 Task: Select Smart Home Devices from Echo & Alexa. Add to cart Ring Video Doorbell-2, Rachio Smart Sprinkler Controller-3. Select Fire Tablet. Add to cart Amazon Fire HD 10-2. Select Fire TV from Amazon Fire TV. Add to cart Amazon Fire TV Stick Lite-1. Select Audible Books & Originals. Add to cart The Silent Patient by Alex Michaelides-2. Place order for _x000D_
65 Levine Rd_x000D_
Odenville, Alabama(AL), 35120, Cell Number (205) 629-1135
Action: Mouse moved to (107, 48)
Screenshot: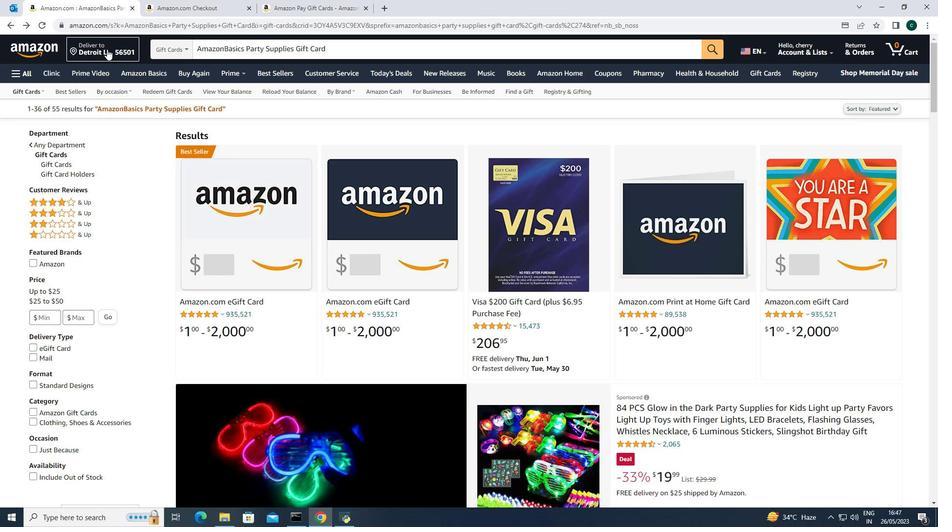 
Action: Mouse pressed left at (107, 48)
Screenshot: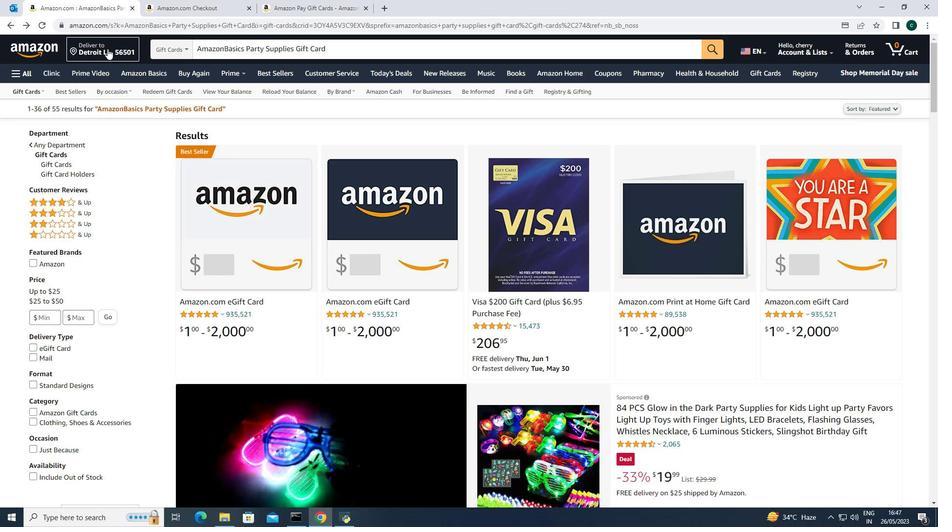 
Action: Mouse moved to (459, 339)
Screenshot: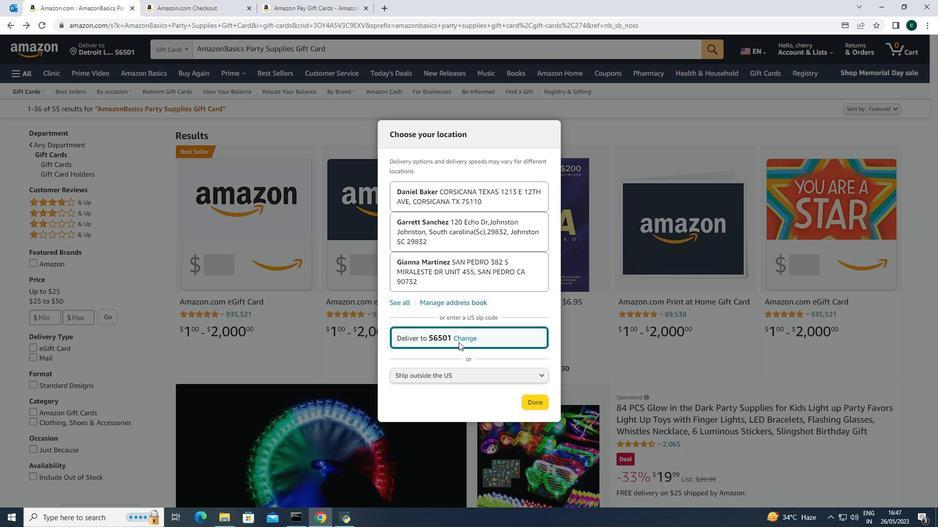 
Action: Mouse pressed left at (459, 339)
Screenshot: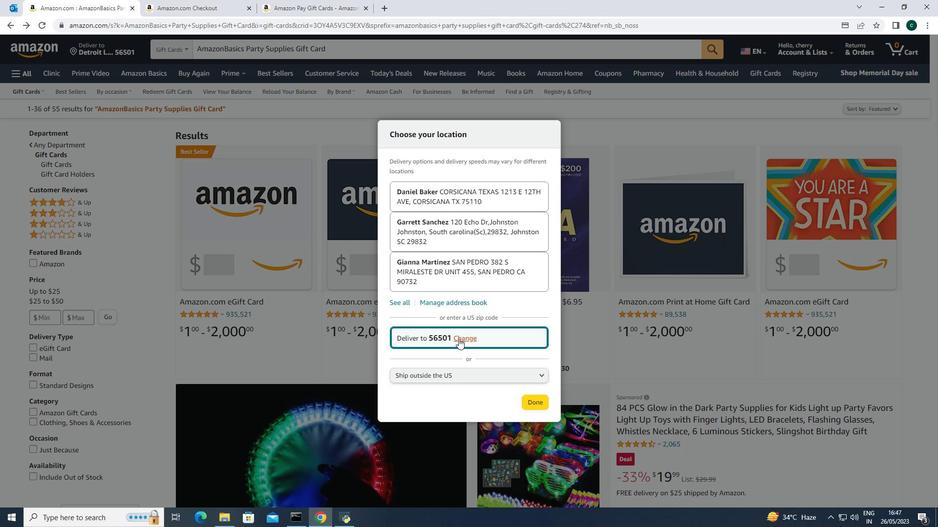 
Action: Mouse moved to (459, 338)
Screenshot: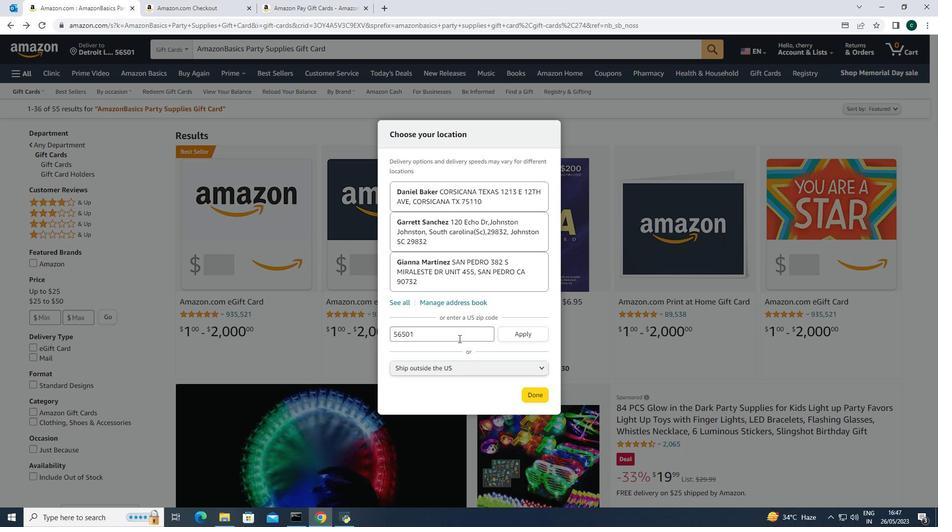 
Action: Mouse pressed left at (459, 338)
Screenshot: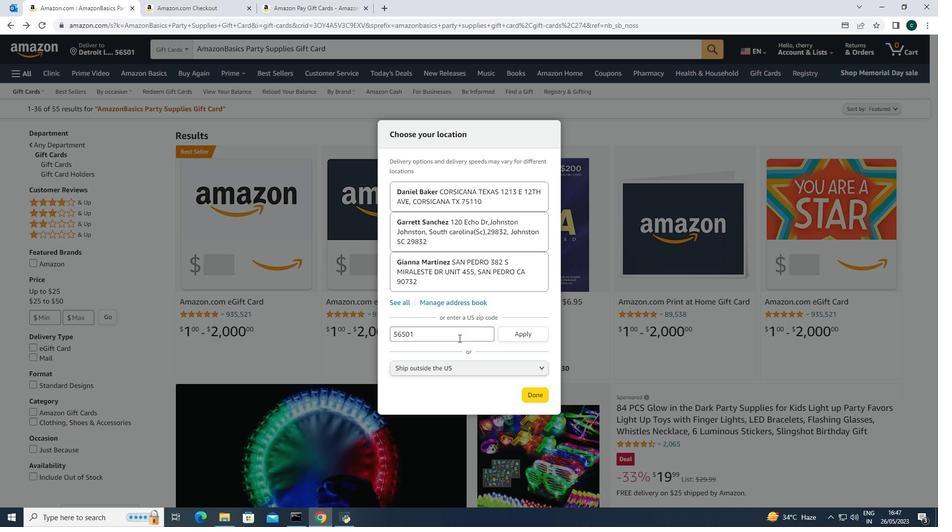 
Action: Mouse moved to (459, 336)
Screenshot: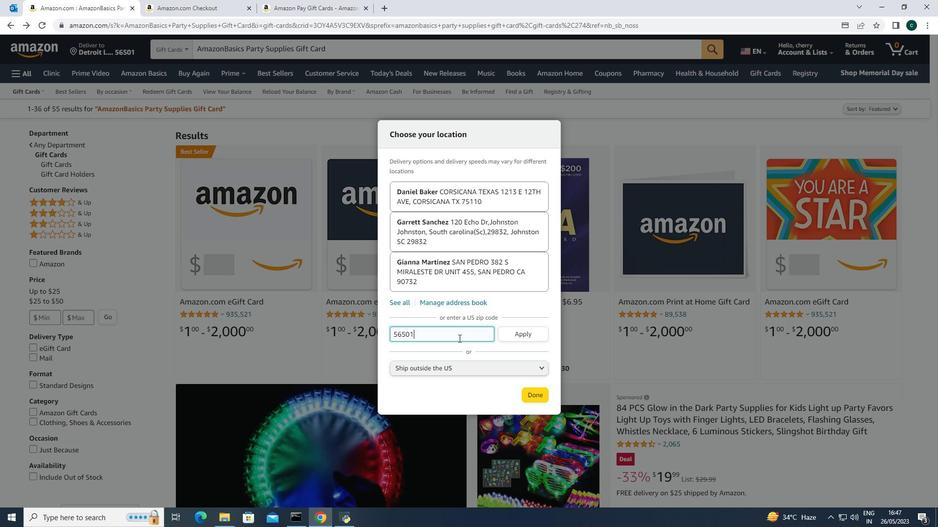 
Action: Key pressed <Key.backspace><Key.backspace><Key.backspace><Key.backspace><Key.backspace><Key.backspace><Key.backspace><Key.backspace><Key.backspace><Key.backspace><Key.backspace><Key.backspace><Key.backspace><Key.backspace><Key.backspace><Key.backspace><Key.backspace><Key.backspace><Key.backspace><Key.backspace>35120
Screenshot: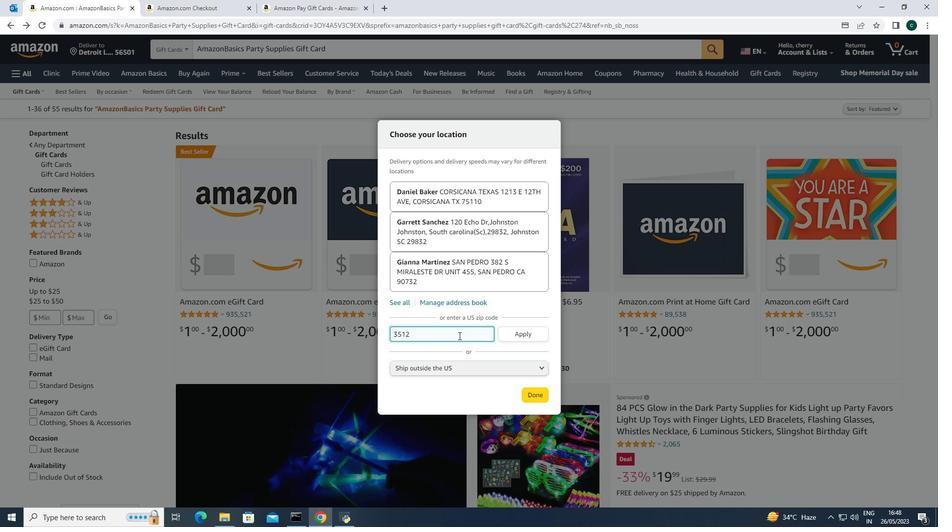 
Action: Mouse moved to (533, 332)
Screenshot: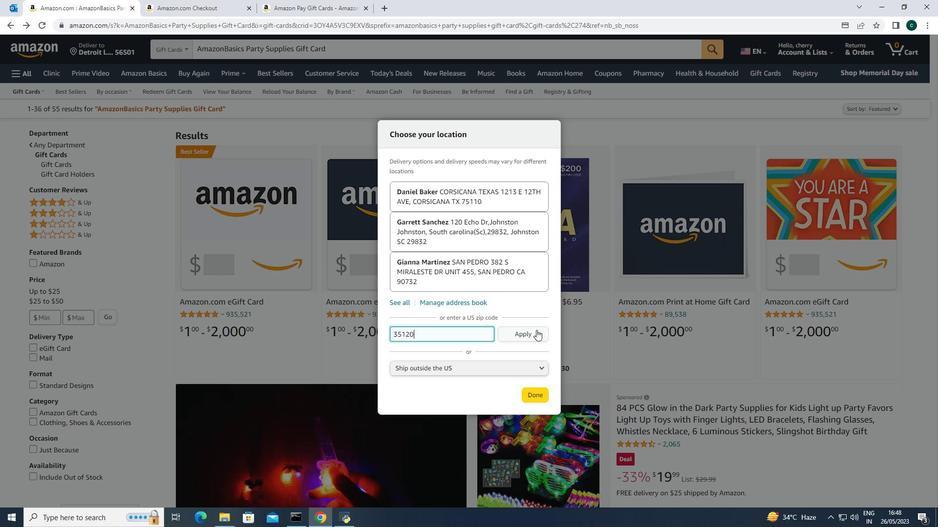 
Action: Mouse pressed left at (533, 332)
Screenshot: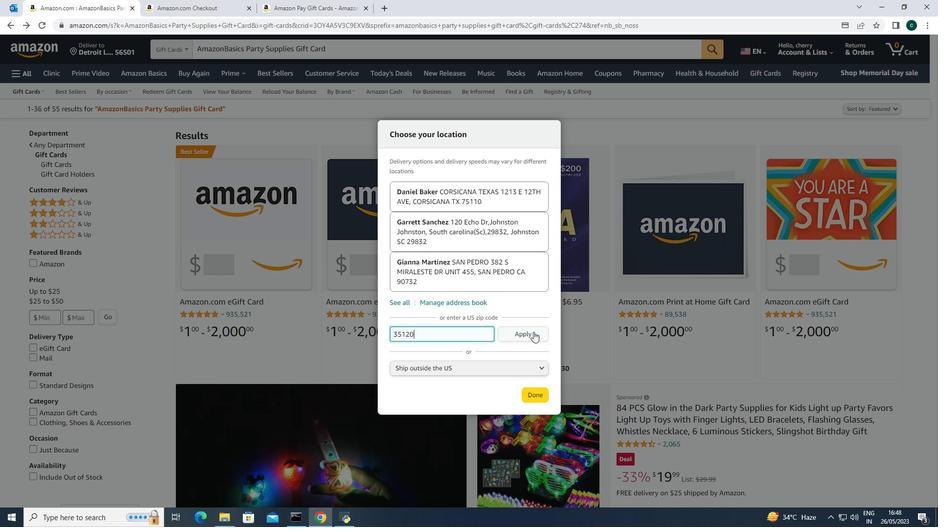 
Action: Mouse moved to (539, 406)
Screenshot: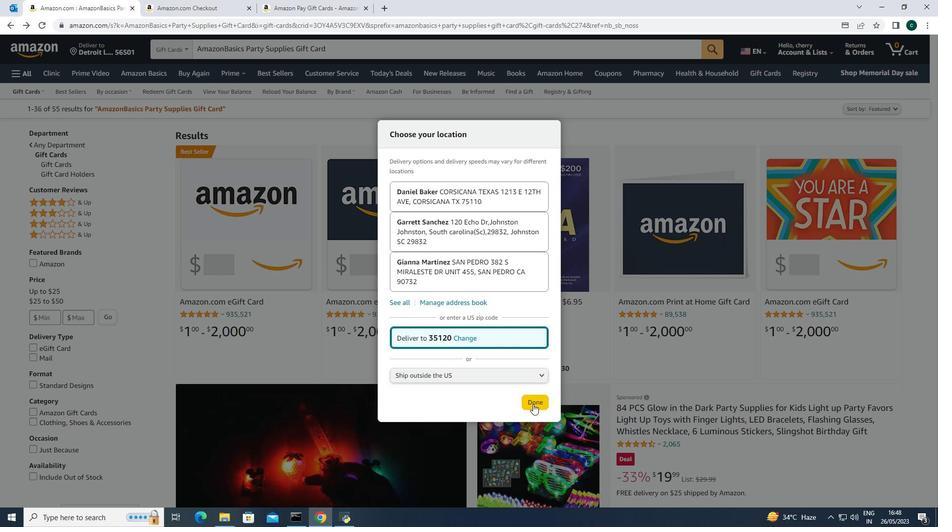 
Action: Mouse pressed left at (539, 406)
Screenshot: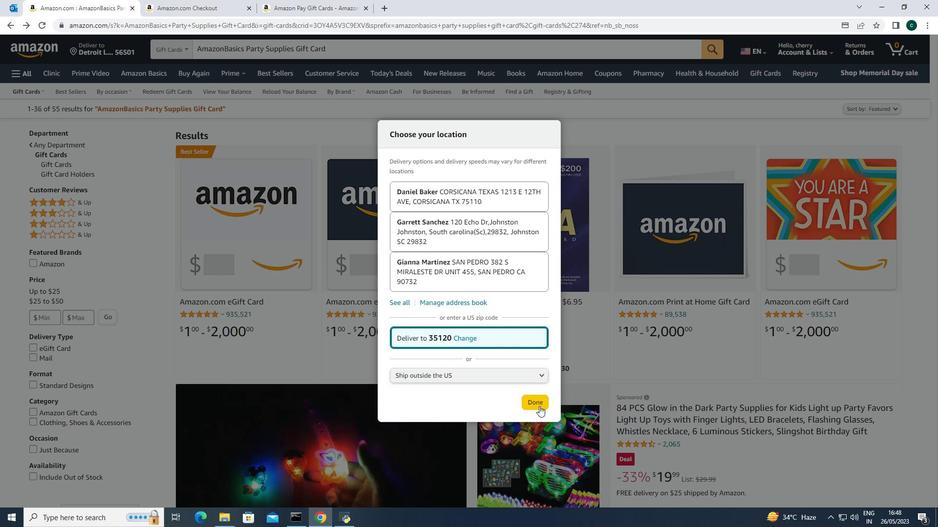 
Action: Mouse moved to (15, 73)
Screenshot: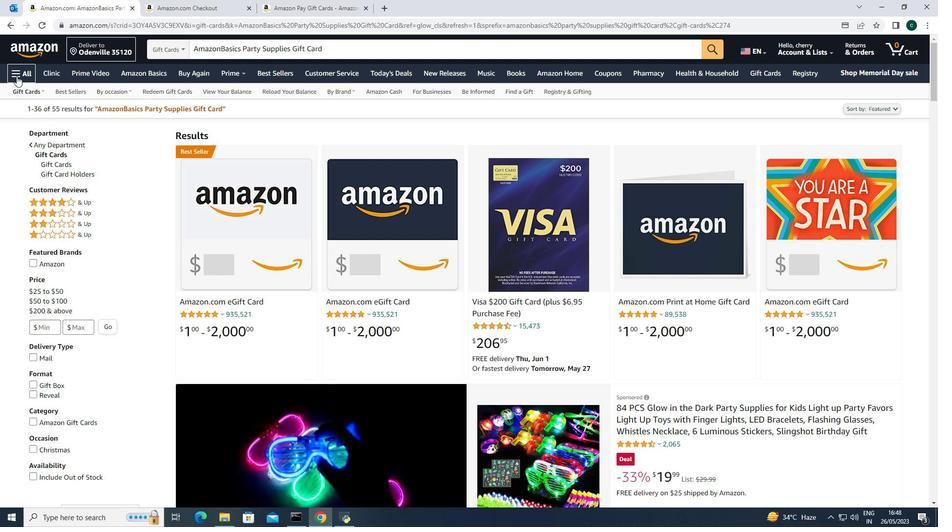 
Action: Mouse pressed left at (15, 73)
Screenshot: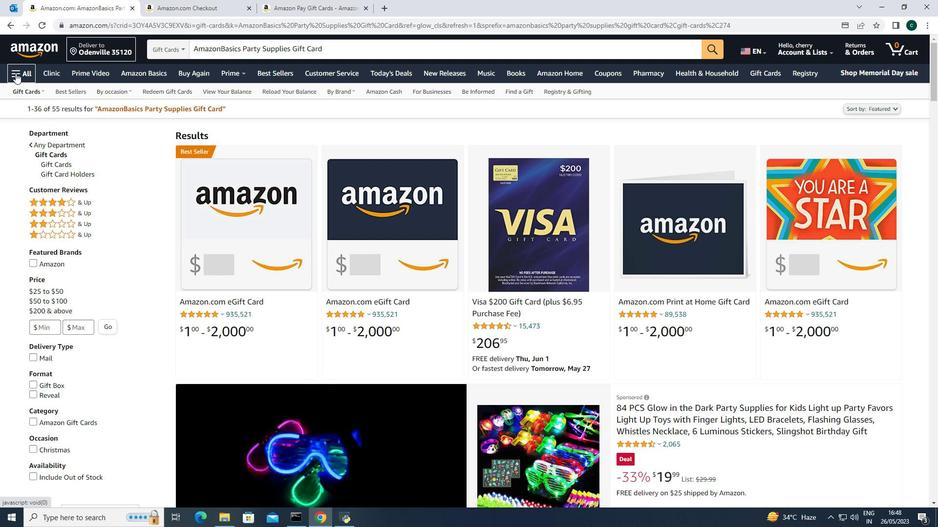 
Action: Mouse moved to (67, 229)
Screenshot: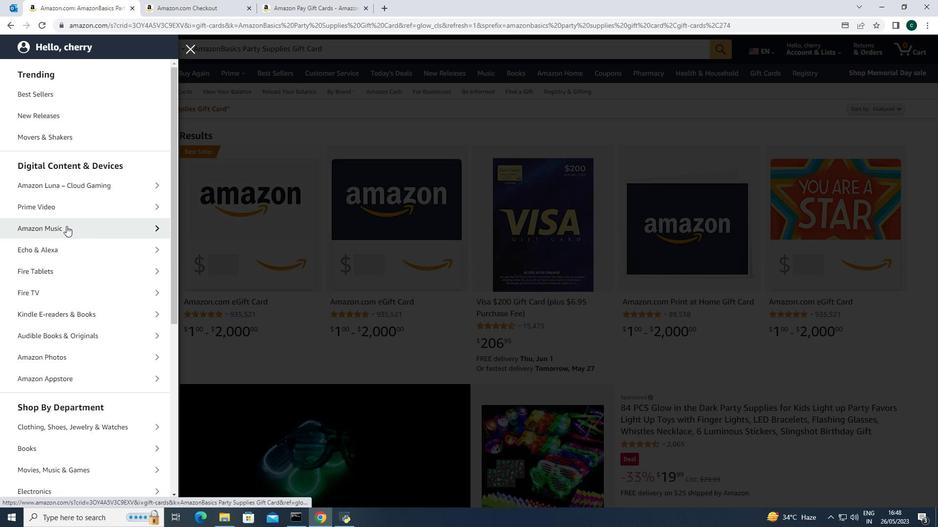 
Action: Mouse scrolled (67, 229) with delta (0, 0)
Screenshot: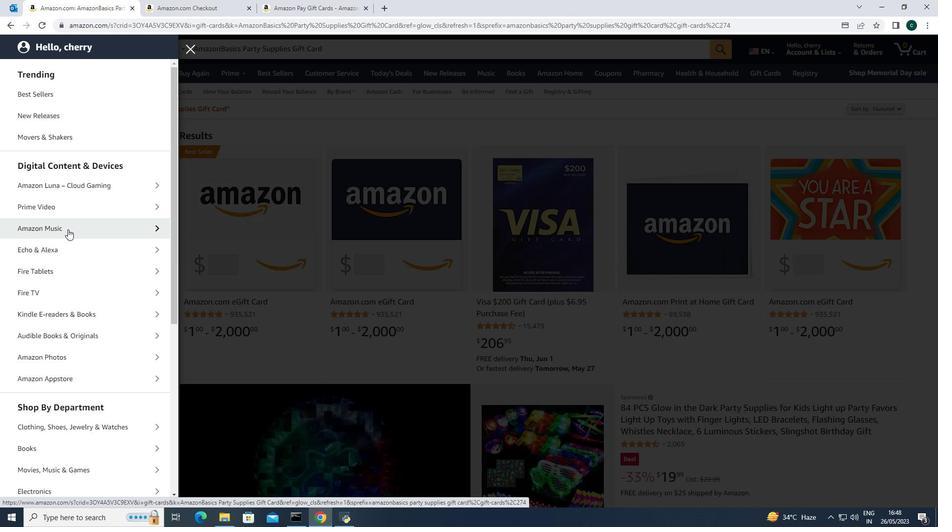 
Action: Mouse scrolled (67, 229) with delta (0, 0)
Screenshot: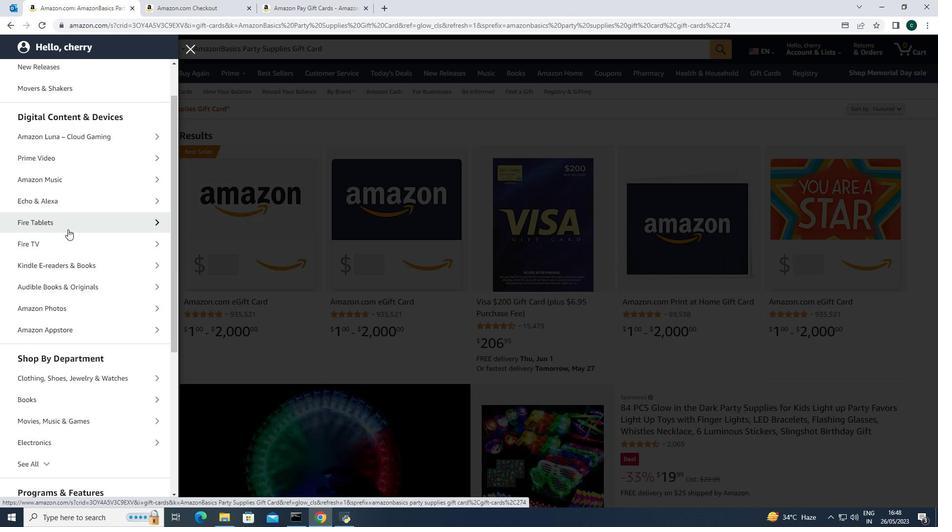 
Action: Mouse moved to (83, 150)
Screenshot: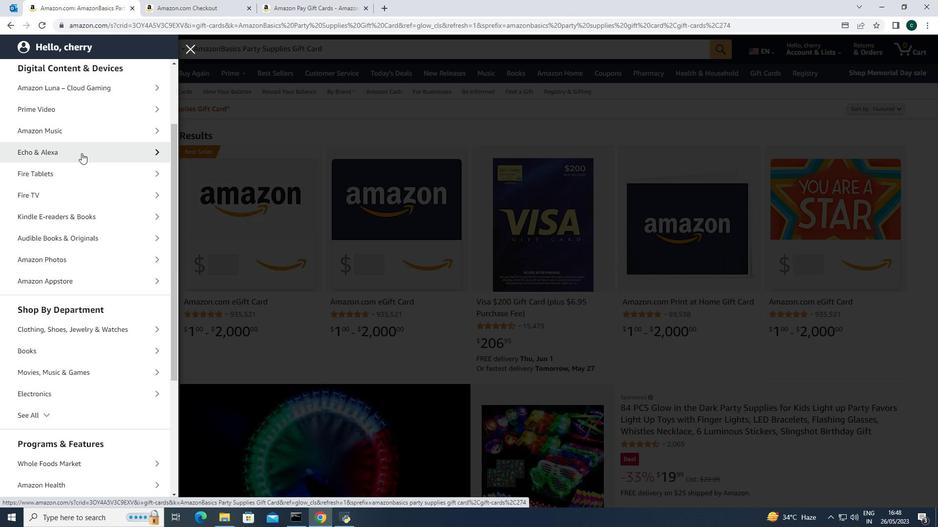 
Action: Mouse pressed left at (83, 150)
Screenshot: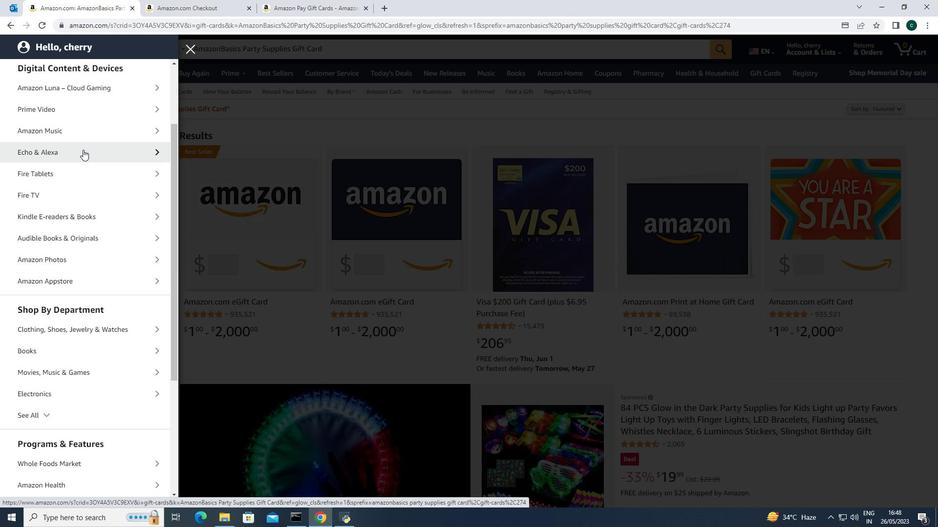 
Action: Mouse moved to (86, 238)
Screenshot: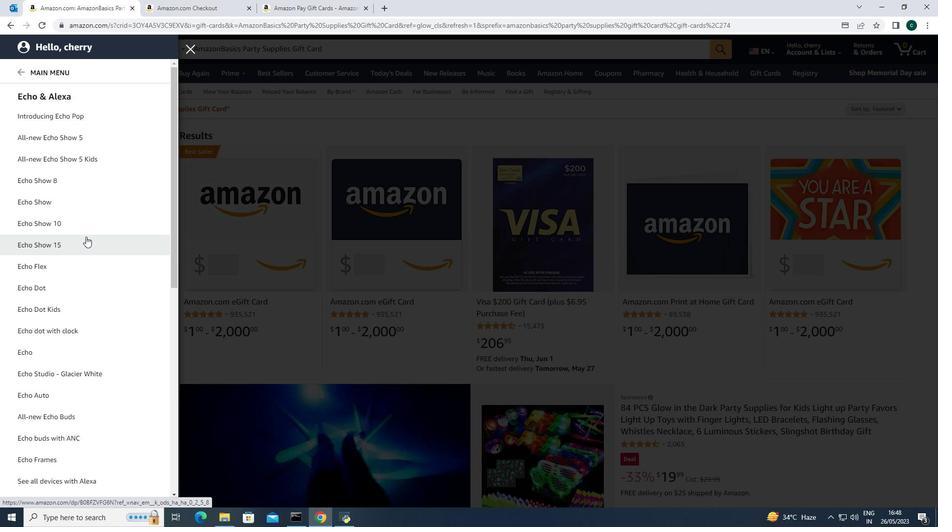 
Action: Mouse scrolled (86, 238) with delta (0, 0)
Screenshot: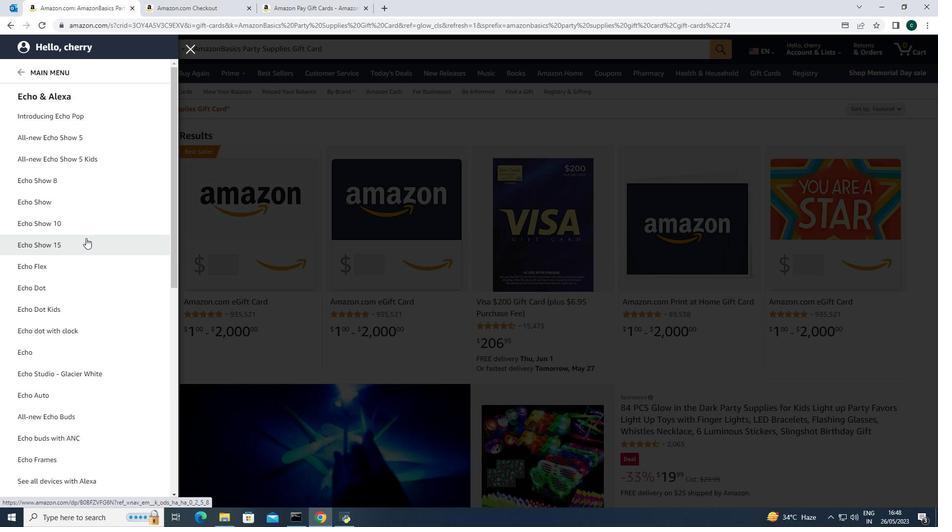 
Action: Mouse scrolled (86, 238) with delta (0, 0)
Screenshot: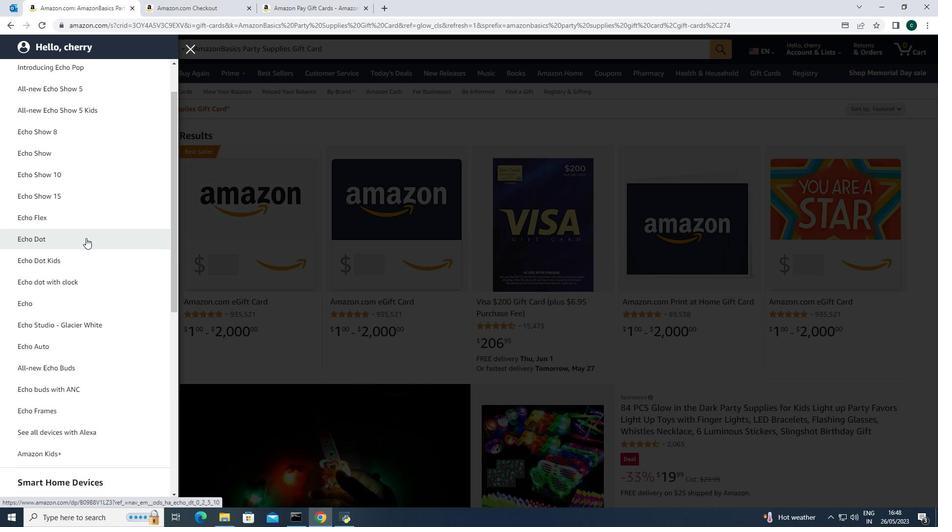 
Action: Mouse scrolled (86, 238) with delta (0, 0)
Screenshot: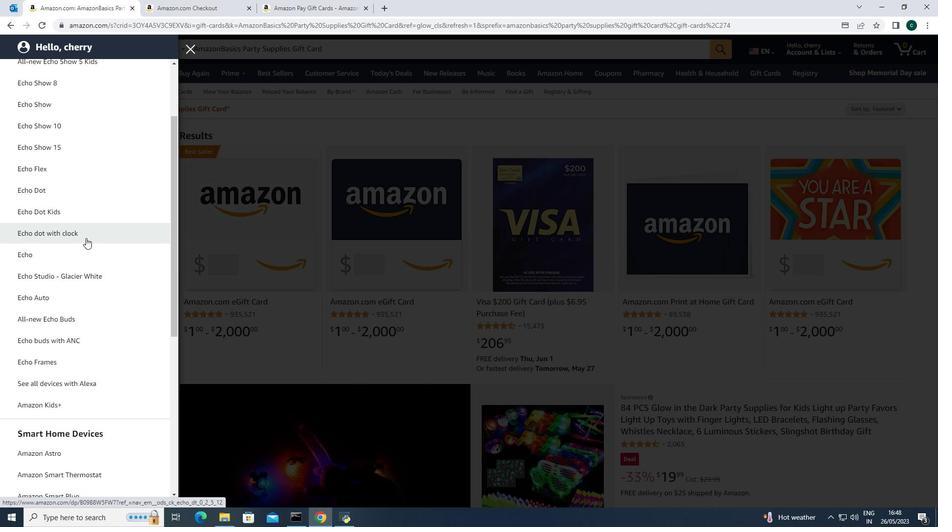 
Action: Mouse scrolled (86, 238) with delta (0, 0)
Screenshot: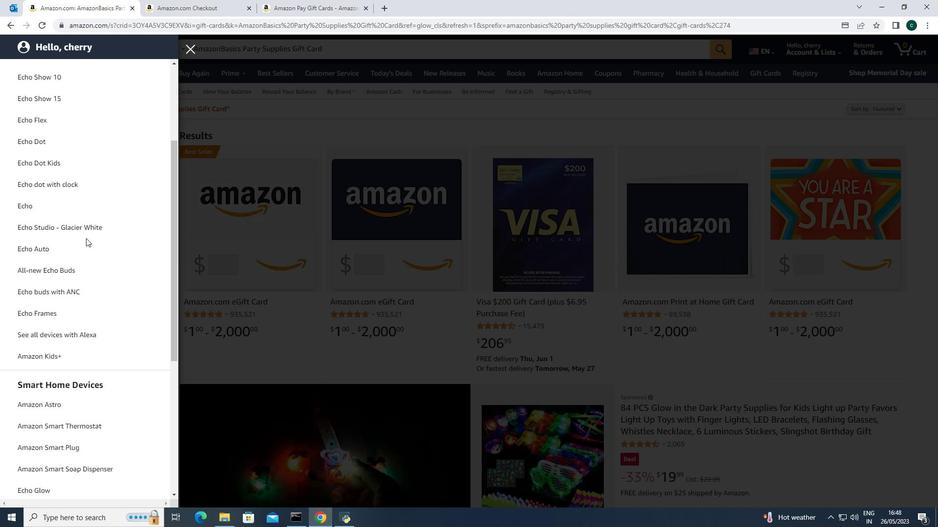 
Action: Mouse scrolled (86, 238) with delta (0, 0)
Screenshot: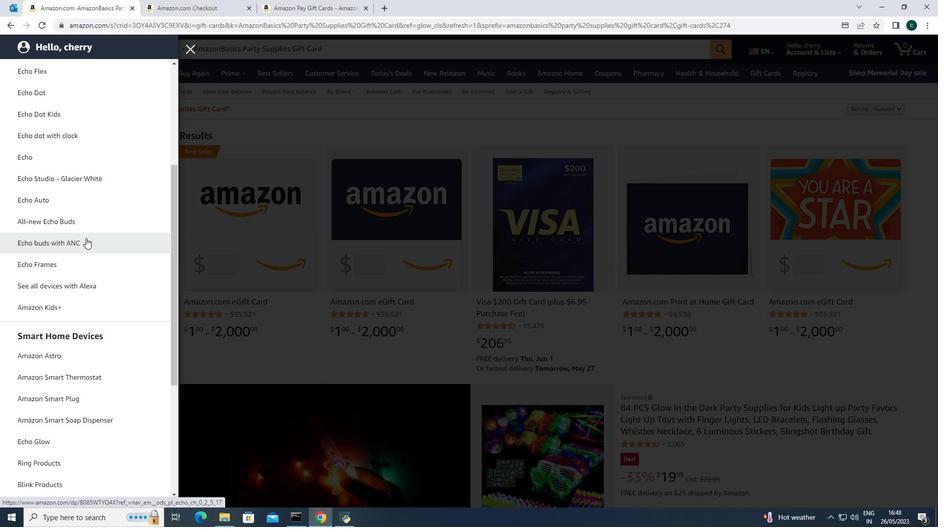 
Action: Mouse scrolled (86, 238) with delta (0, 0)
Screenshot: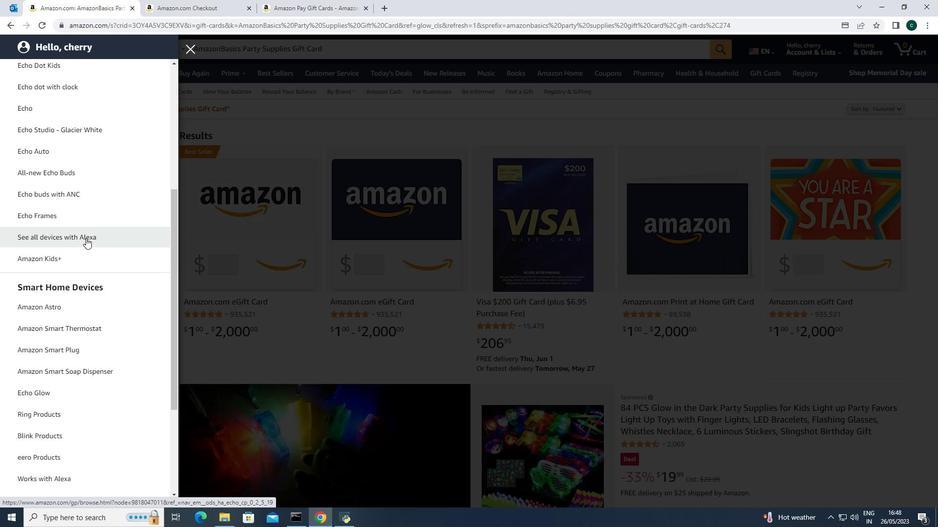 
Action: Mouse moved to (82, 259)
Screenshot: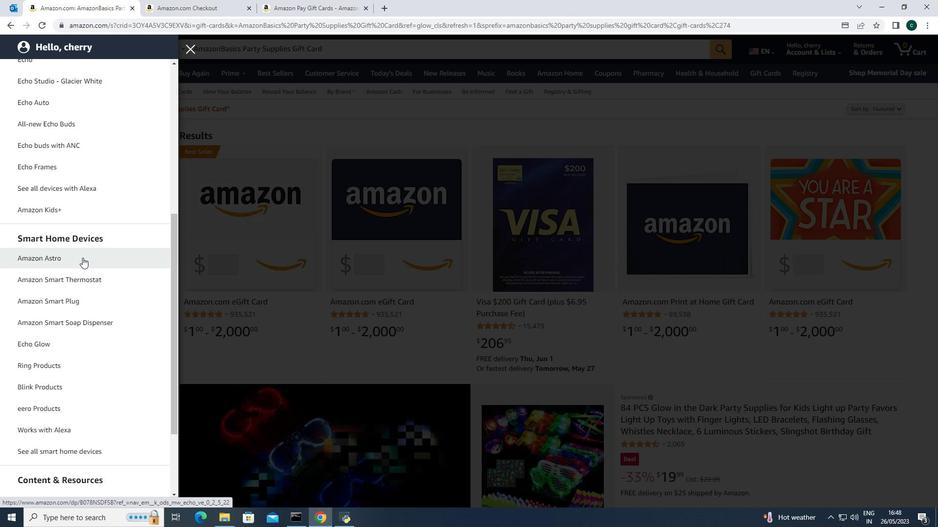
Action: Mouse scrolled (82, 259) with delta (0, 0)
Screenshot: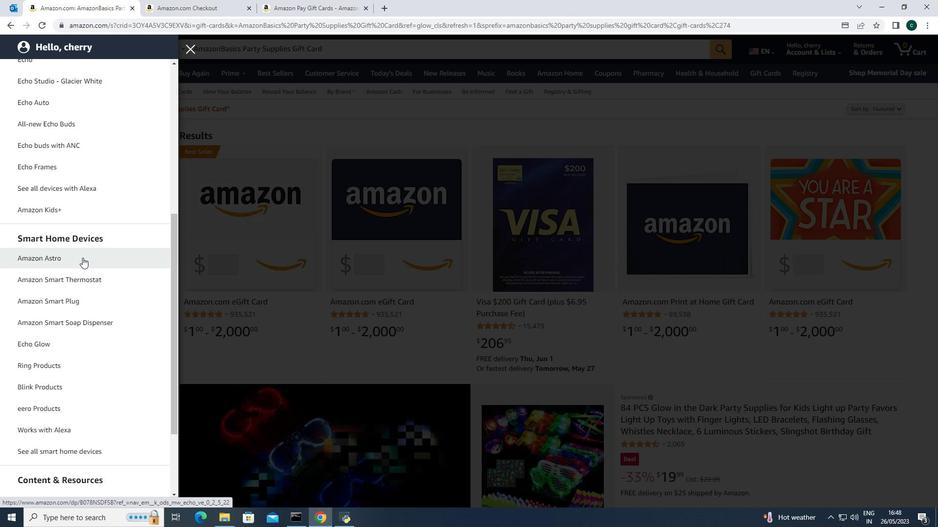 
Action: Mouse moved to (83, 401)
Screenshot: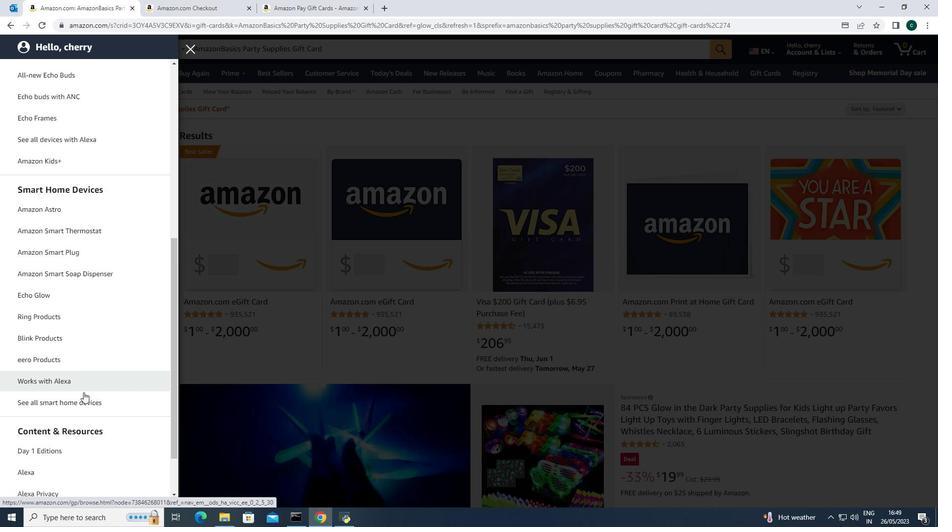 
Action: Mouse pressed left at (83, 401)
Screenshot: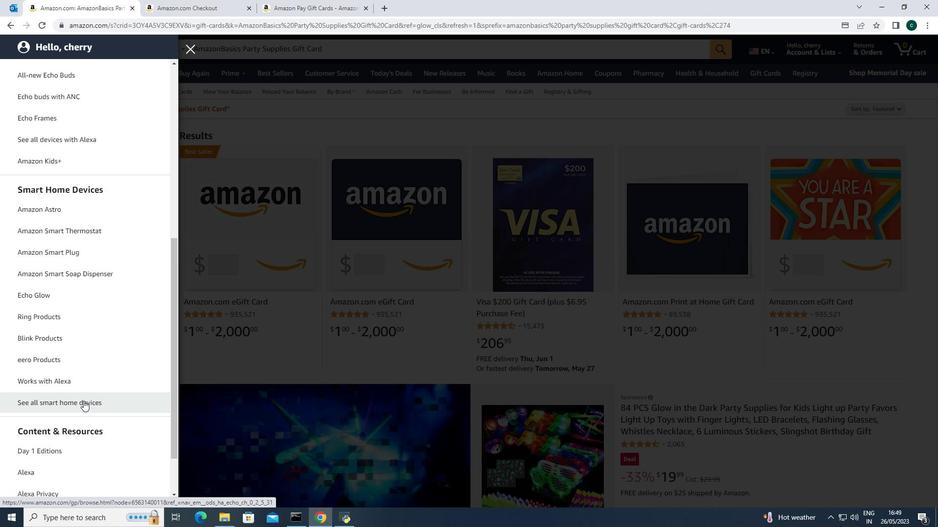 
Action: Mouse moved to (304, 281)
Screenshot: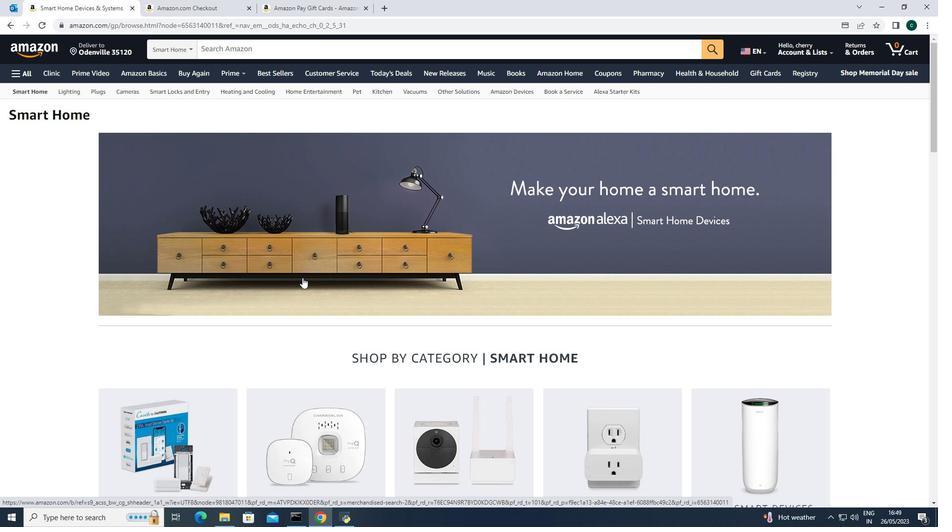 
Action: Mouse scrolled (304, 281) with delta (0, 0)
Screenshot: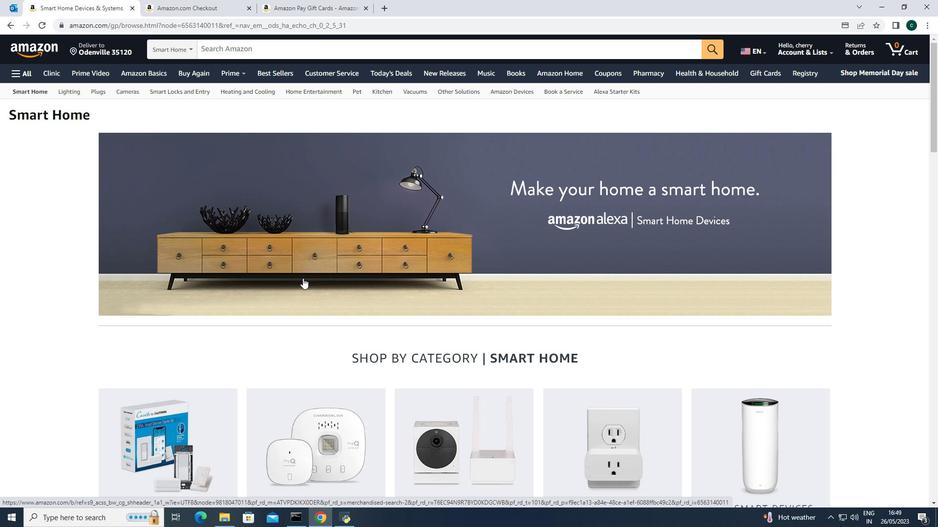 
Action: Mouse moved to (304, 283)
Screenshot: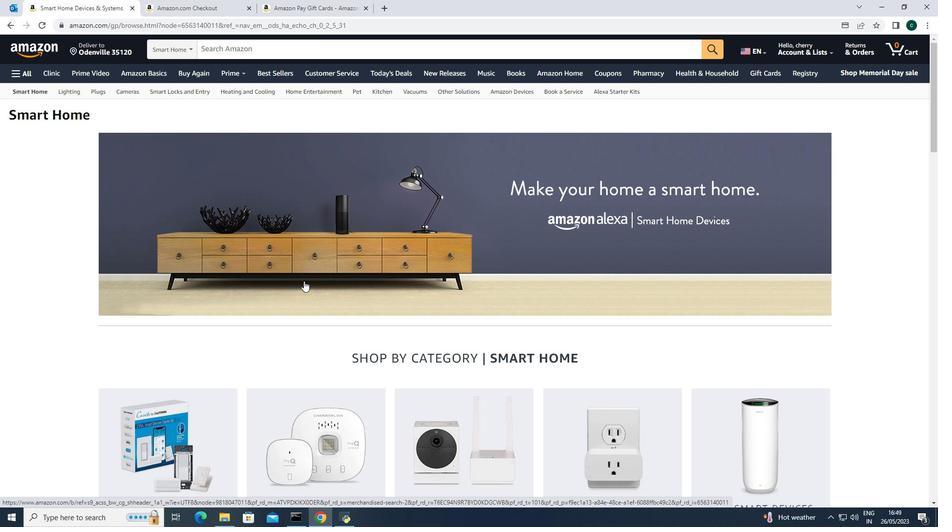 
Action: Mouse scrolled (304, 282) with delta (0, 0)
Screenshot: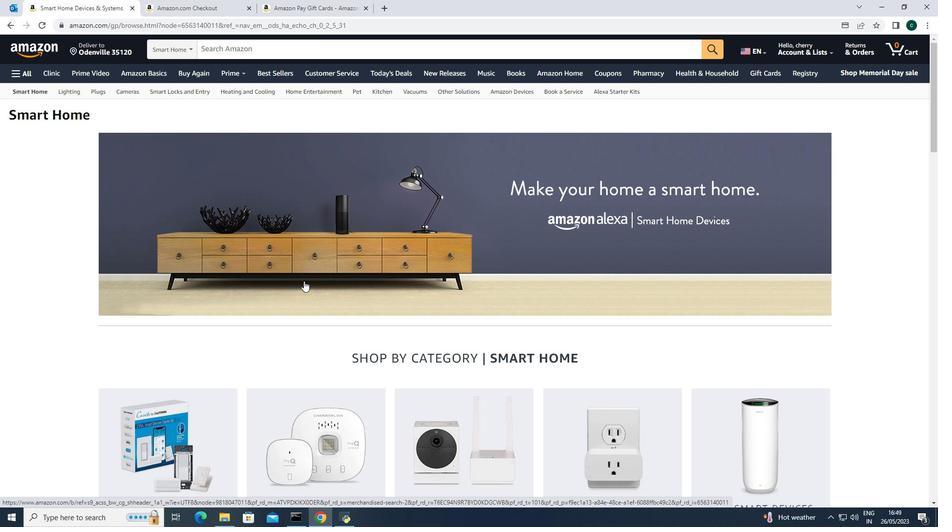 
Action: Mouse moved to (304, 283)
Screenshot: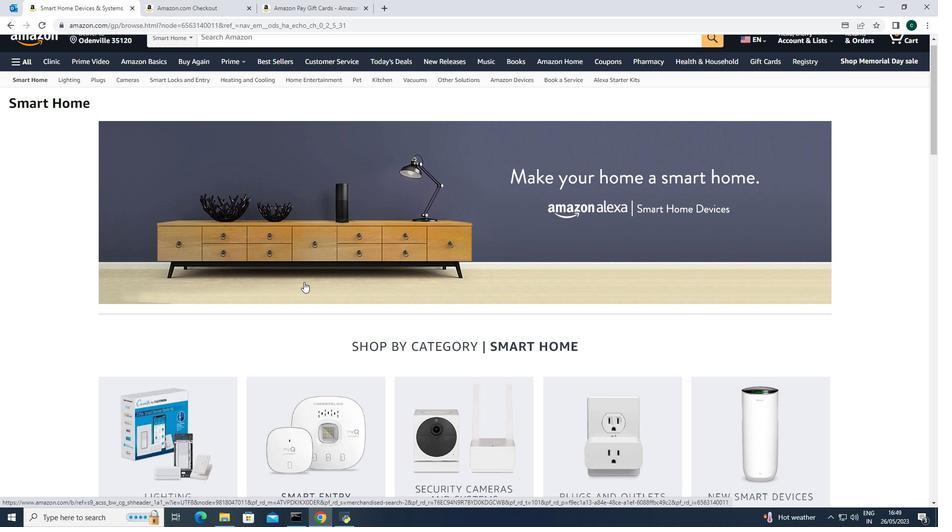 
Action: Mouse scrolled (304, 282) with delta (0, 0)
Screenshot: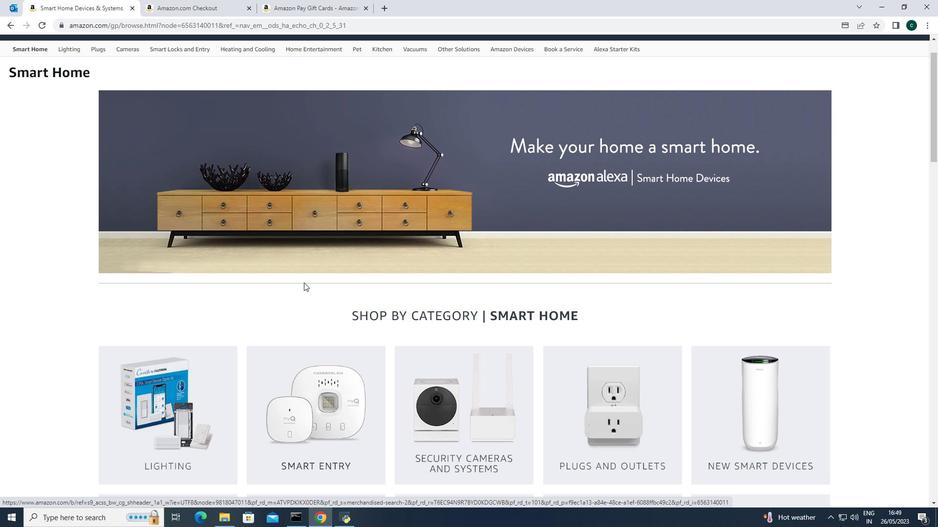 
Action: Mouse moved to (304, 285)
Screenshot: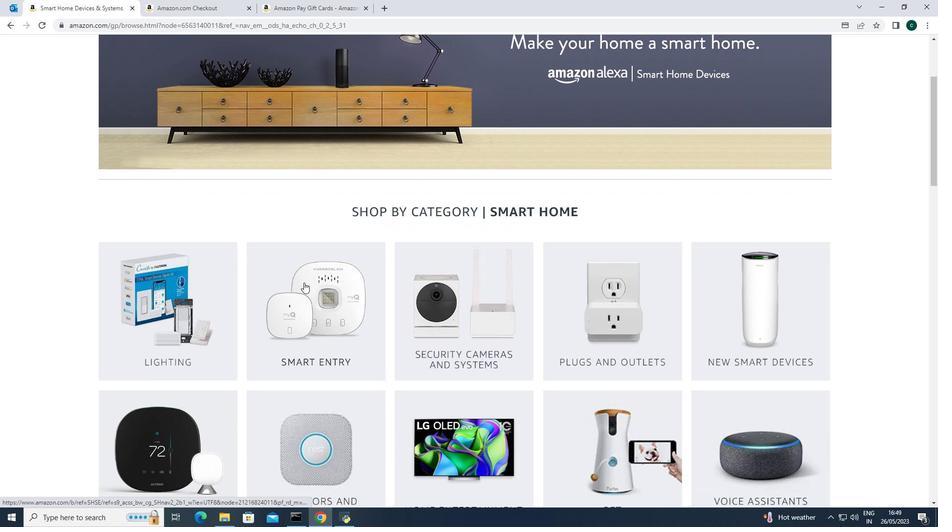 
Action: Mouse scrolled (304, 284) with delta (0, 0)
Screenshot: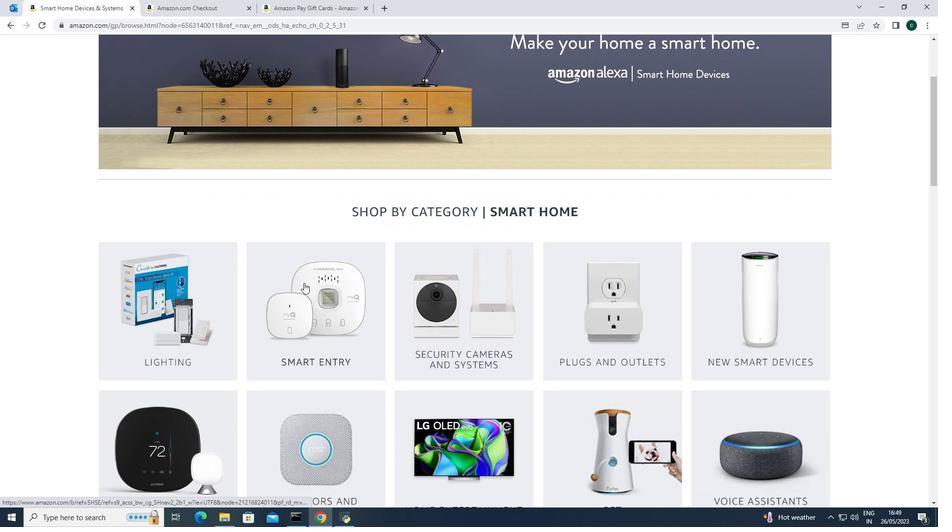 
Action: Mouse moved to (304, 285)
Screenshot: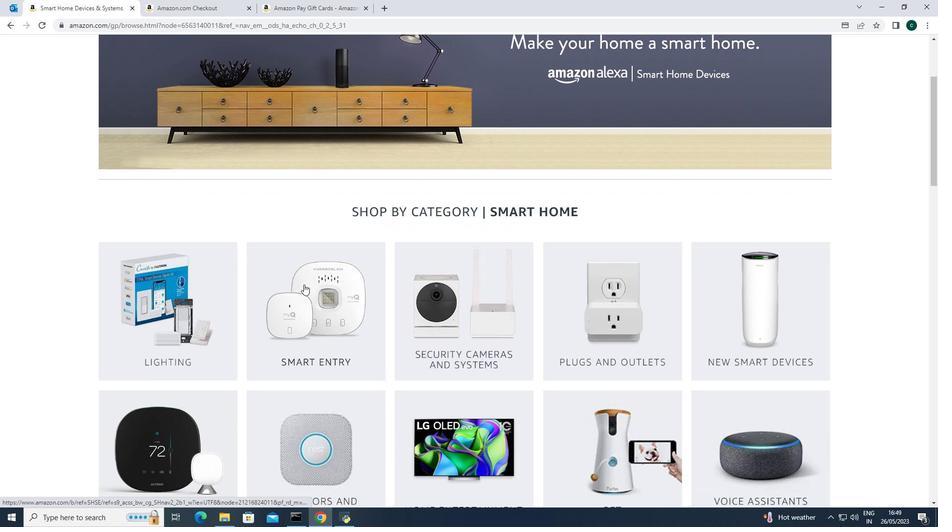 
Action: Mouse scrolled (304, 285) with delta (0, 0)
Screenshot: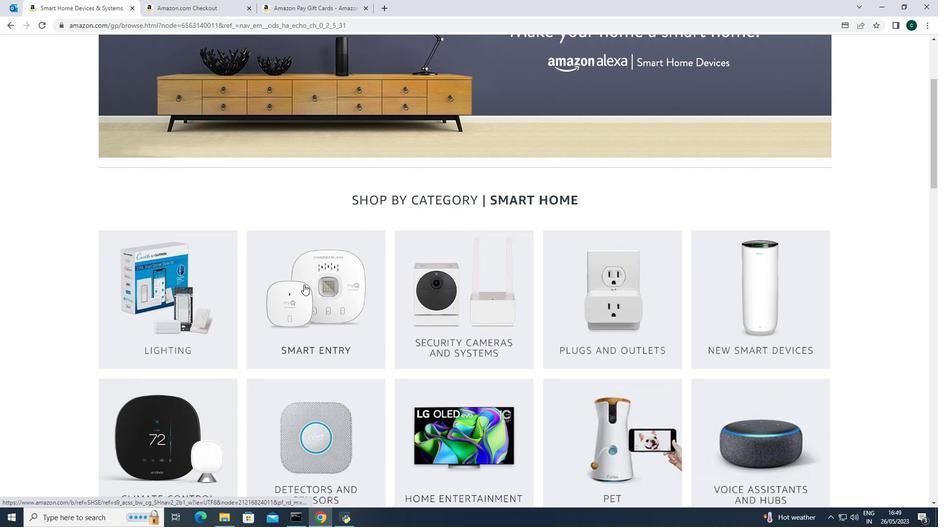 
Action: Mouse scrolled (304, 285) with delta (0, 0)
Screenshot: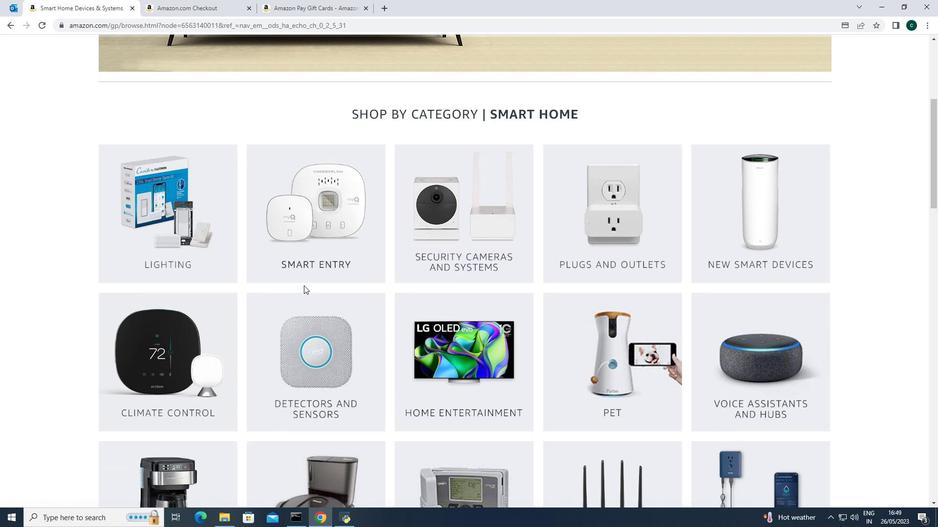 
Action: Mouse scrolled (304, 285) with delta (0, 0)
Screenshot: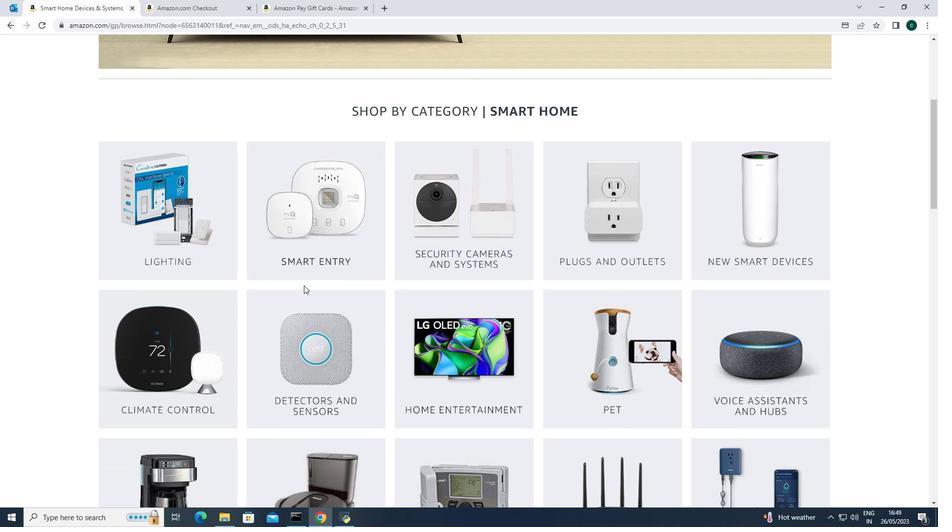 
Action: Mouse moved to (302, 286)
Screenshot: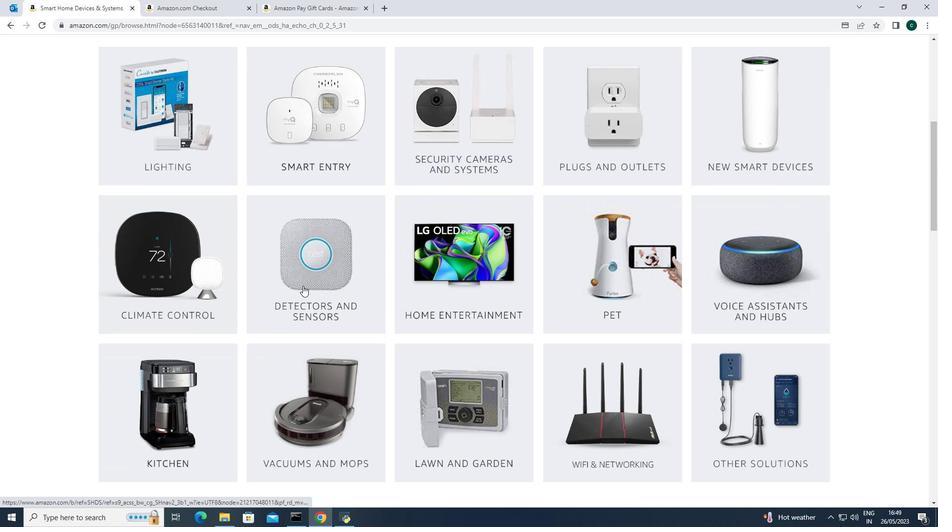 
Action: Mouse scrolled (302, 285) with delta (0, 0)
Screenshot: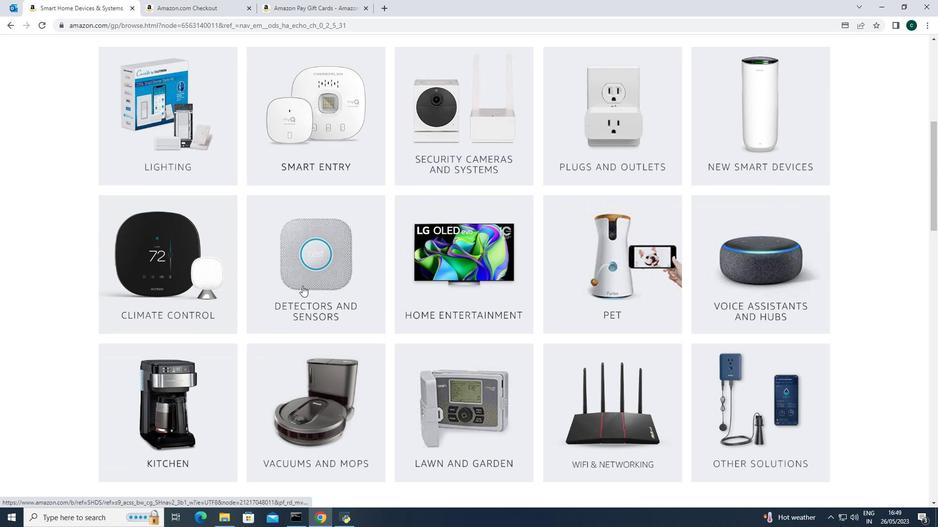 
Action: Mouse scrolled (302, 285) with delta (0, 0)
Screenshot: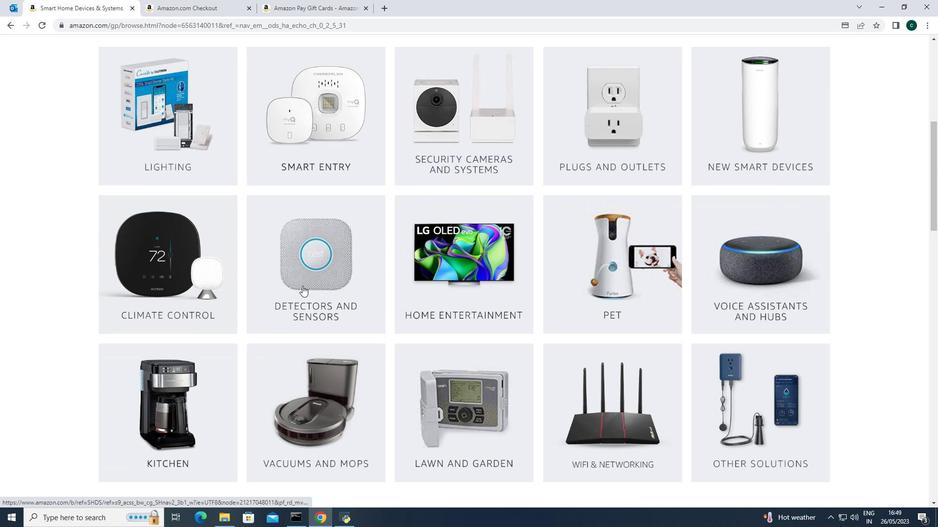 
Action: Mouse moved to (301, 287)
Screenshot: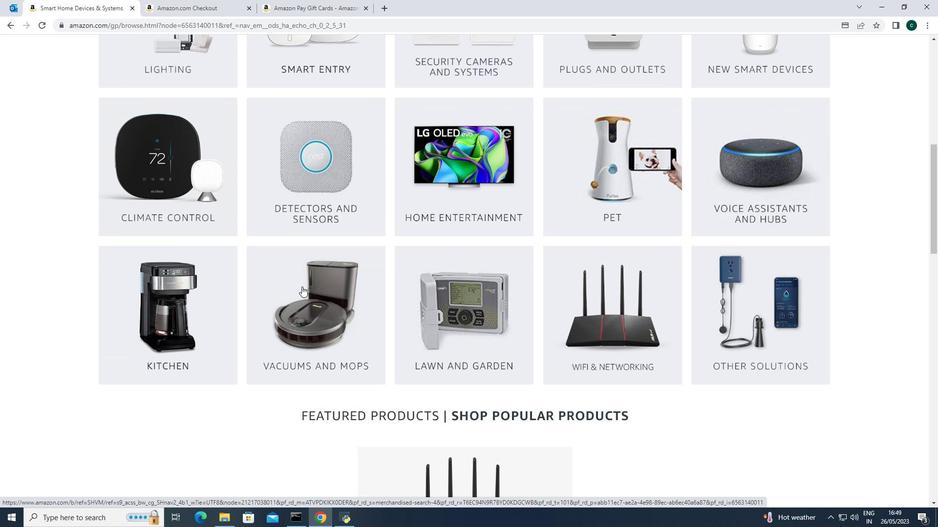 
Action: Mouse scrolled (301, 287) with delta (0, 0)
Screenshot: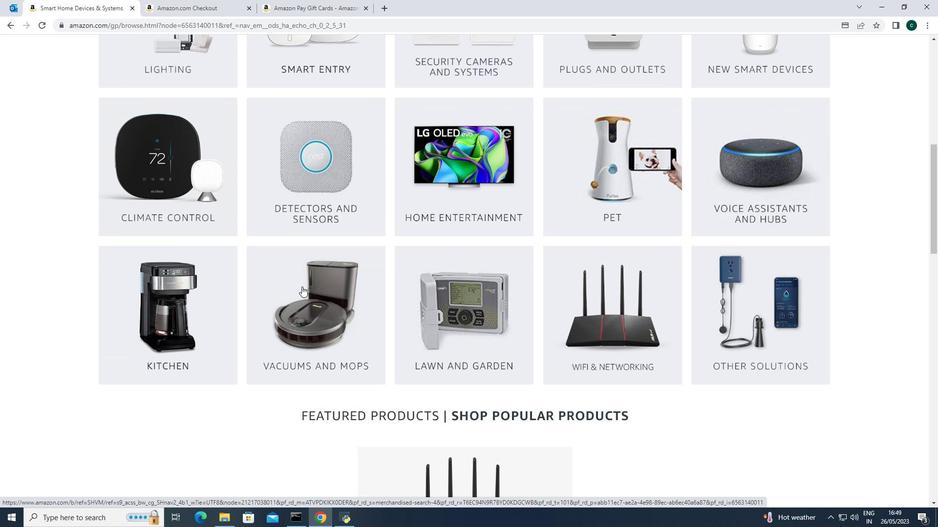 
Action: Mouse scrolled (301, 287) with delta (0, 0)
Screenshot: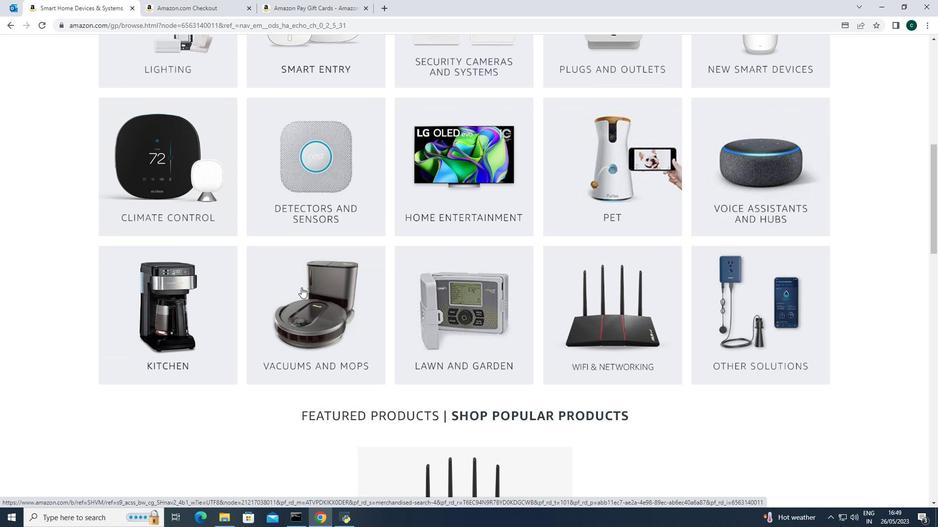 
Action: Mouse moved to (301, 287)
Screenshot: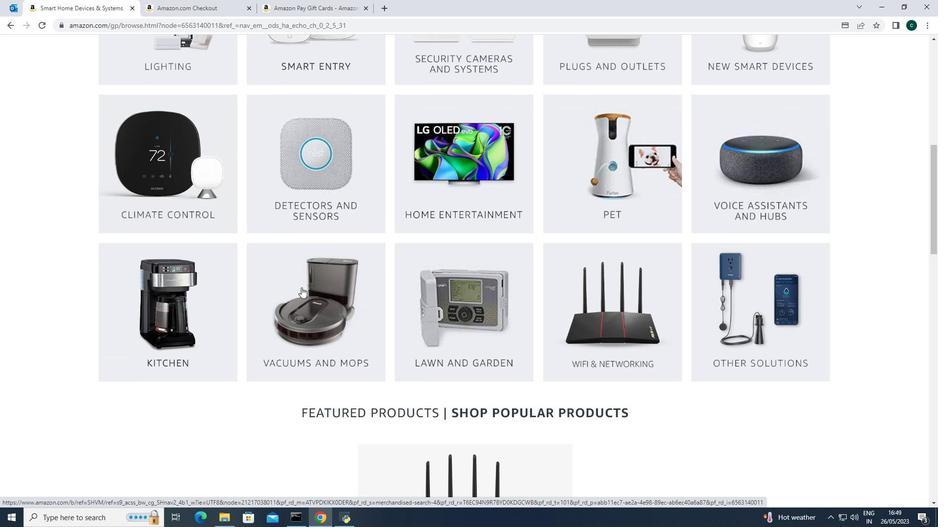 
Action: Mouse scrolled (301, 287) with delta (0, 0)
Screenshot: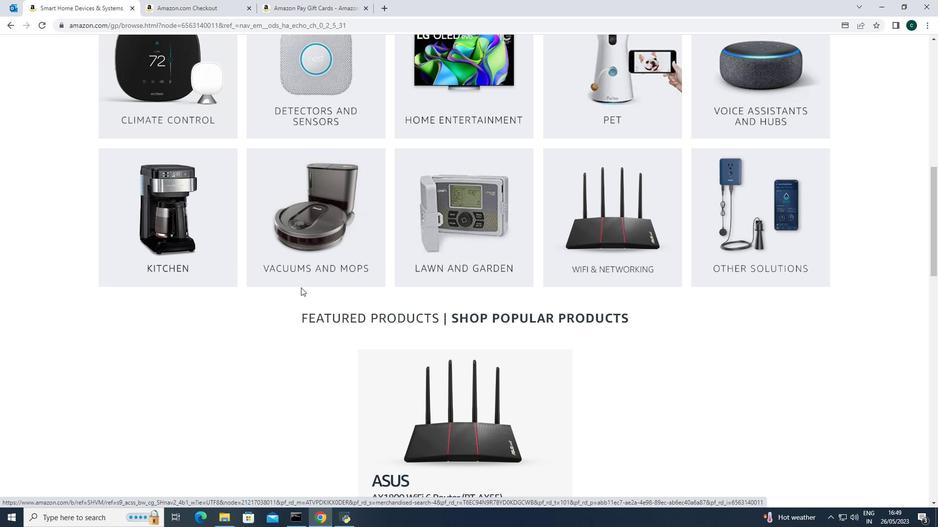 
Action: Mouse scrolled (301, 287) with delta (0, 0)
Screenshot: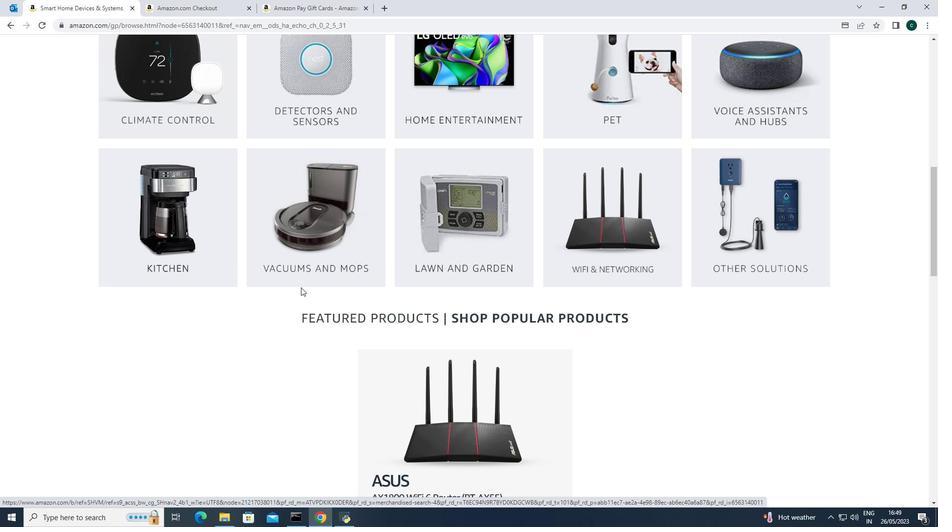 
Action: Mouse scrolled (301, 287) with delta (0, 0)
Screenshot: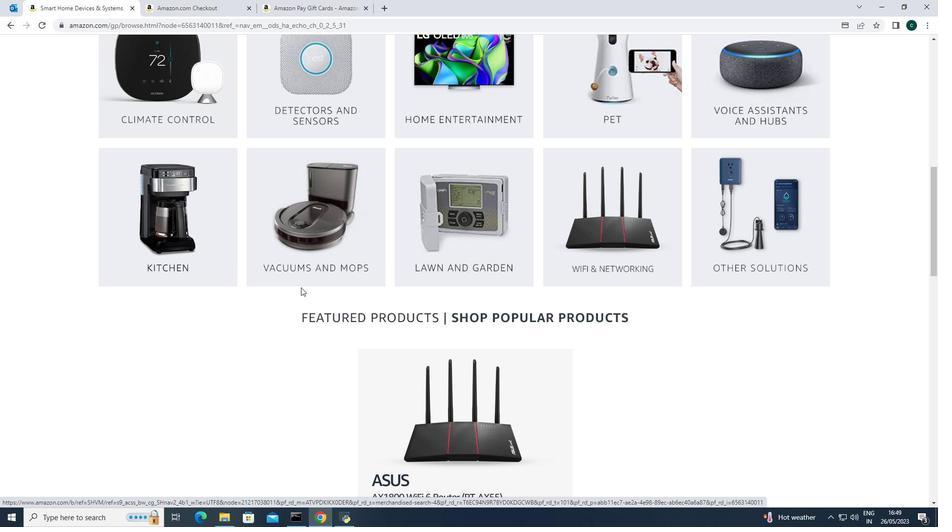 
Action: Mouse scrolled (301, 287) with delta (0, 0)
Screenshot: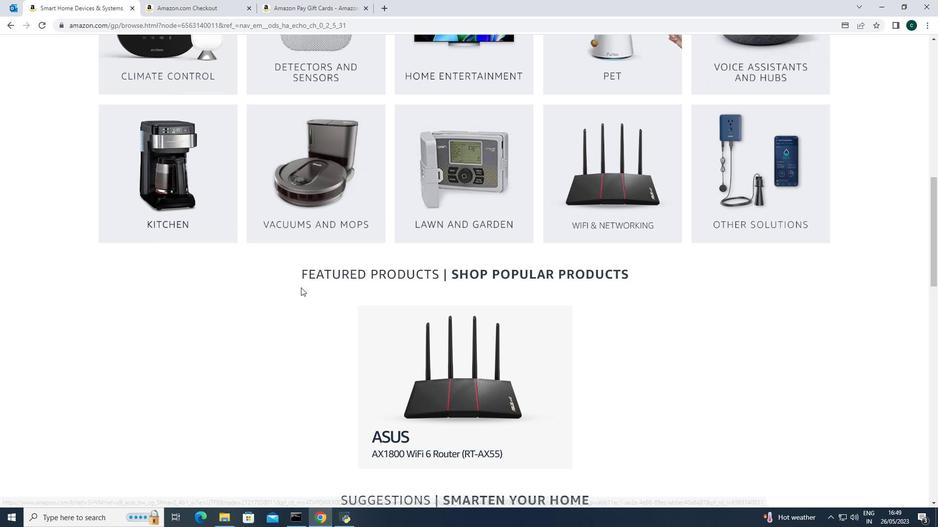 
Action: Mouse scrolled (301, 287) with delta (0, 0)
Screenshot: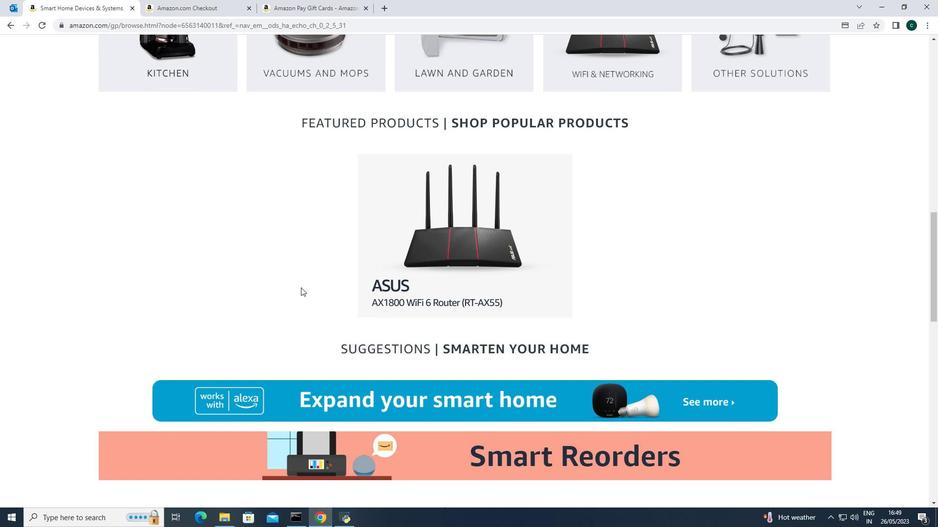 
Action: Mouse scrolled (301, 287) with delta (0, 0)
Screenshot: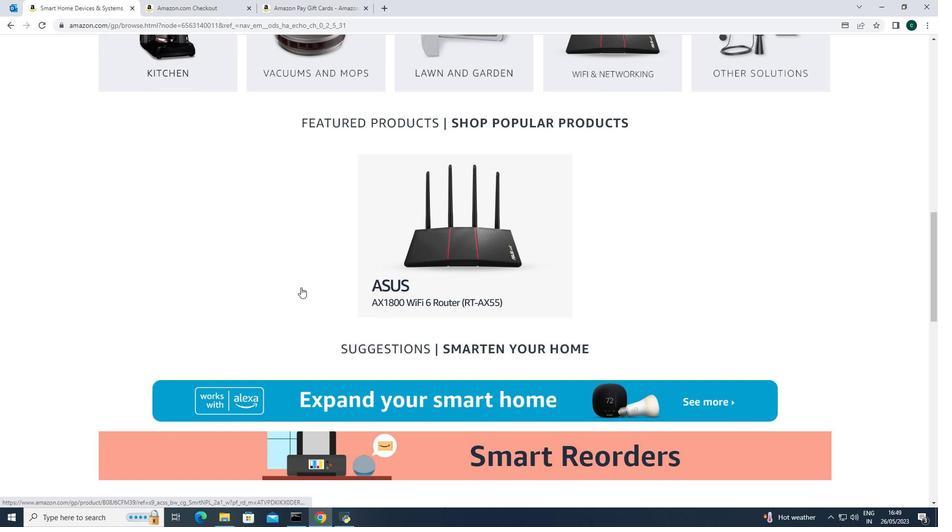 
Action: Mouse scrolled (301, 287) with delta (0, 0)
Screenshot: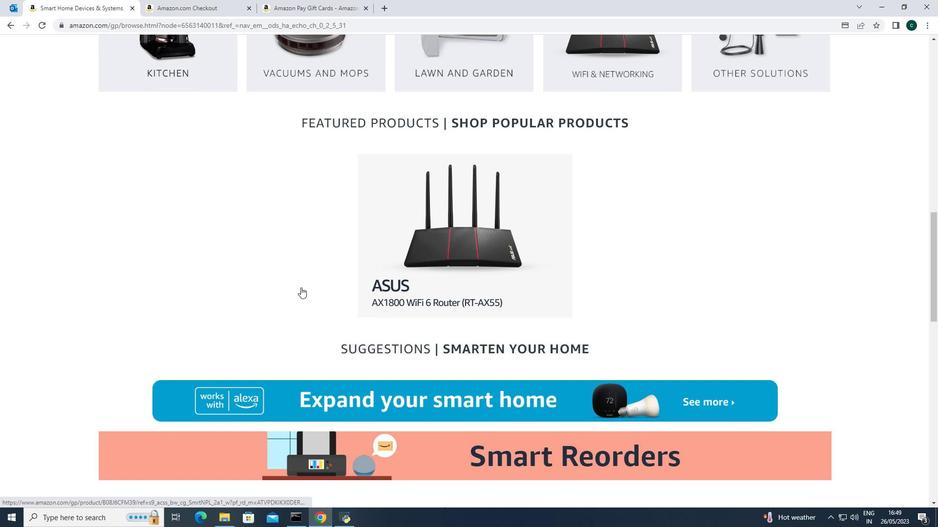 
Action: Mouse scrolled (301, 287) with delta (0, 0)
Screenshot: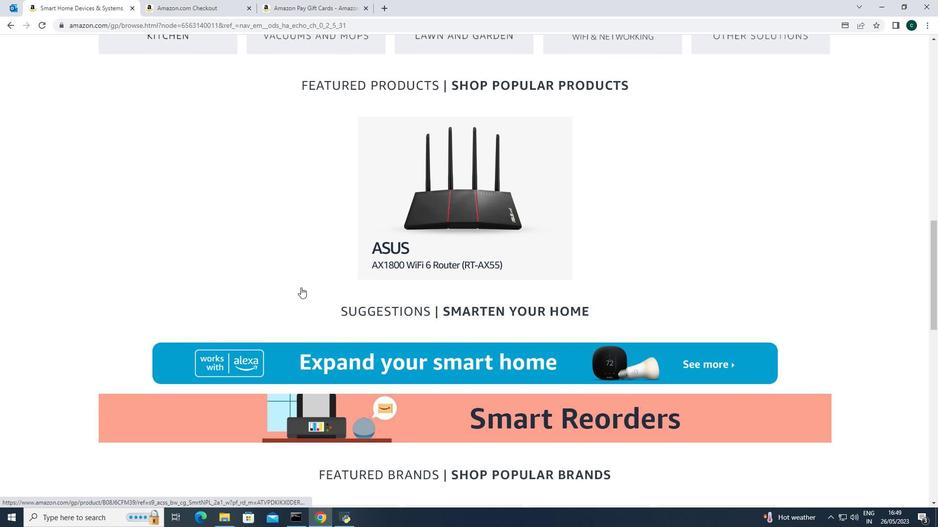 
Action: Mouse scrolled (301, 287) with delta (0, 0)
Screenshot: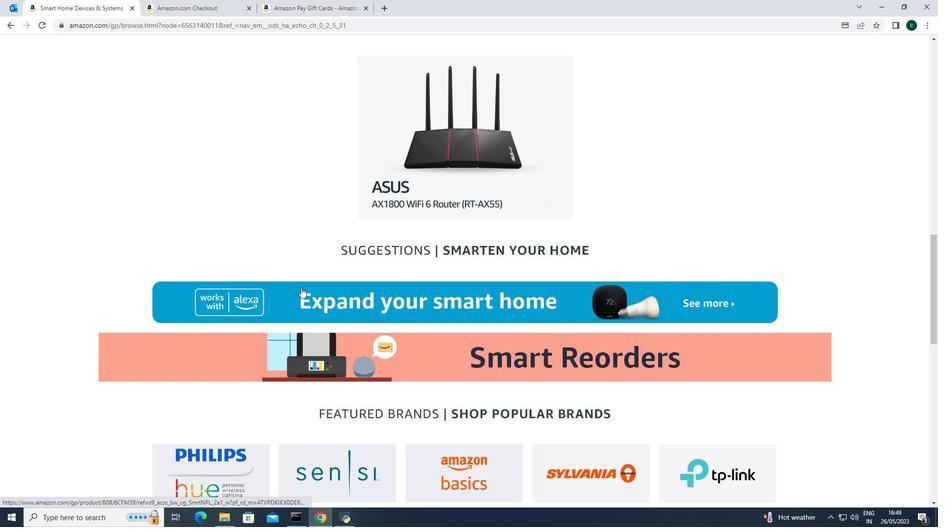 
Action: Mouse scrolled (301, 287) with delta (0, 0)
Screenshot: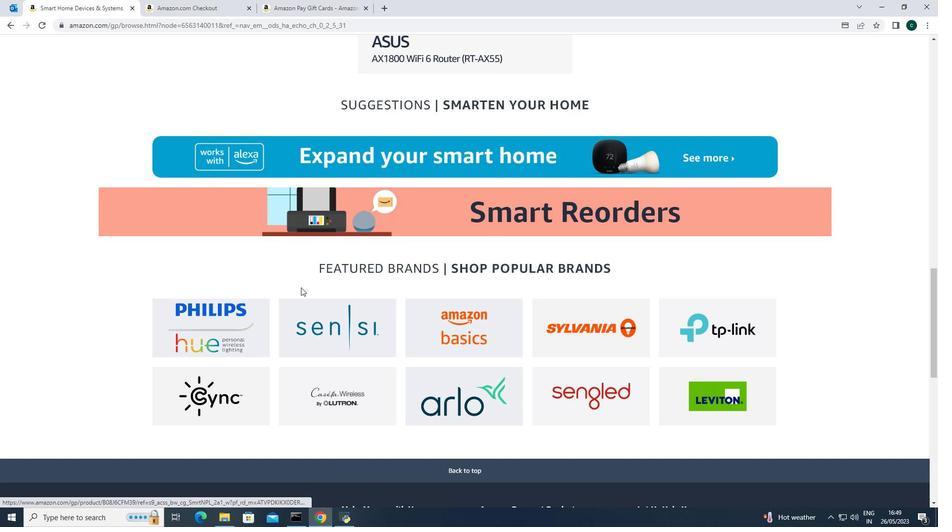 
Action: Mouse scrolled (301, 287) with delta (0, 0)
Screenshot: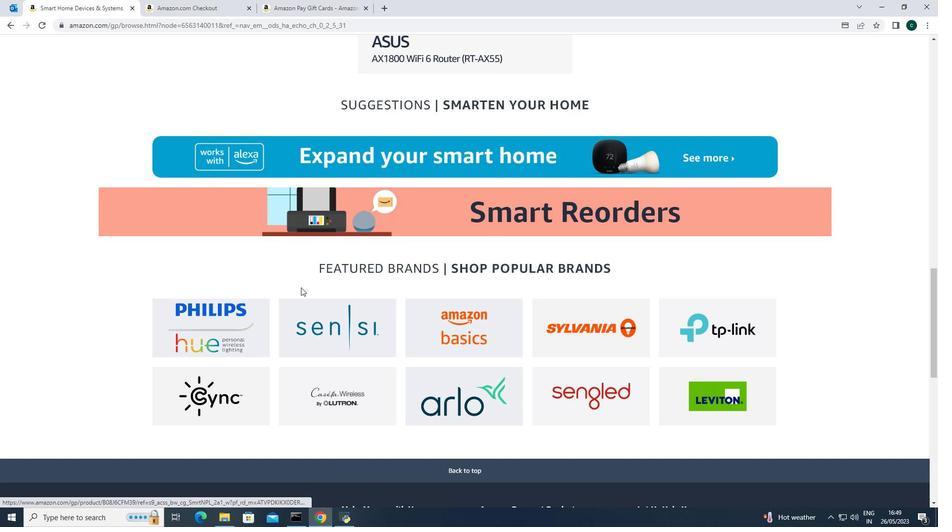 
Action: Mouse scrolled (301, 287) with delta (0, 0)
Screenshot: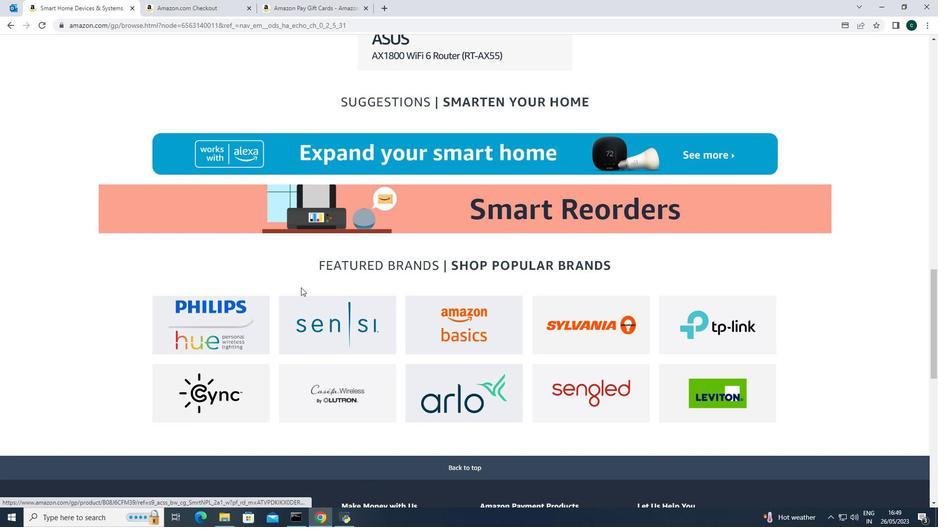 
Action: Mouse scrolled (301, 287) with delta (0, 0)
Screenshot: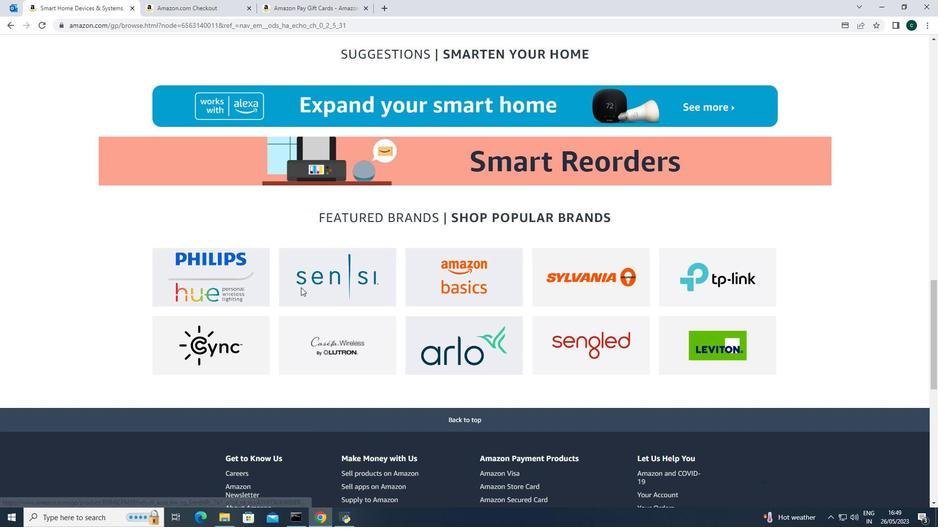 
Action: Mouse scrolled (301, 288) with delta (0, 0)
Screenshot: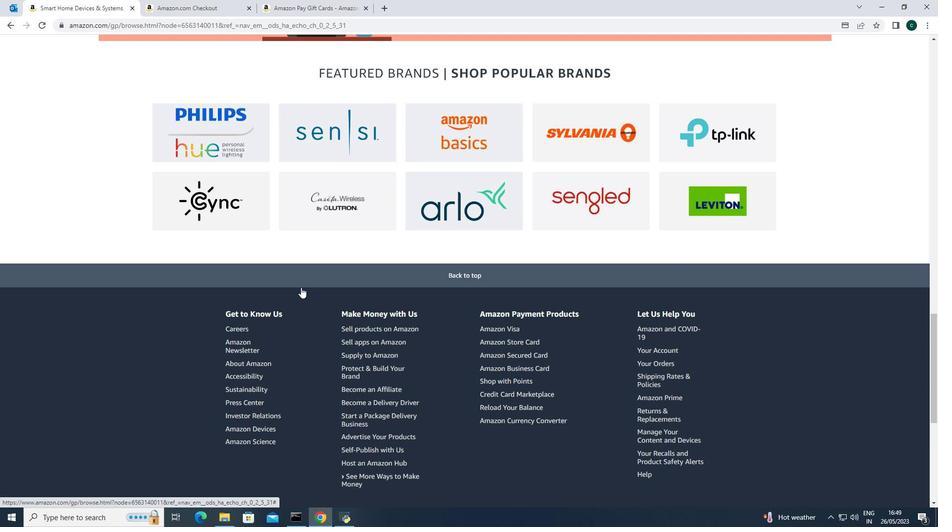 
Action: Mouse scrolled (301, 288) with delta (0, 0)
Screenshot: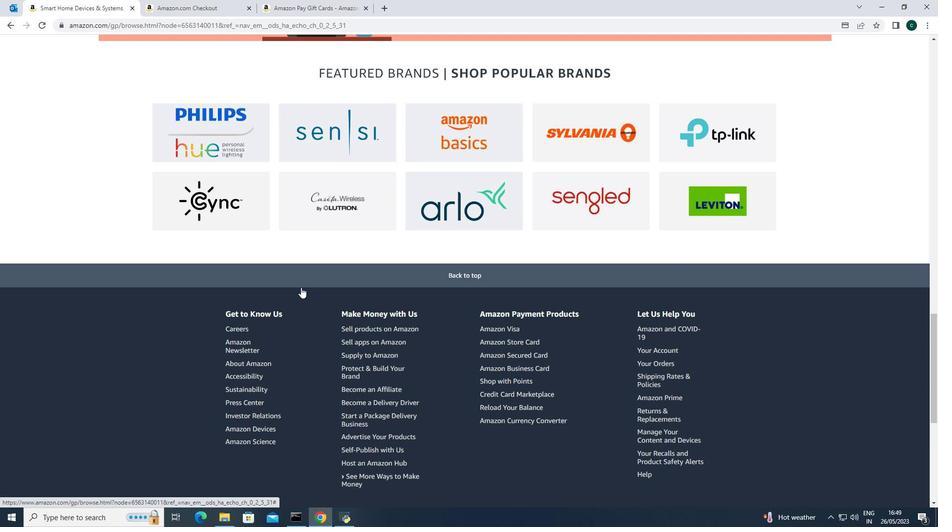
Action: Mouse scrolled (301, 288) with delta (0, 0)
Screenshot: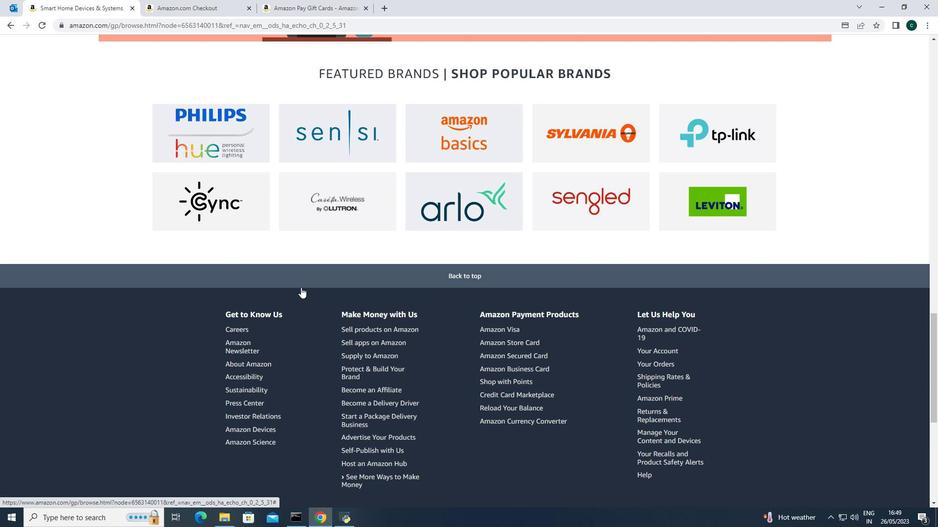 
Action: Mouse scrolled (301, 288) with delta (0, 0)
Screenshot: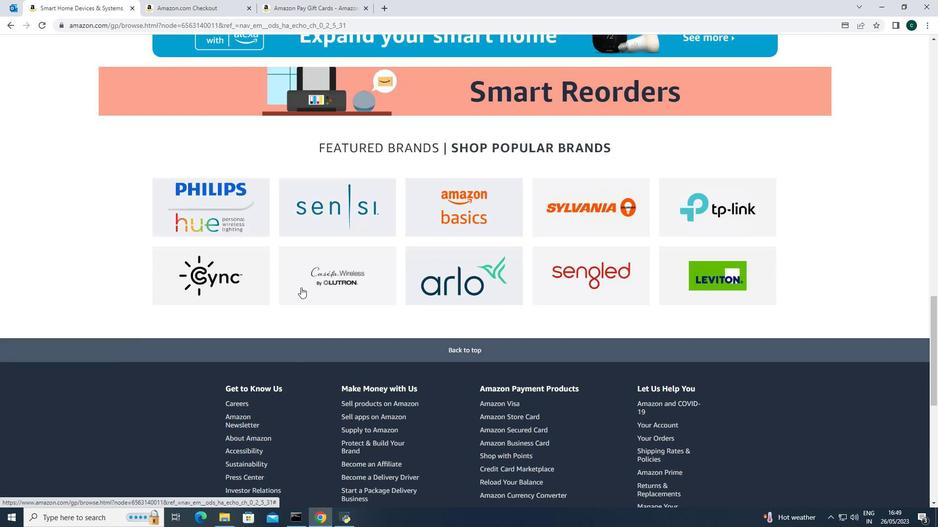
Action: Mouse scrolled (301, 288) with delta (0, 0)
Screenshot: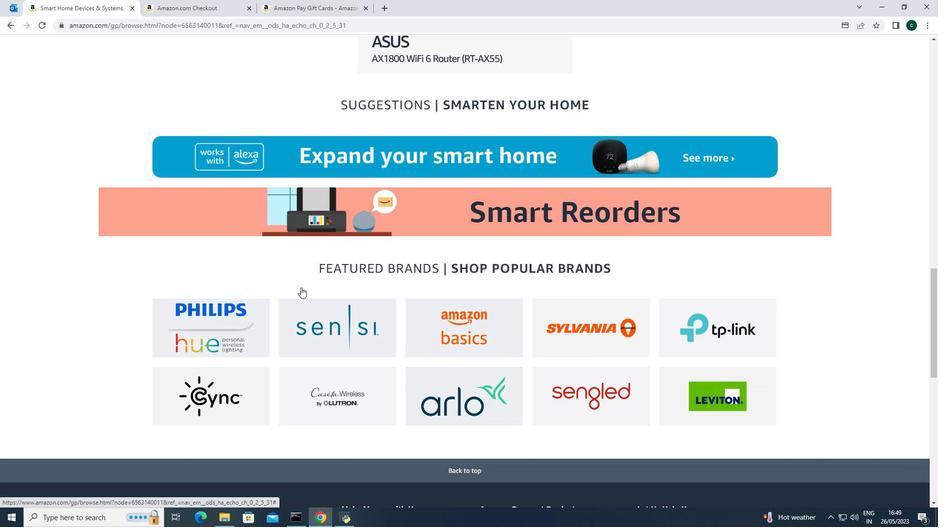 
Action: Mouse scrolled (301, 288) with delta (0, 0)
Screenshot: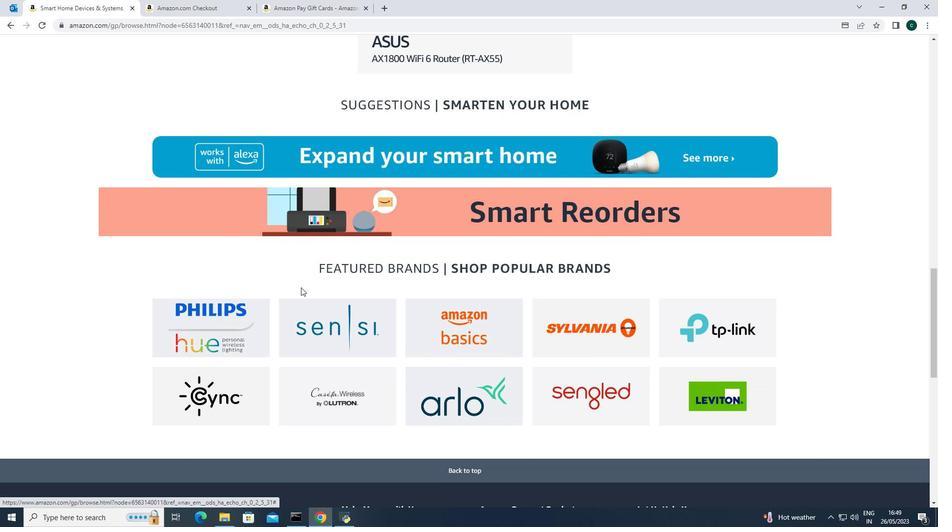 
Action: Mouse scrolled (301, 288) with delta (0, 0)
Screenshot: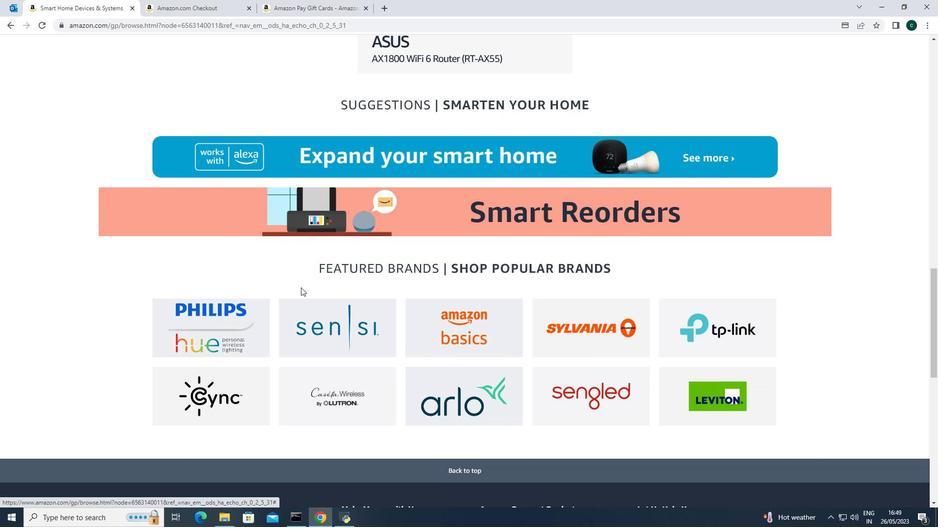 
Action: Mouse scrolled (301, 288) with delta (0, 0)
Screenshot: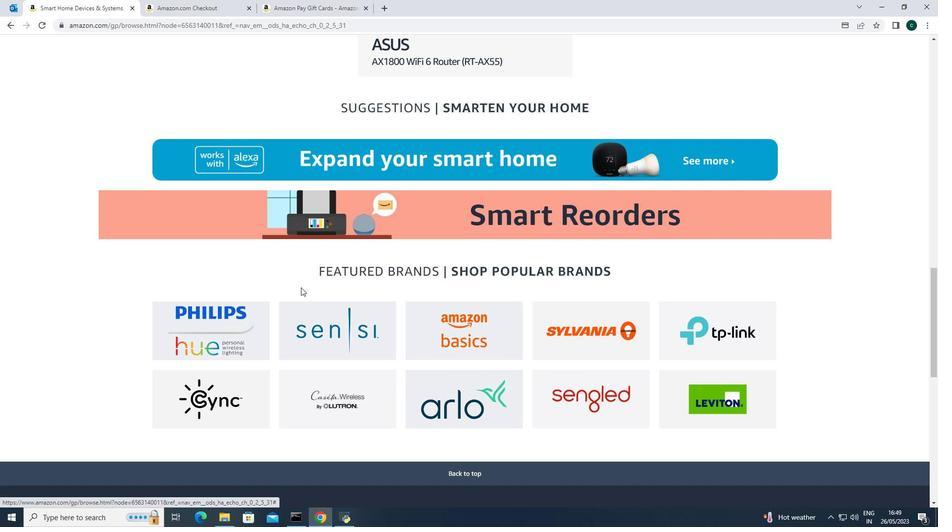 
Action: Mouse scrolled (301, 288) with delta (0, 0)
Screenshot: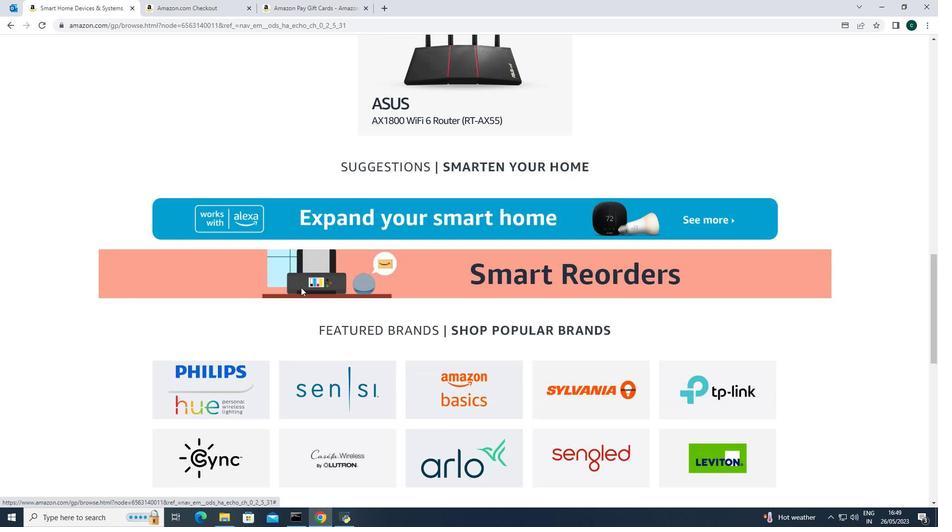 
Action: Mouse scrolled (301, 288) with delta (0, 0)
Screenshot: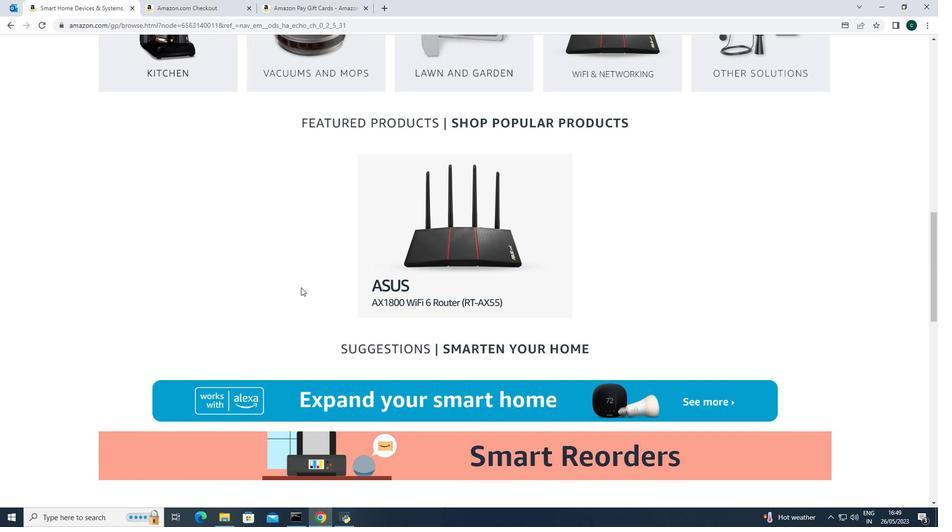 
Action: Mouse scrolled (301, 288) with delta (0, 0)
Screenshot: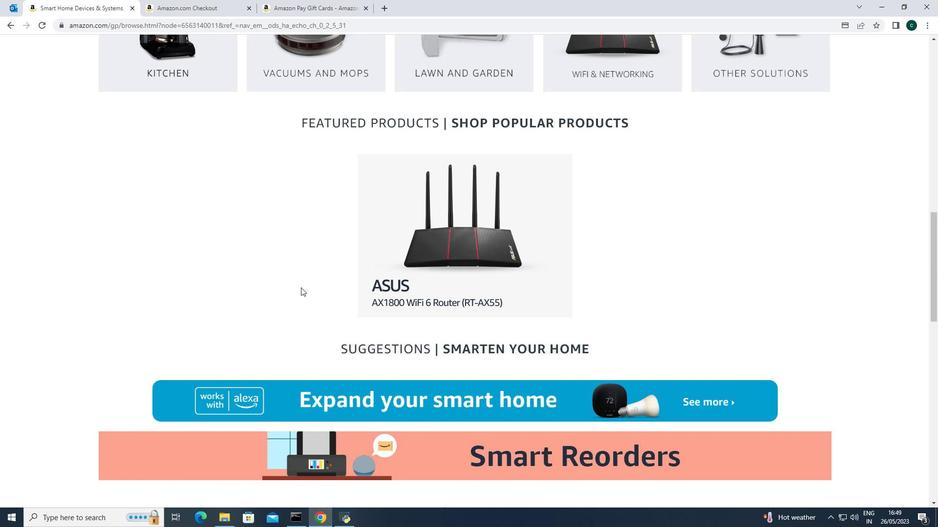 
Action: Mouse scrolled (301, 288) with delta (0, 0)
Screenshot: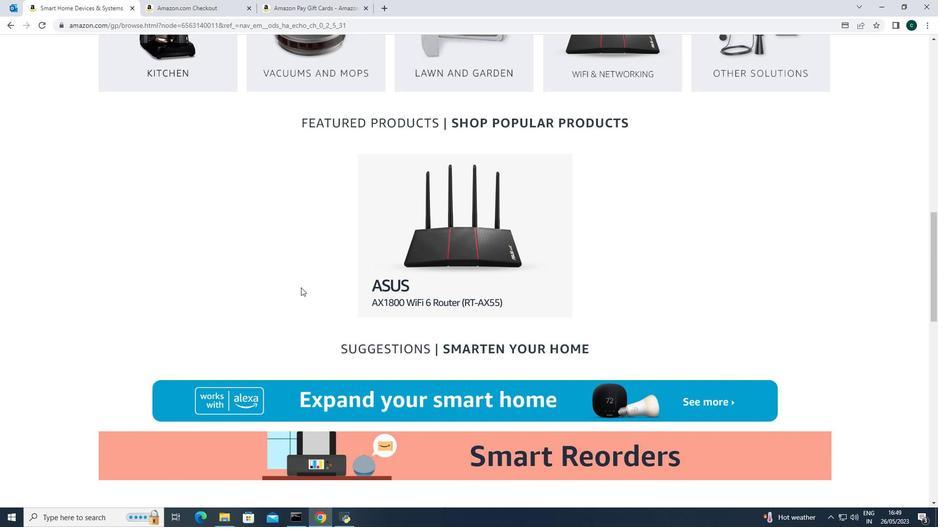 
Action: Mouse scrolled (301, 288) with delta (0, 0)
Screenshot: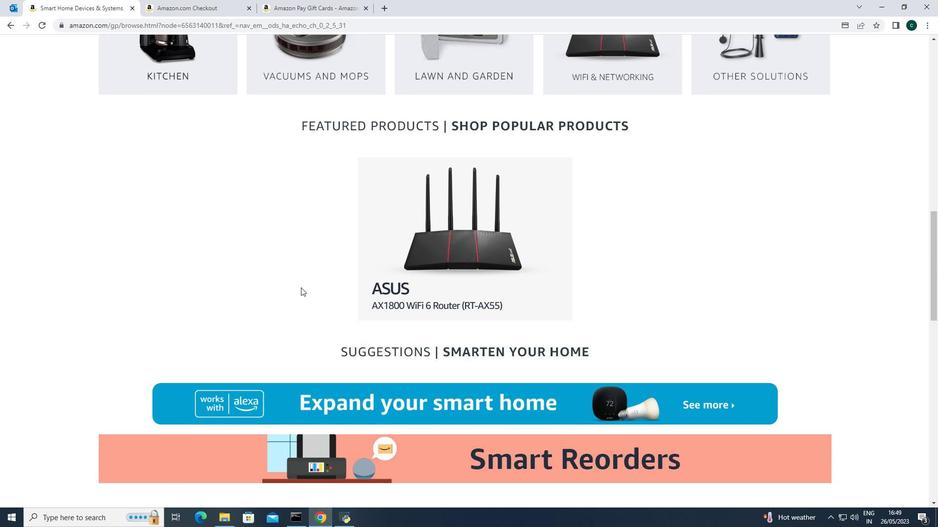 
Action: Mouse scrolled (301, 288) with delta (0, 0)
Screenshot: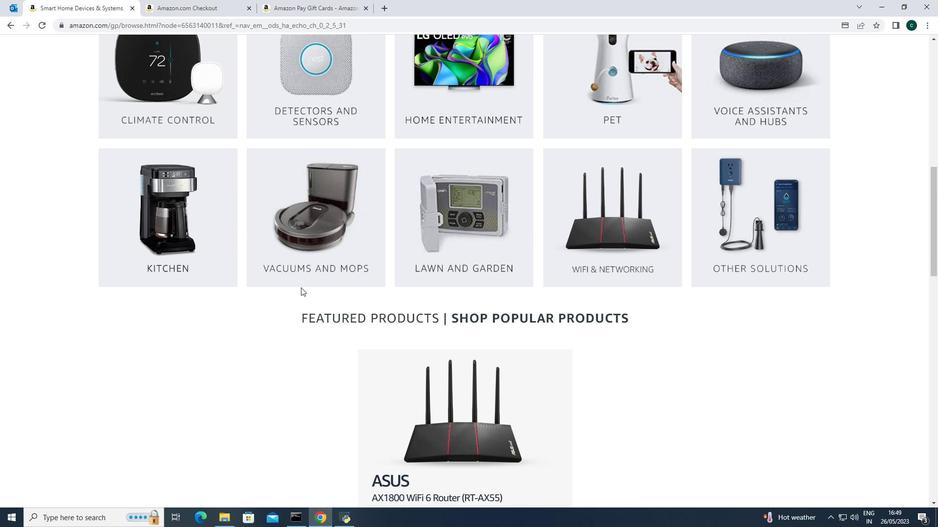 
Action: Mouse scrolled (301, 288) with delta (0, 0)
Screenshot: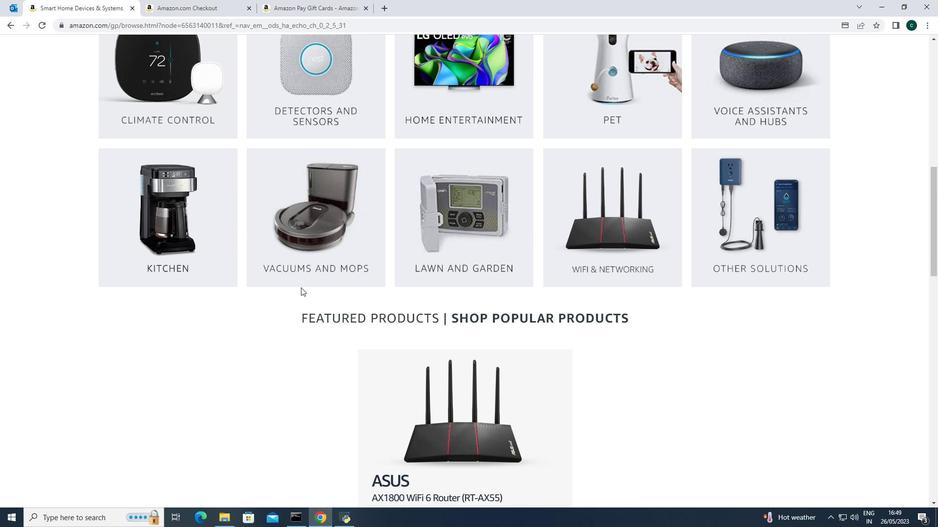 
Action: Mouse scrolled (301, 288) with delta (0, 0)
Screenshot: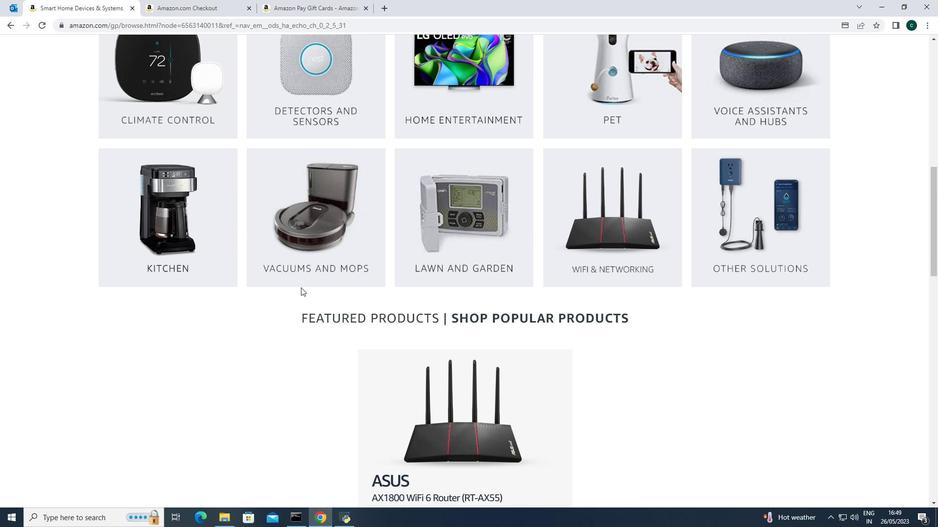 
Action: Mouse scrolled (301, 288) with delta (0, 0)
Screenshot: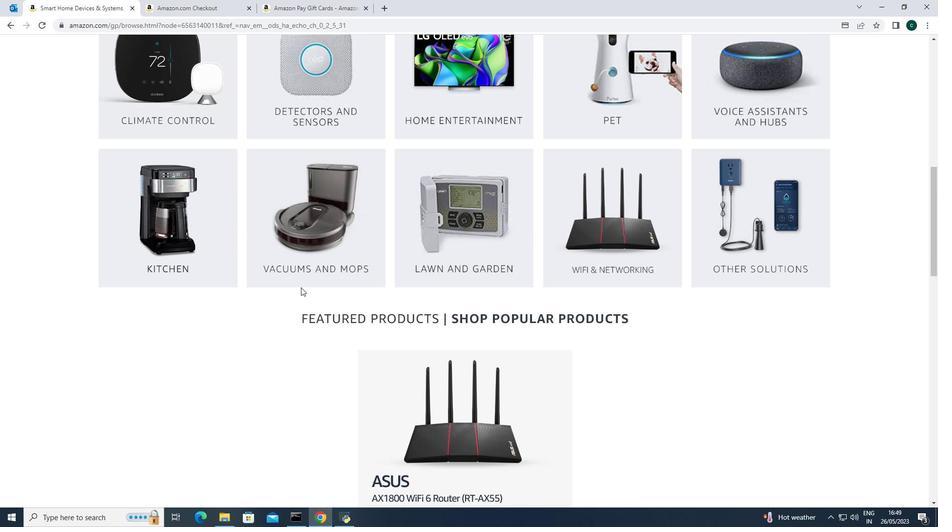 
Action: Mouse scrolled (301, 288) with delta (0, 0)
Screenshot: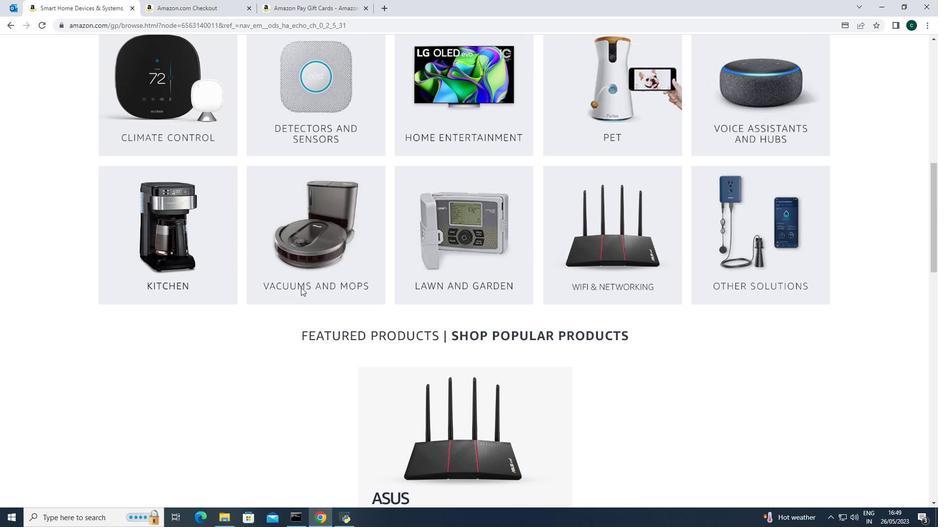 
Action: Mouse scrolled (301, 288) with delta (0, 0)
Screenshot: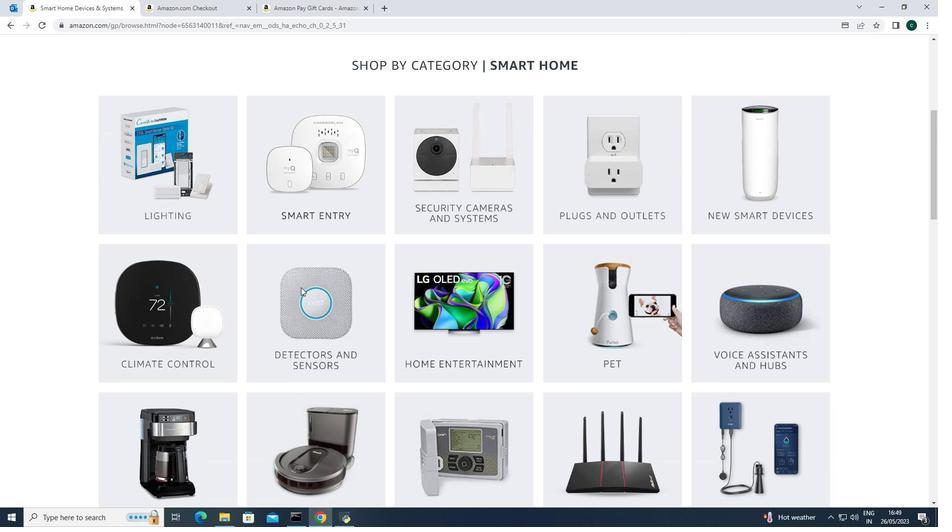 
Action: Mouse scrolled (301, 288) with delta (0, 0)
Screenshot: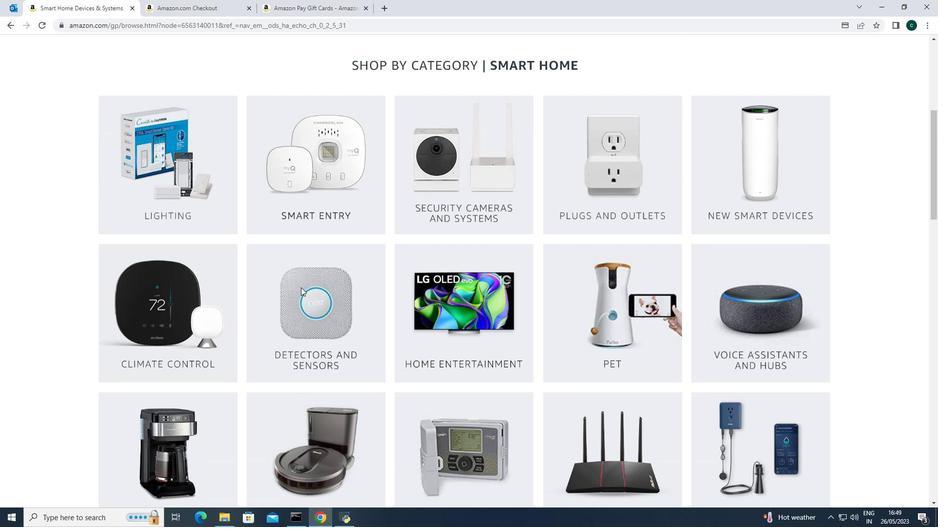 
Action: Mouse scrolled (301, 288) with delta (0, 0)
Screenshot: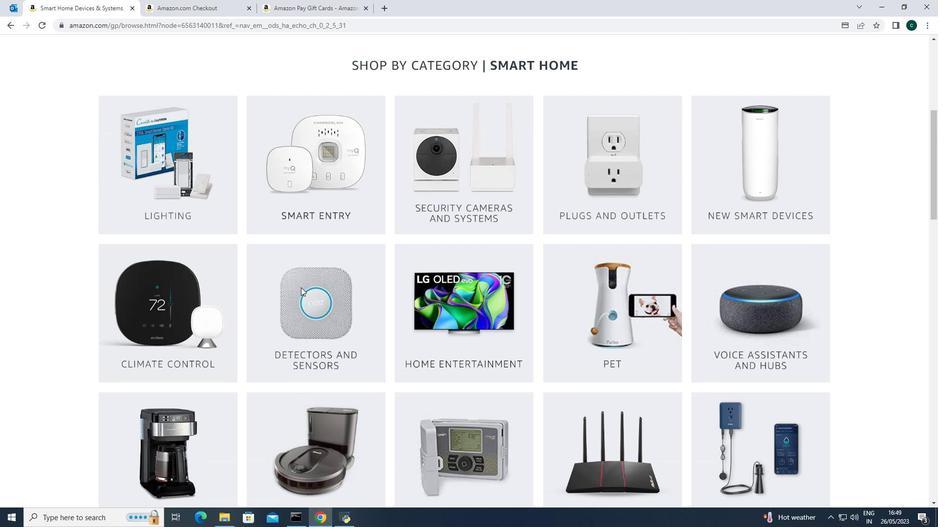 
Action: Mouse scrolled (301, 288) with delta (0, 0)
Screenshot: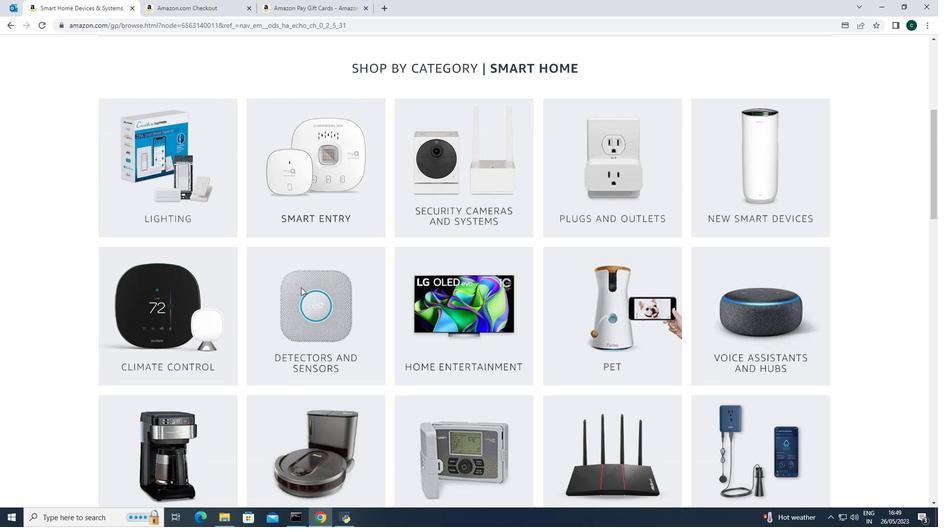 
Action: Mouse scrolled (301, 288) with delta (0, 0)
Screenshot: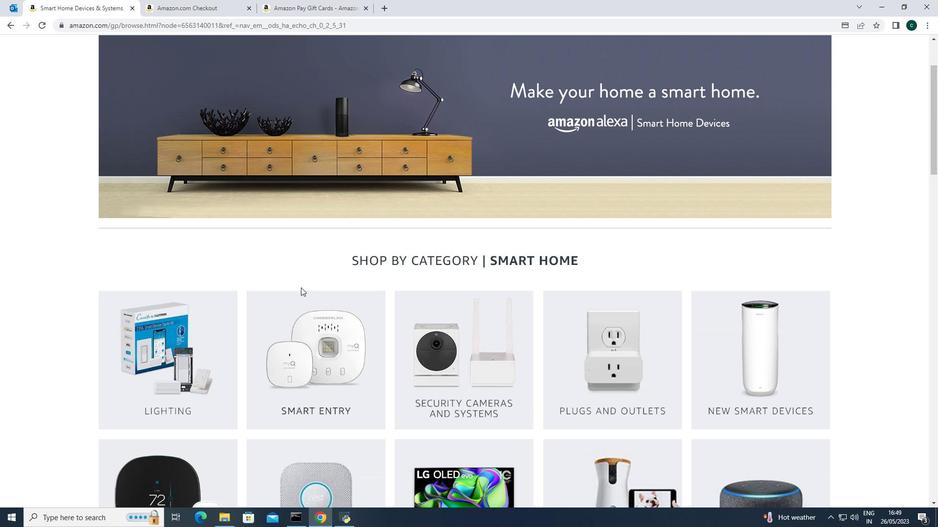 
Action: Mouse scrolled (301, 288) with delta (0, 0)
Screenshot: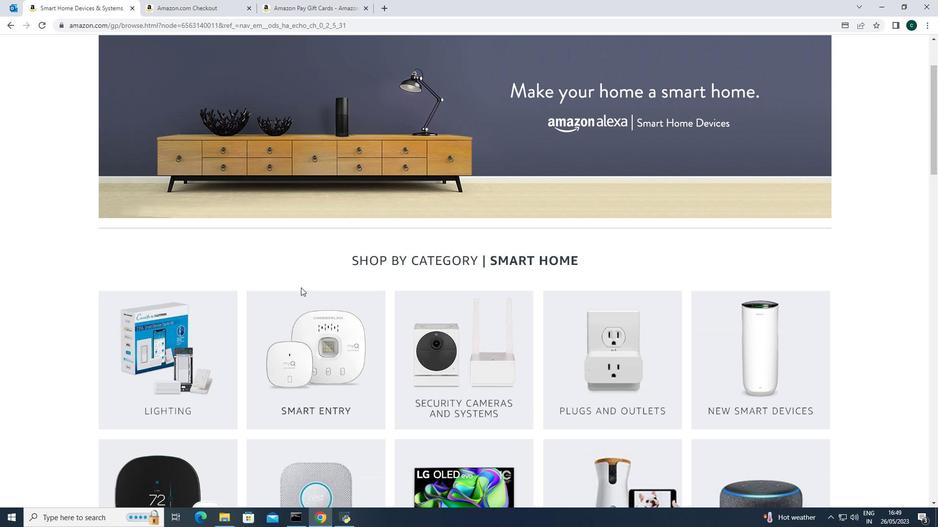 
Action: Mouse scrolled (301, 288) with delta (0, 0)
Screenshot: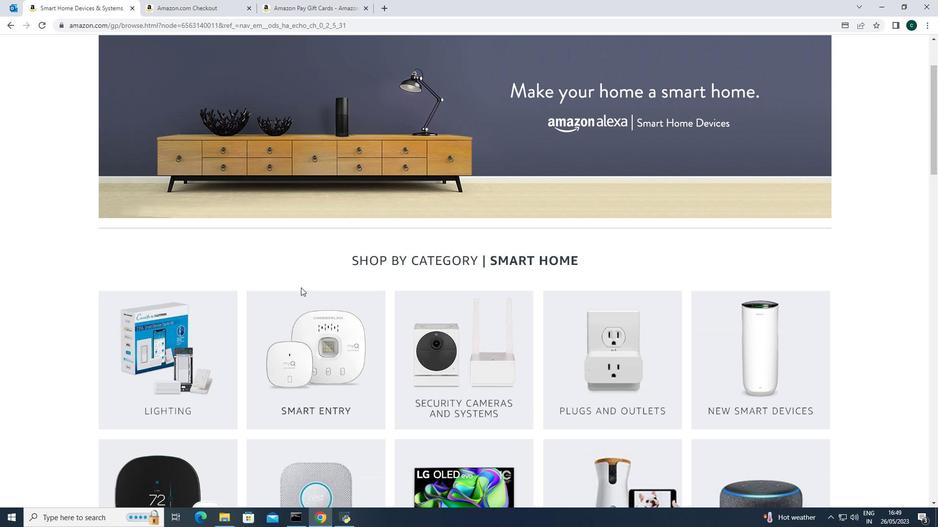 
Action: Mouse scrolled (301, 288) with delta (0, 0)
Screenshot: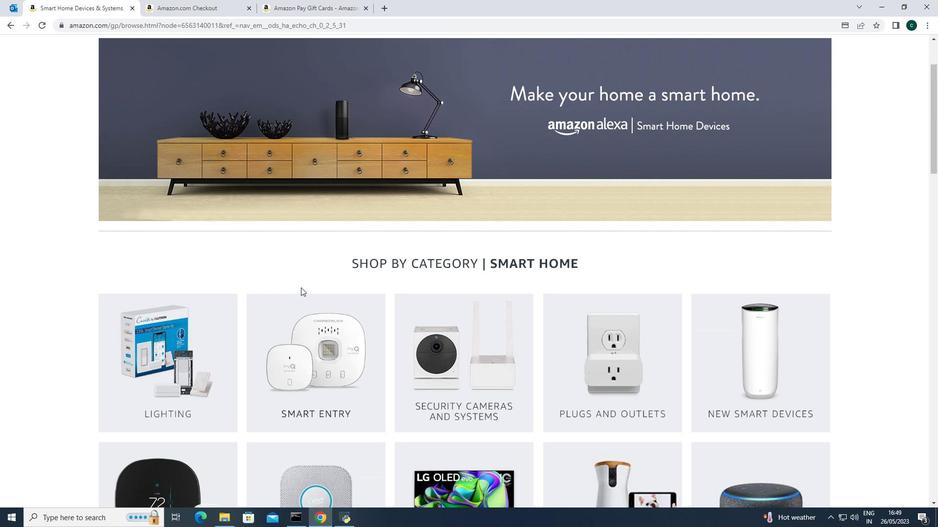 
Action: Mouse scrolled (301, 288) with delta (0, 0)
Screenshot: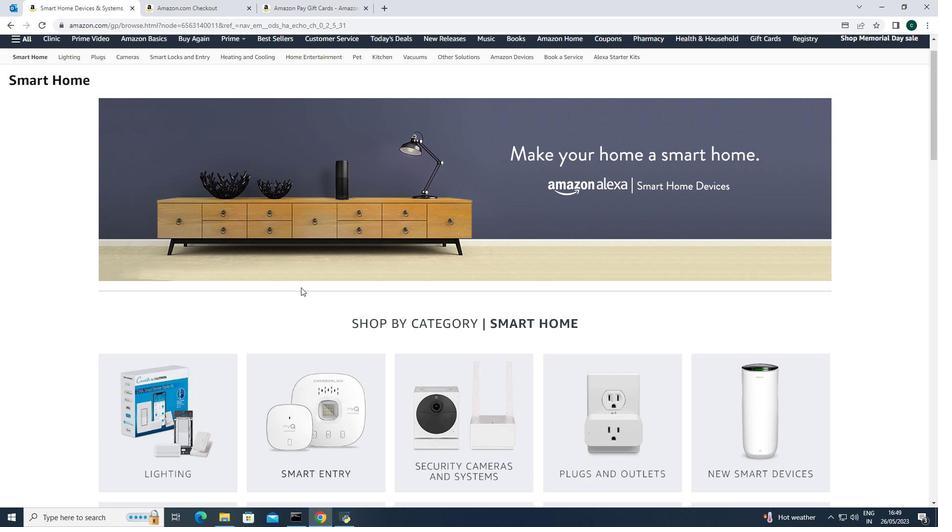 
Action: Mouse moved to (337, 54)
Screenshot: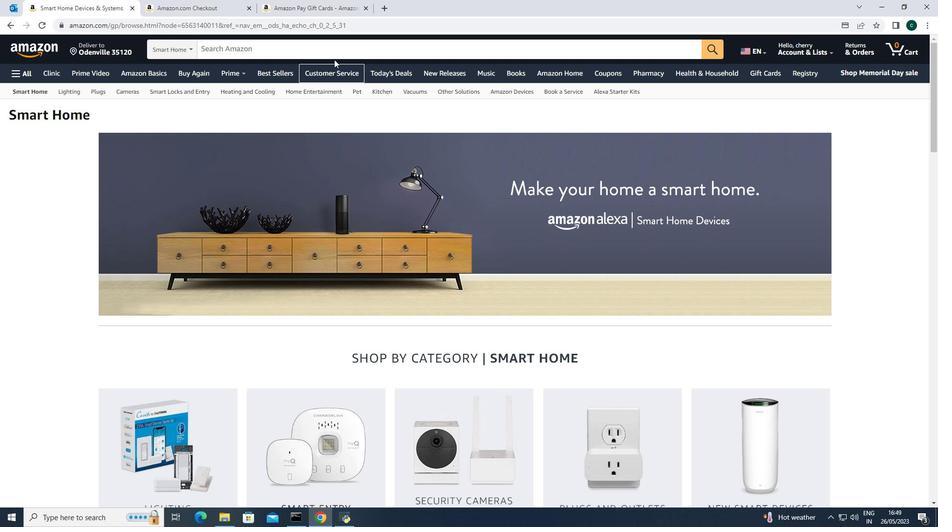 
Action: Mouse pressed left at (337, 54)
Screenshot: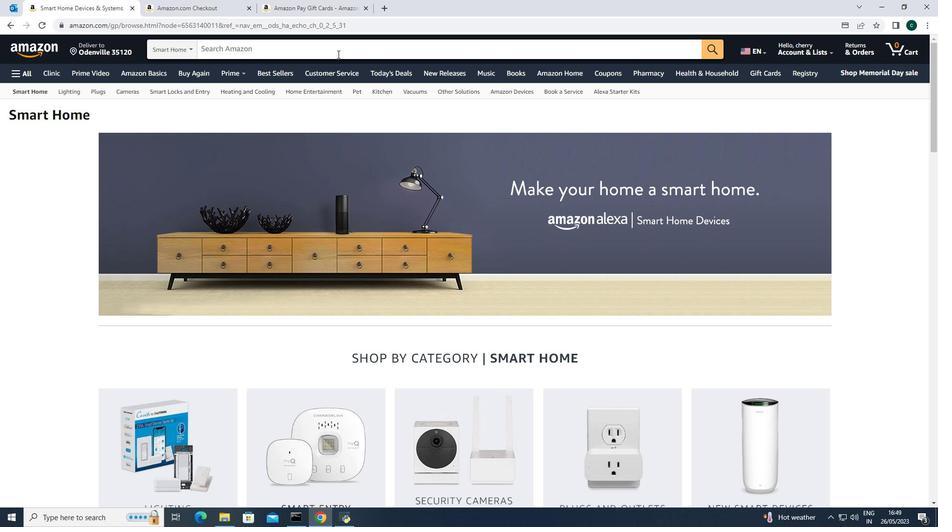 
Action: Key pressed <Key.shift><Key.shift>Ring<Key.space><Key.shift><Key.shift>V
Screenshot: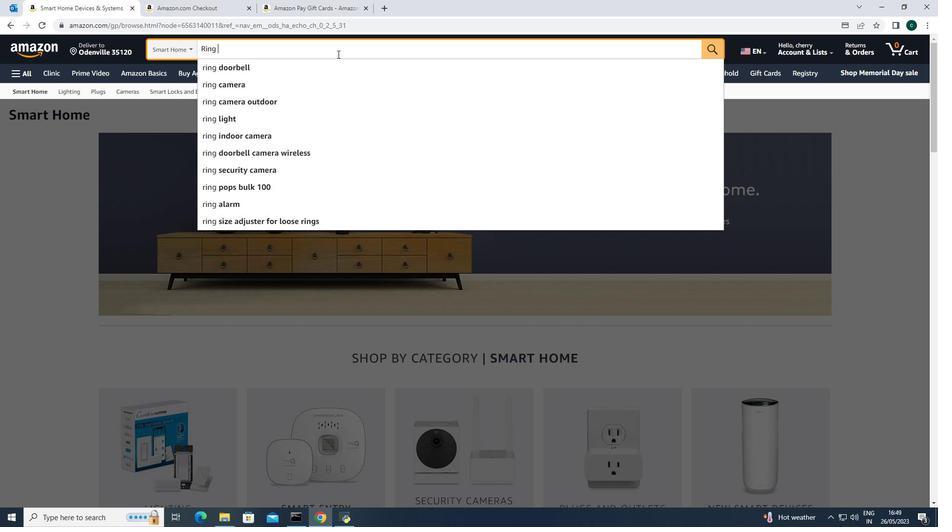 
Action: Mouse moved to (326, 63)
Screenshot: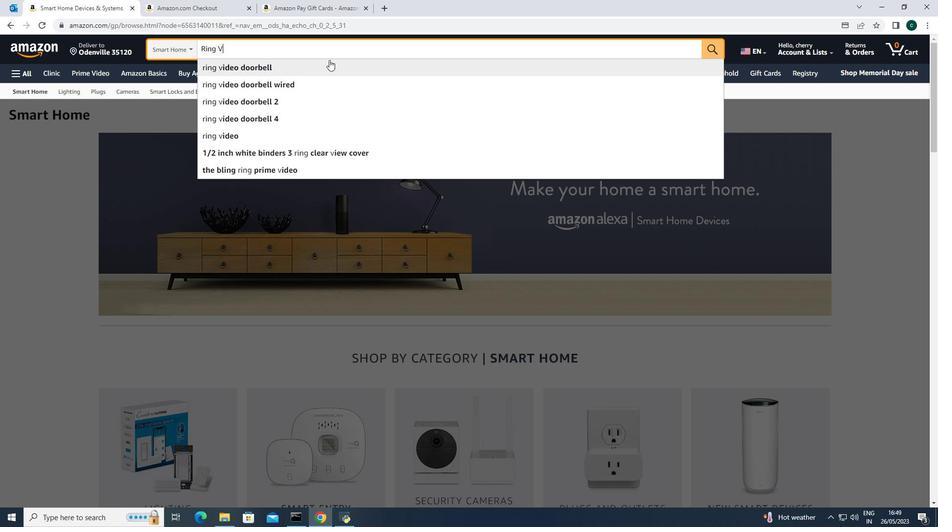 
Action: Mouse pressed left at (326, 63)
Screenshot: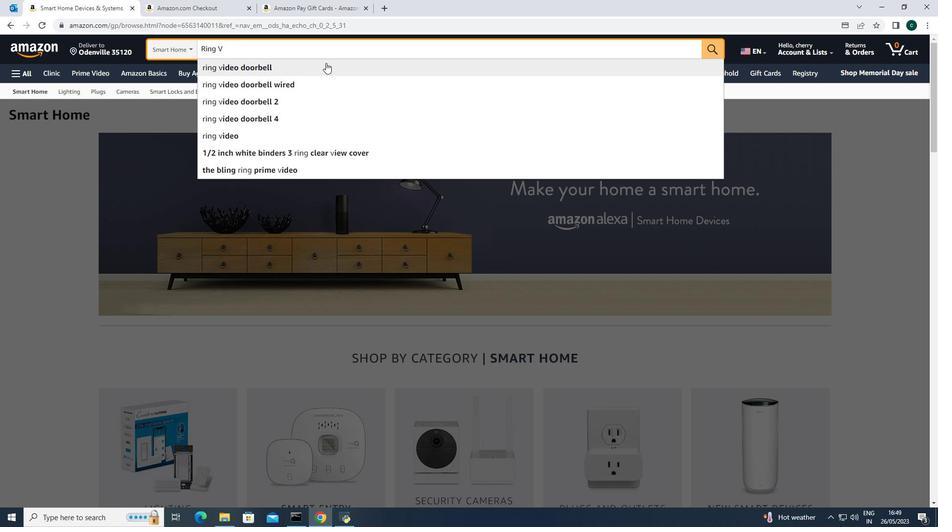 
Action: Mouse moved to (408, 175)
Screenshot: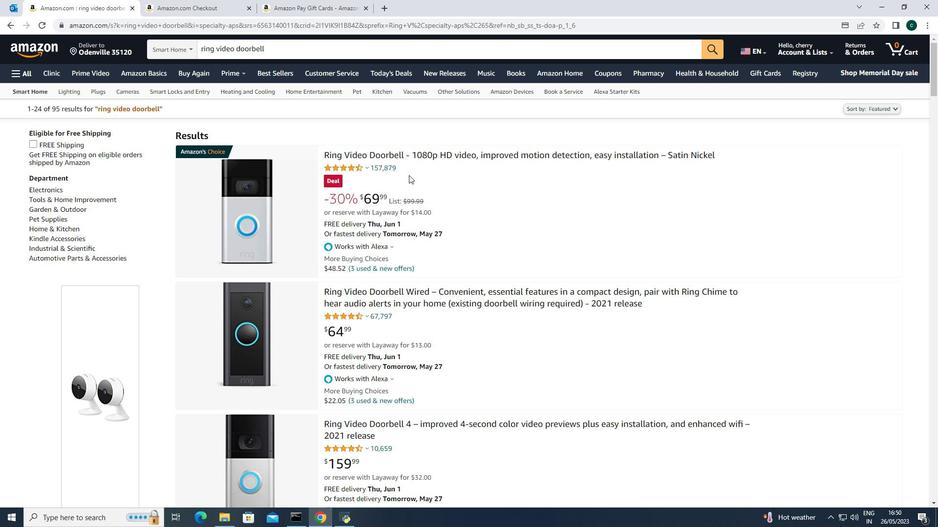 
Action: Mouse scrolled (408, 175) with delta (0, 0)
Screenshot: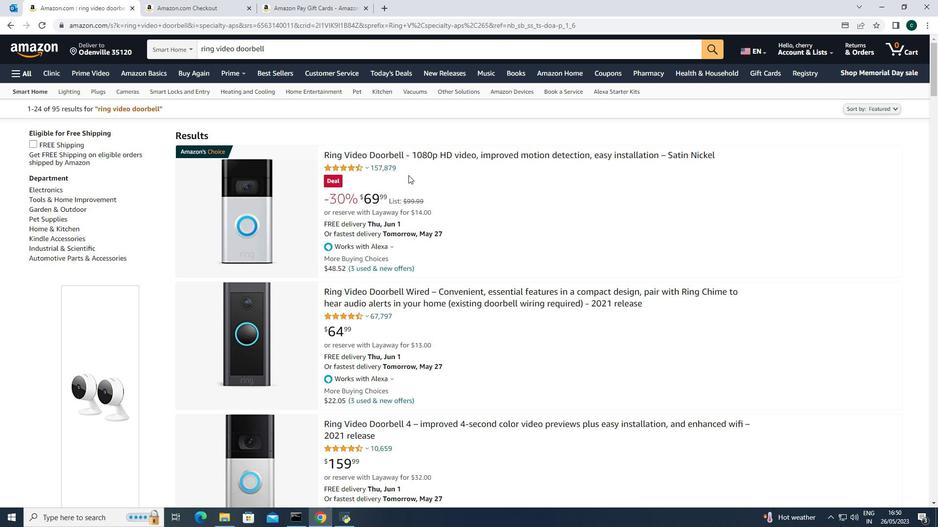 
Action: Mouse moved to (280, 138)
Screenshot: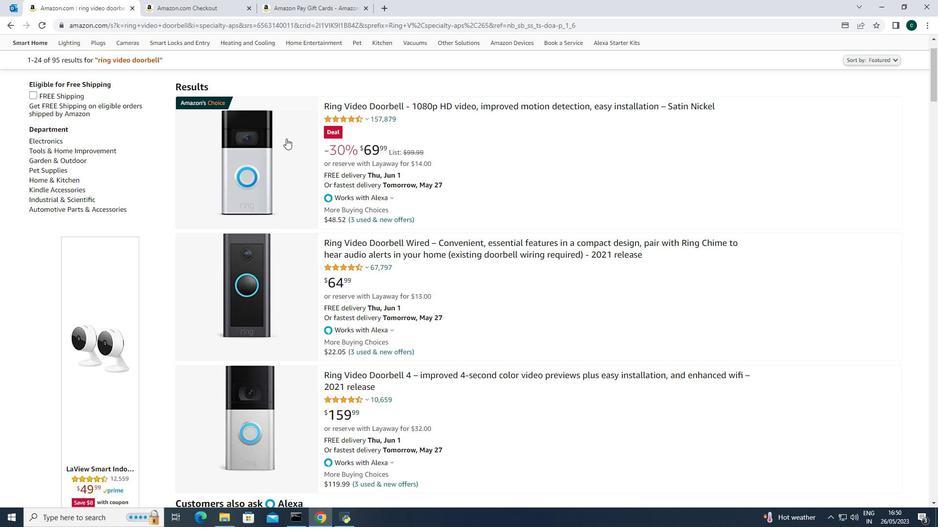 
Action: Mouse pressed left at (280, 138)
Screenshot: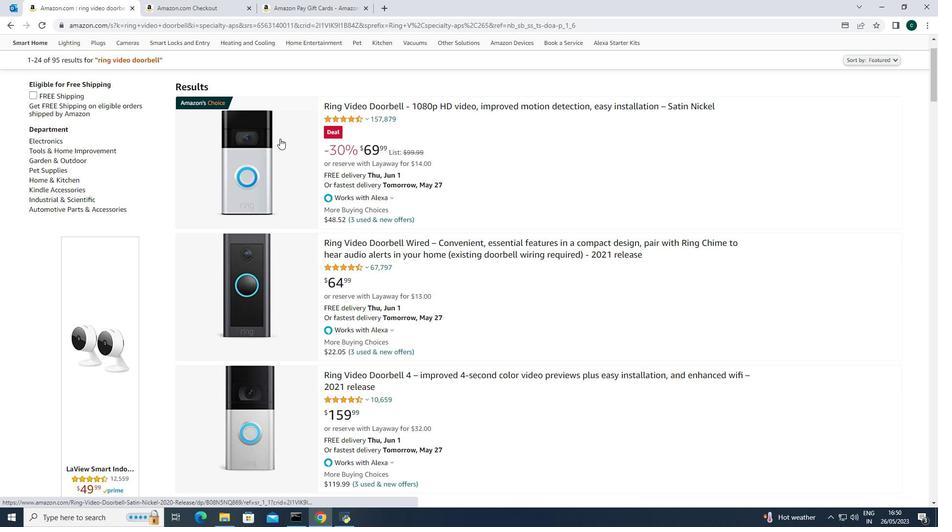 
Action: Mouse pressed left at (280, 138)
Screenshot: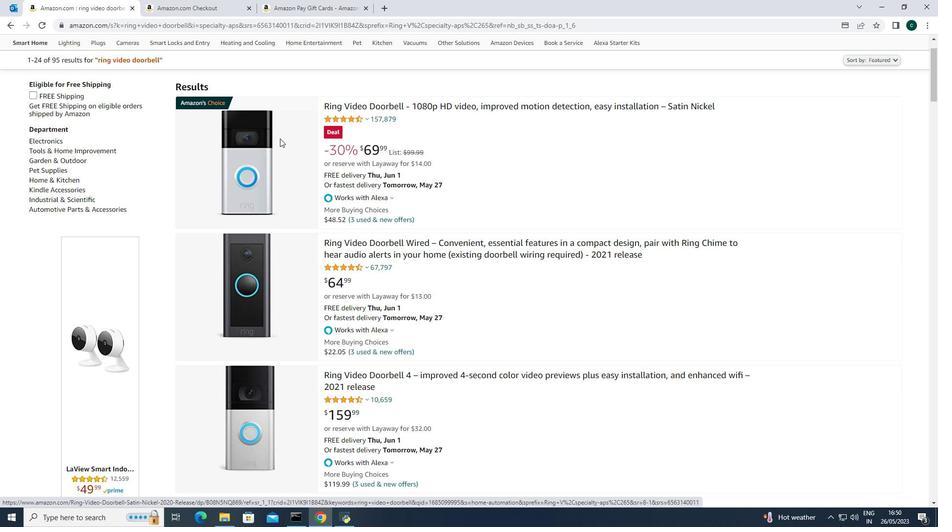 
Action: Mouse moved to (373, 187)
Screenshot: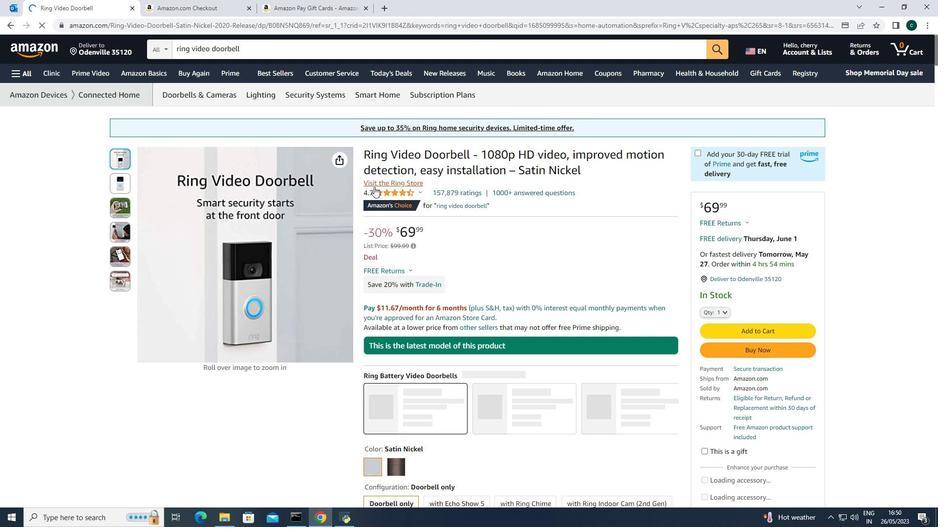 
Action: Mouse scrolled (373, 187) with delta (0, 0)
Screenshot: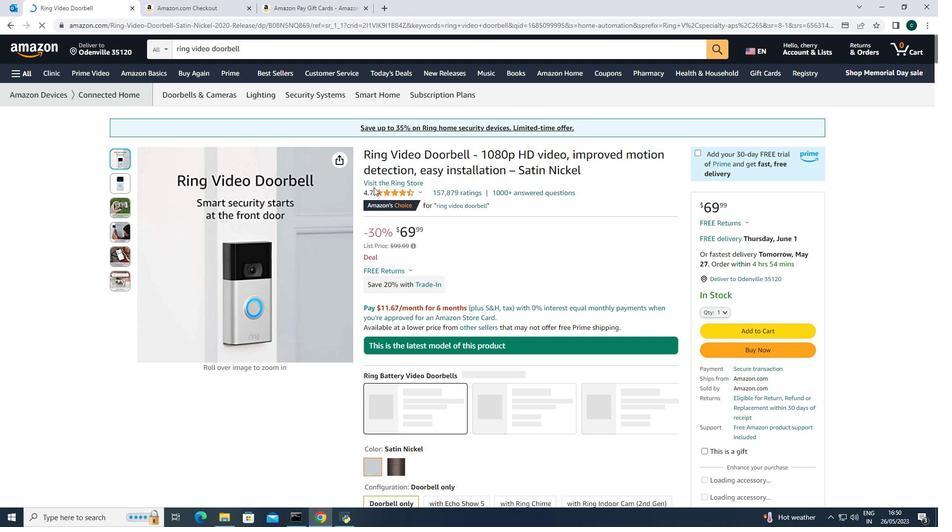 
Action: Mouse scrolled (373, 187) with delta (0, 0)
Screenshot: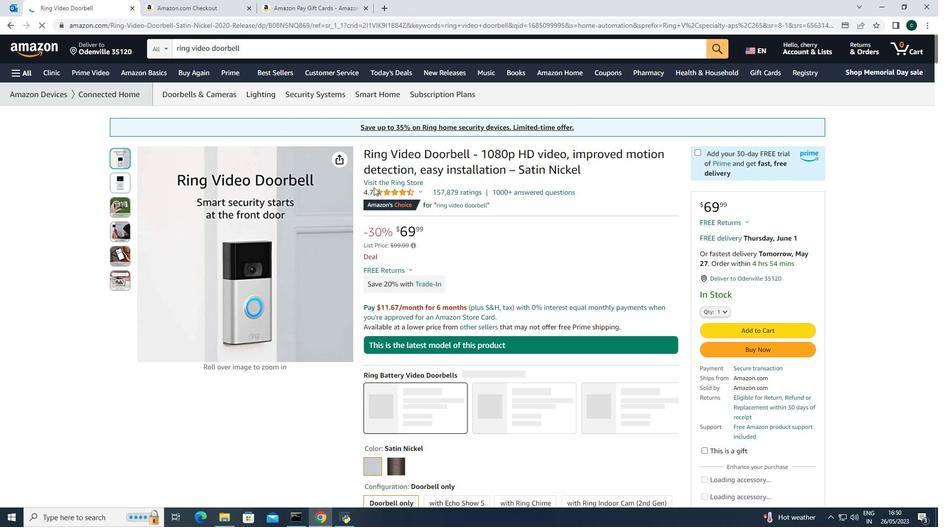 
Action: Mouse scrolled (373, 187) with delta (0, 0)
Screenshot: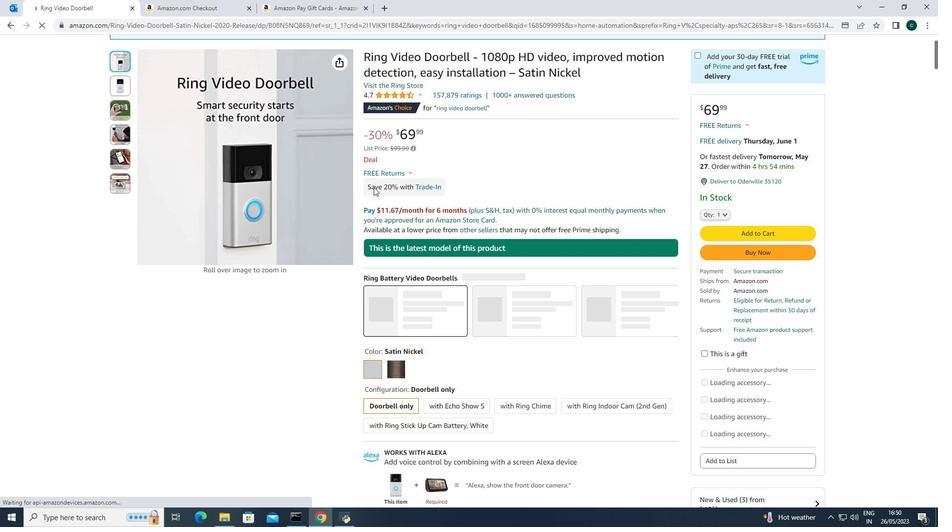 
Action: Mouse scrolled (373, 187) with delta (0, 0)
Screenshot: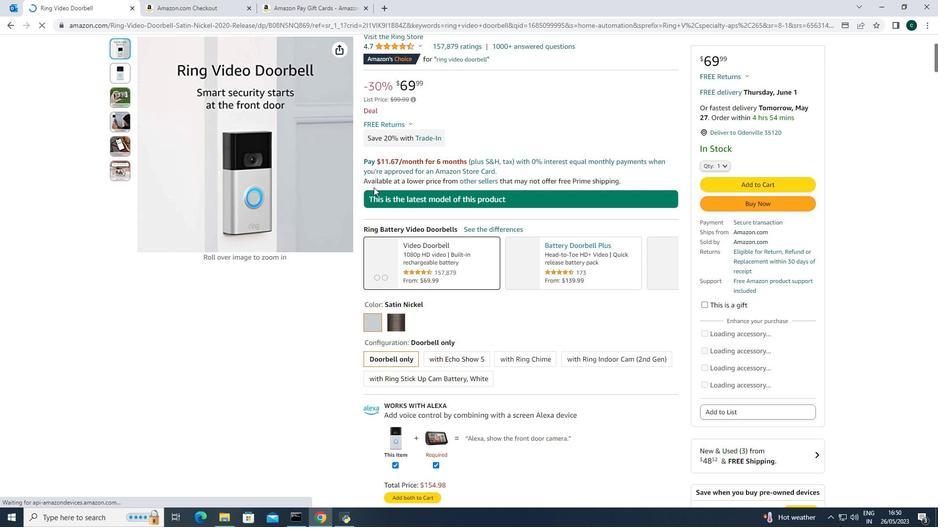 
Action: Mouse scrolled (373, 187) with delta (0, 0)
Screenshot: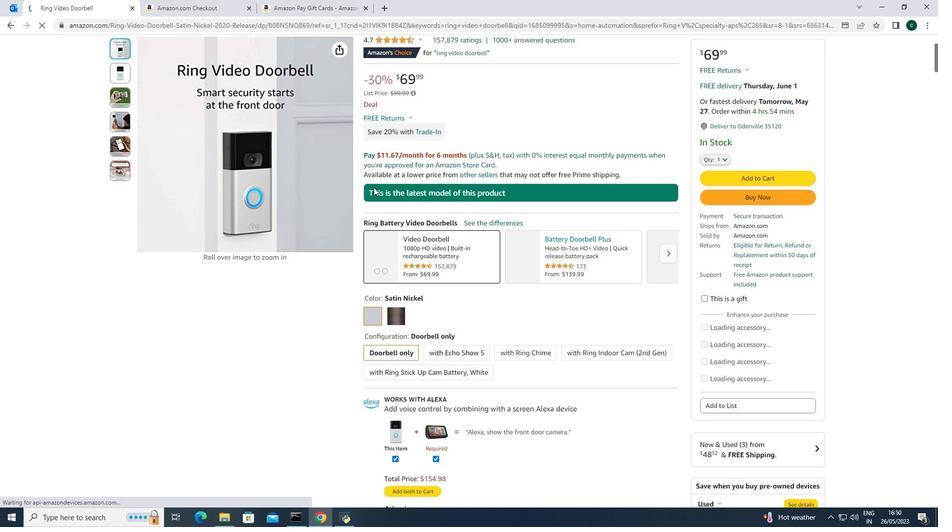 
Action: Mouse moved to (352, 187)
Screenshot: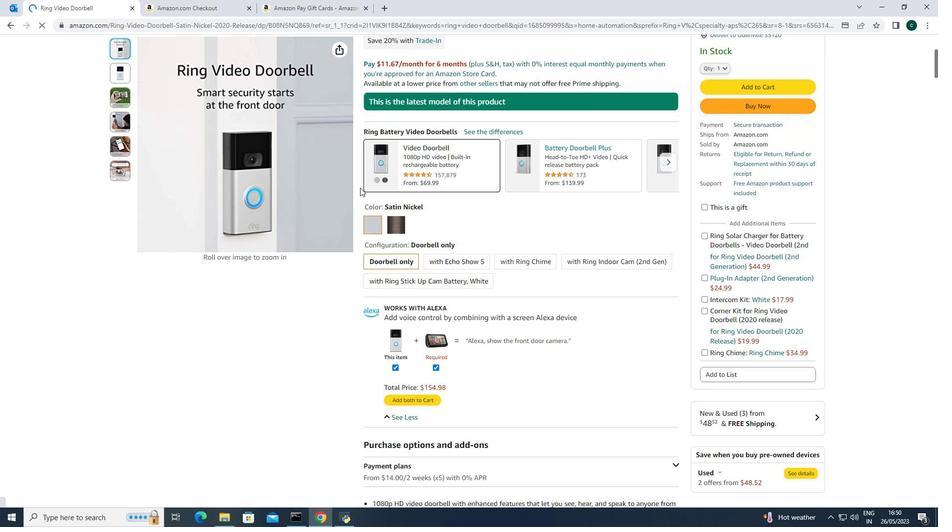 
Action: Mouse scrolled (352, 187) with delta (0, 0)
Screenshot: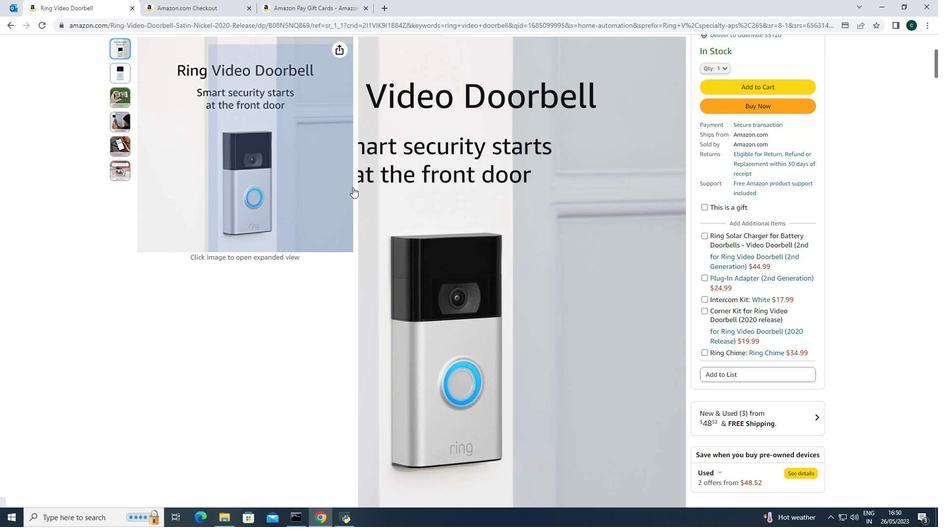 
Action: Mouse scrolled (352, 187) with delta (0, 0)
Screenshot: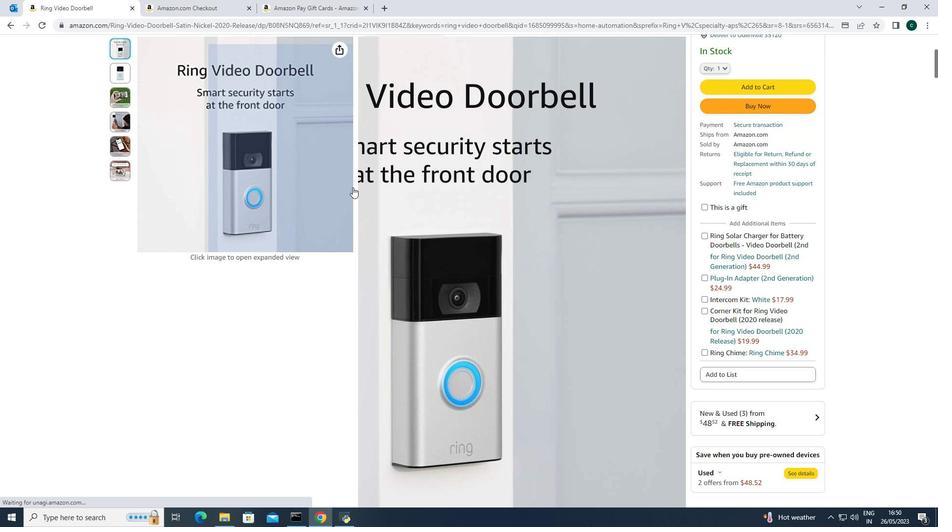 
Action: Mouse scrolled (352, 187) with delta (0, 0)
Screenshot: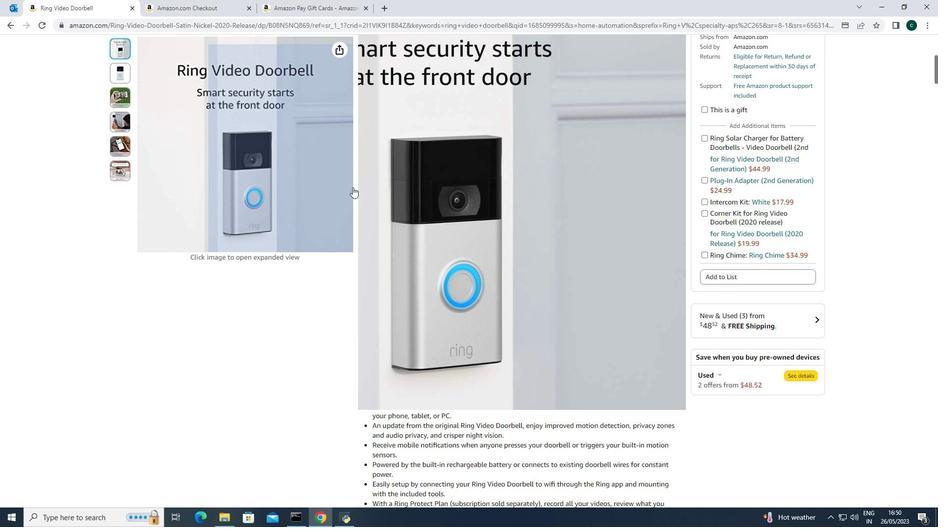 
Action: Mouse scrolled (352, 187) with delta (0, 0)
Screenshot: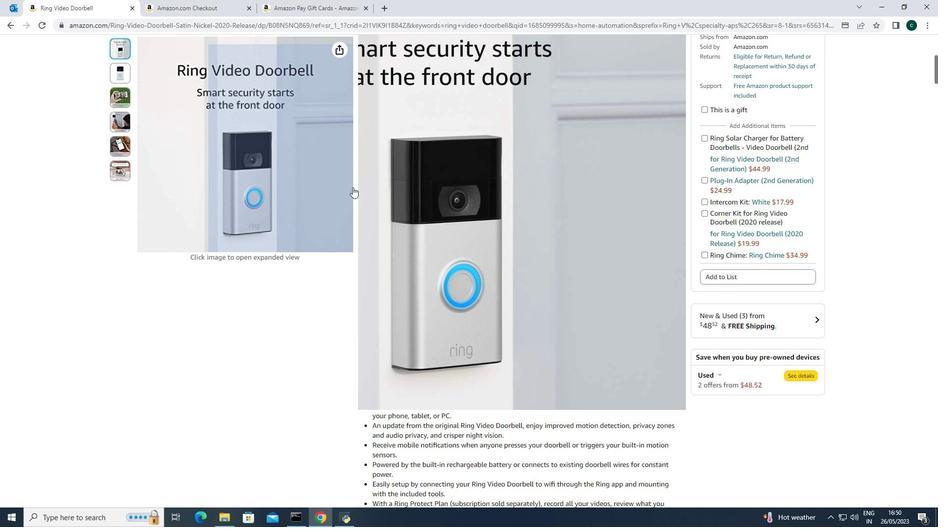 
Action: Mouse scrolled (352, 187) with delta (0, 0)
Screenshot: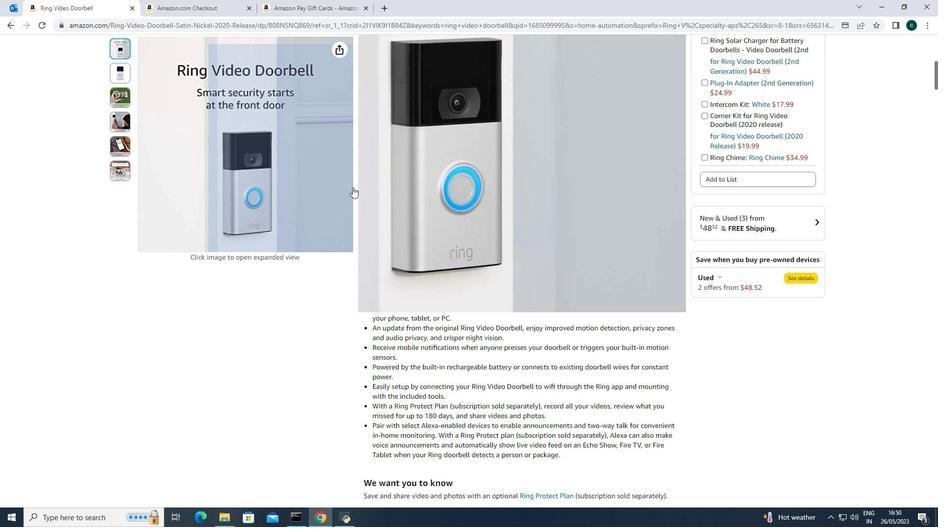
Action: Mouse scrolled (352, 187) with delta (0, 0)
Screenshot: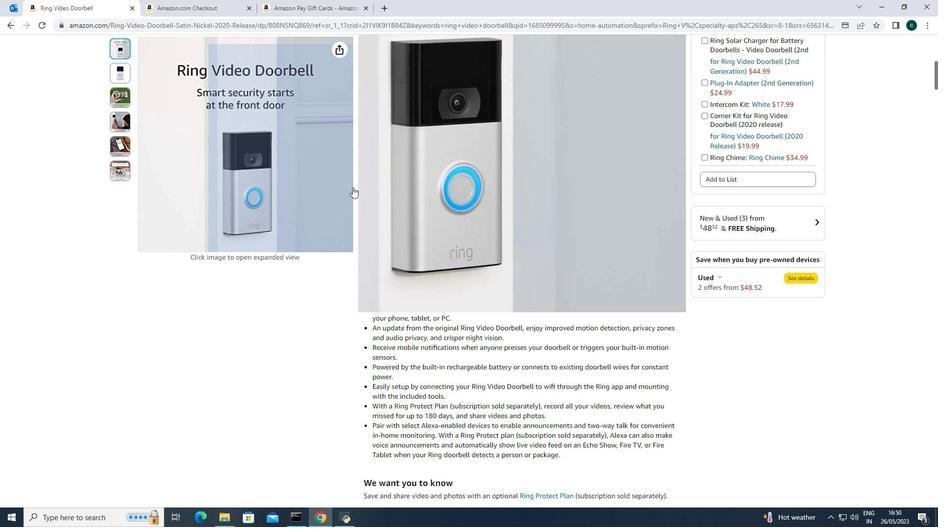 
Action: Mouse scrolled (352, 188) with delta (0, 0)
Screenshot: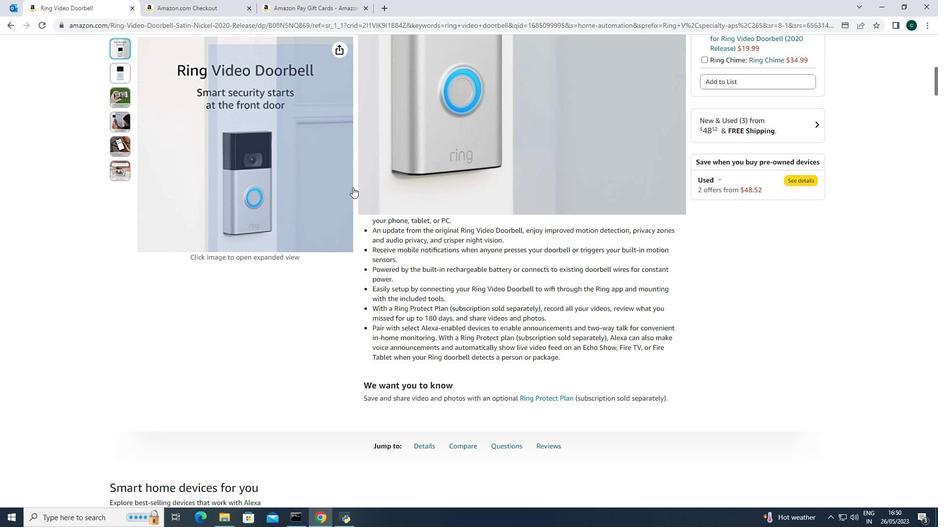 
Action: Mouse scrolled (352, 188) with delta (0, 0)
Screenshot: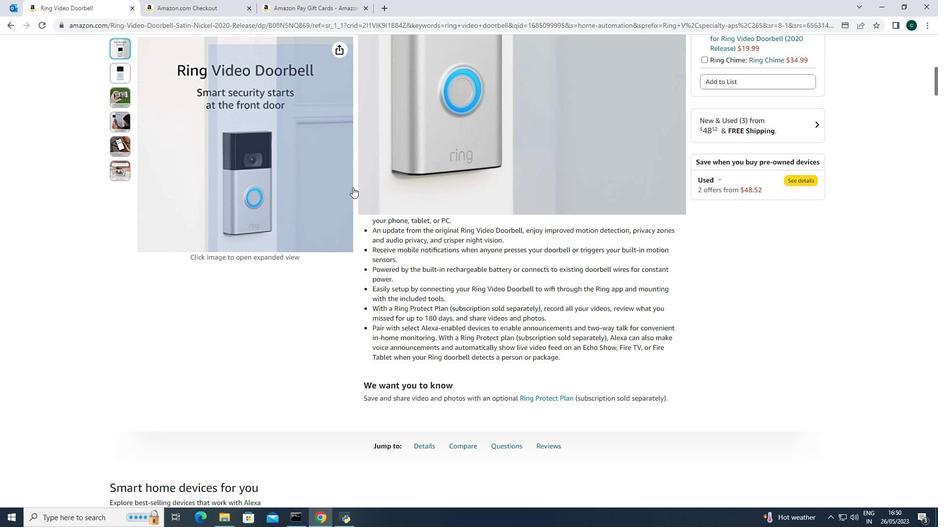 
Action: Mouse scrolled (352, 188) with delta (0, 0)
Screenshot: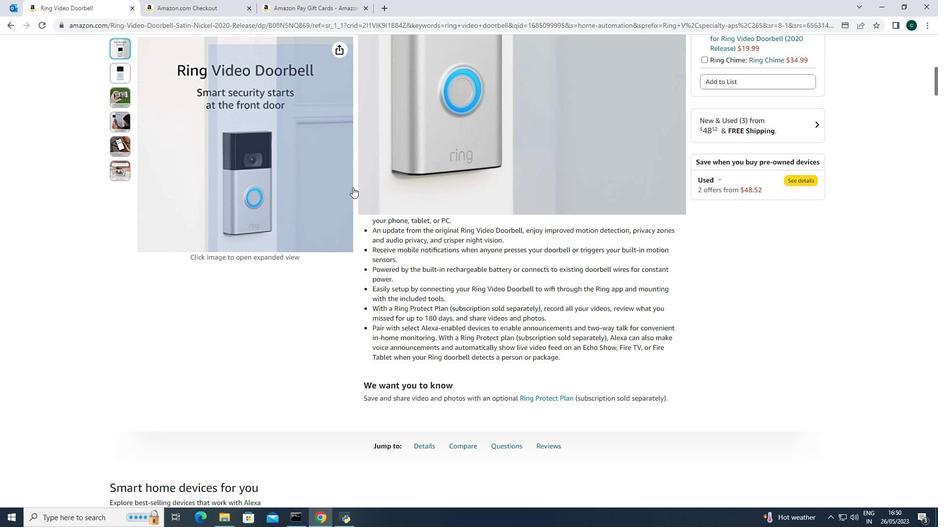 
Action: Mouse scrolled (352, 188) with delta (0, 0)
Screenshot: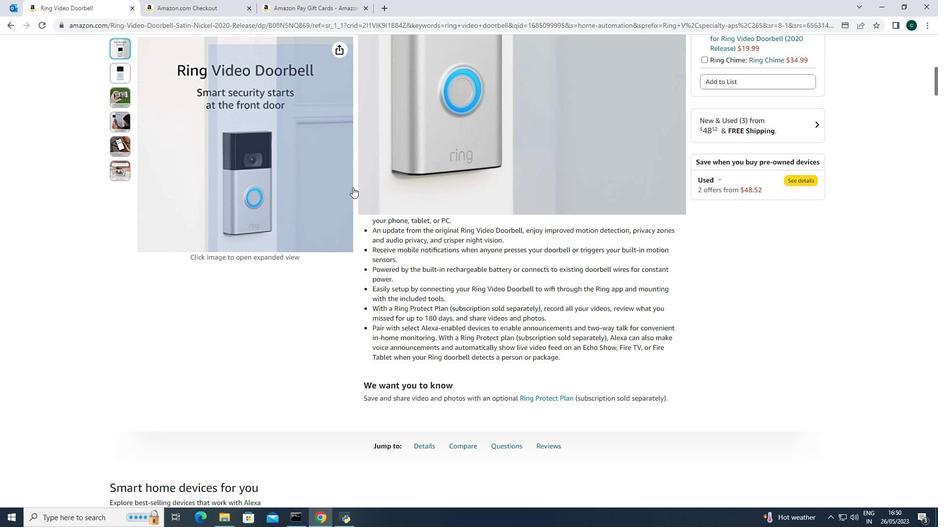 
Action: Mouse scrolled (352, 188) with delta (0, 0)
Screenshot: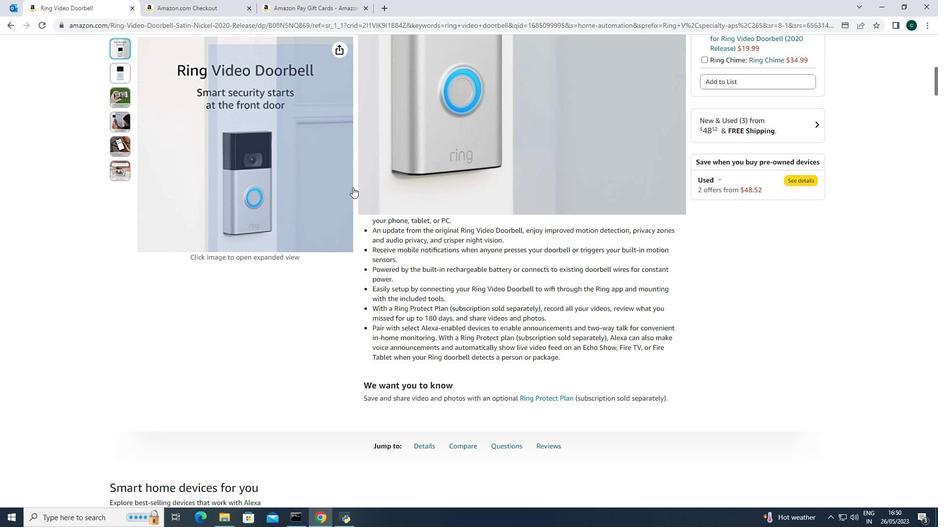 
Action: Mouse scrolled (352, 188) with delta (0, 0)
Screenshot: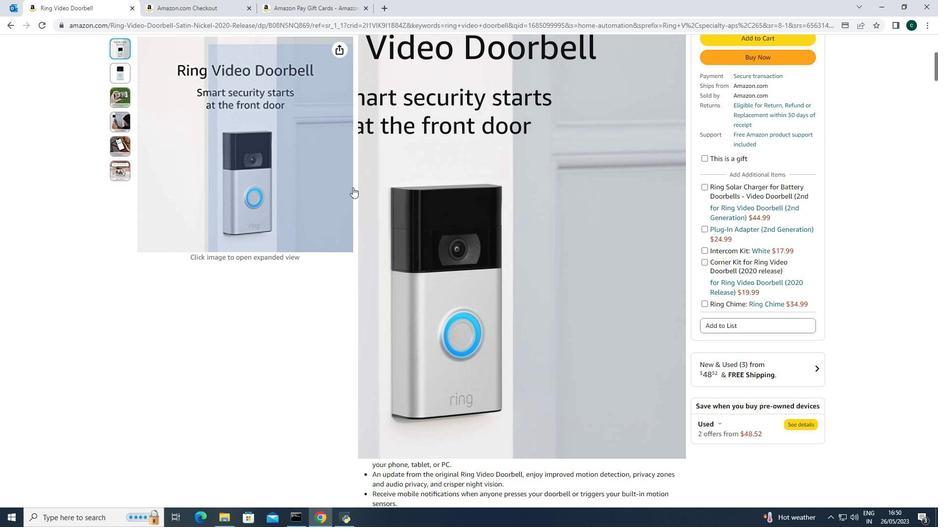 
Action: Mouse scrolled (352, 188) with delta (0, 0)
Screenshot: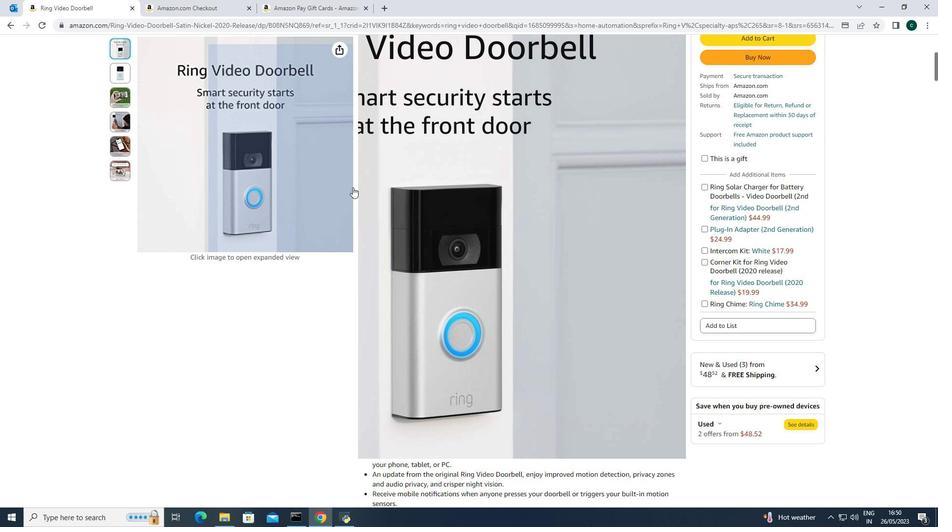 
Action: Mouse scrolled (352, 188) with delta (0, 0)
Screenshot: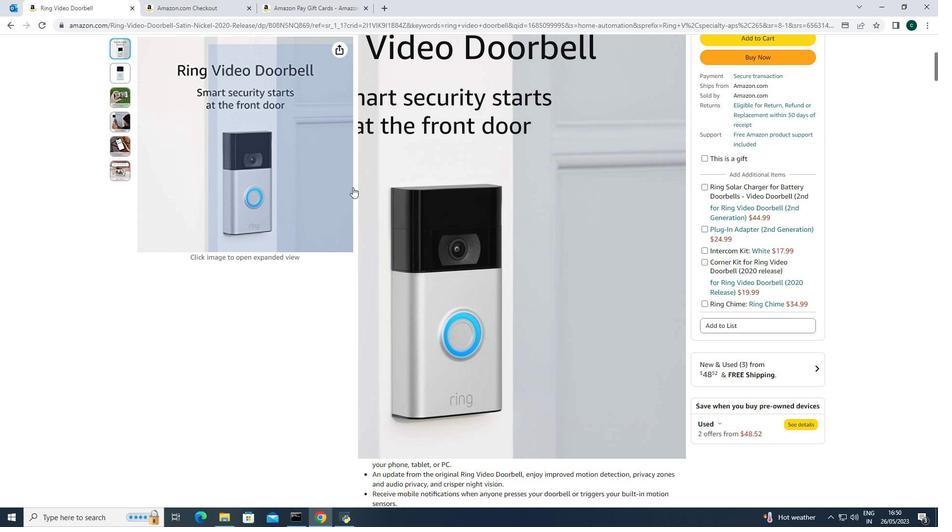 
Action: Mouse scrolled (352, 188) with delta (0, 0)
Screenshot: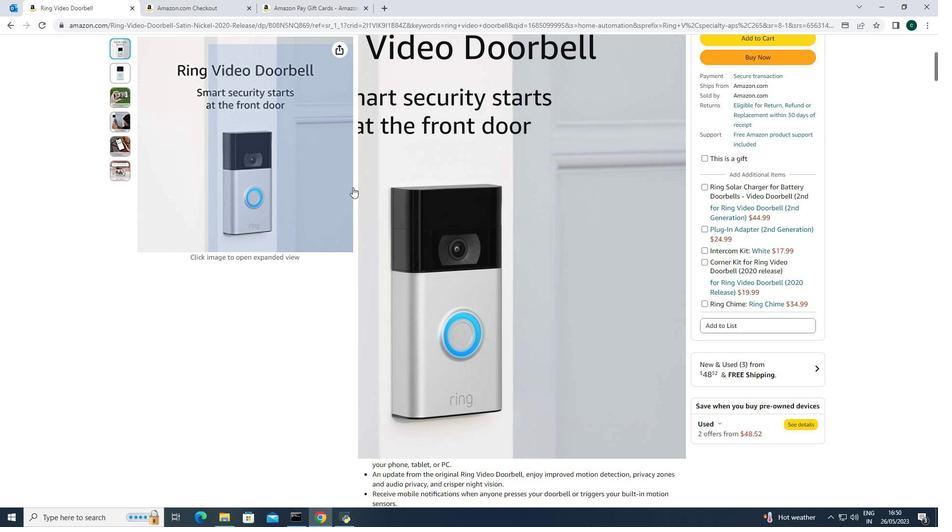 
Action: Mouse scrolled (352, 188) with delta (0, 0)
Screenshot: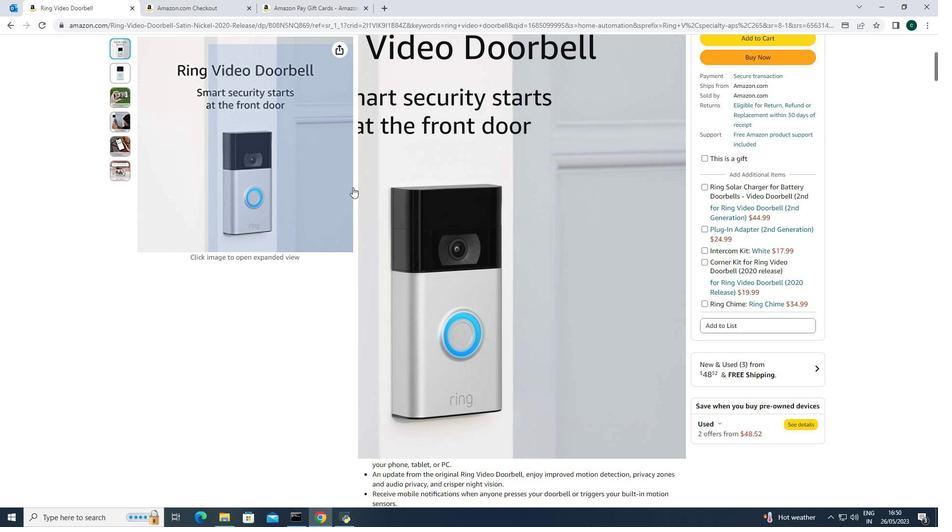 
Action: Mouse moved to (421, 272)
Screenshot: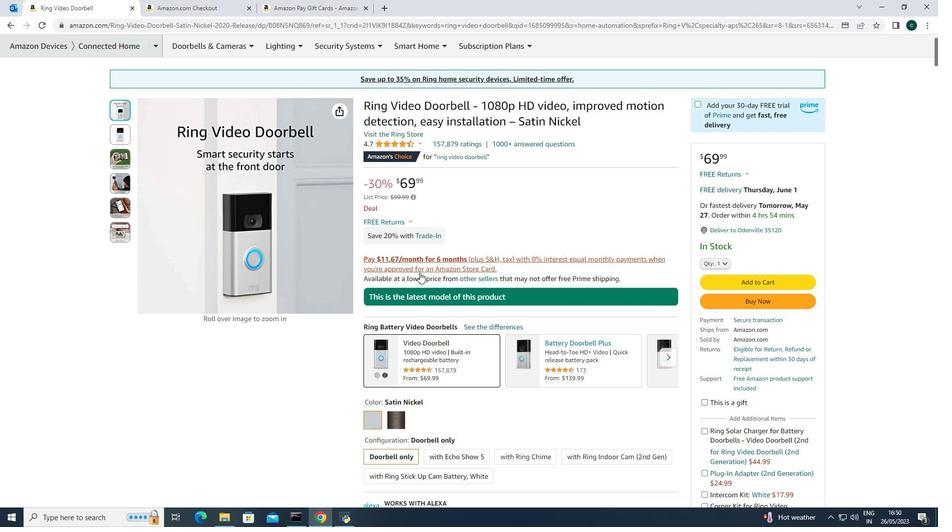 
Action: Mouse scrolled (421, 272) with delta (0, 0)
Screenshot: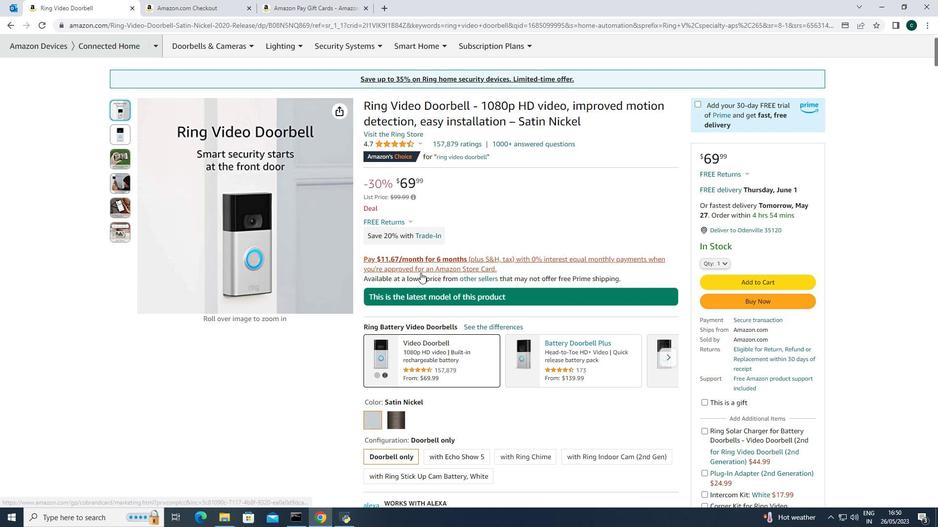 
Action: Mouse scrolled (421, 272) with delta (0, 0)
Screenshot: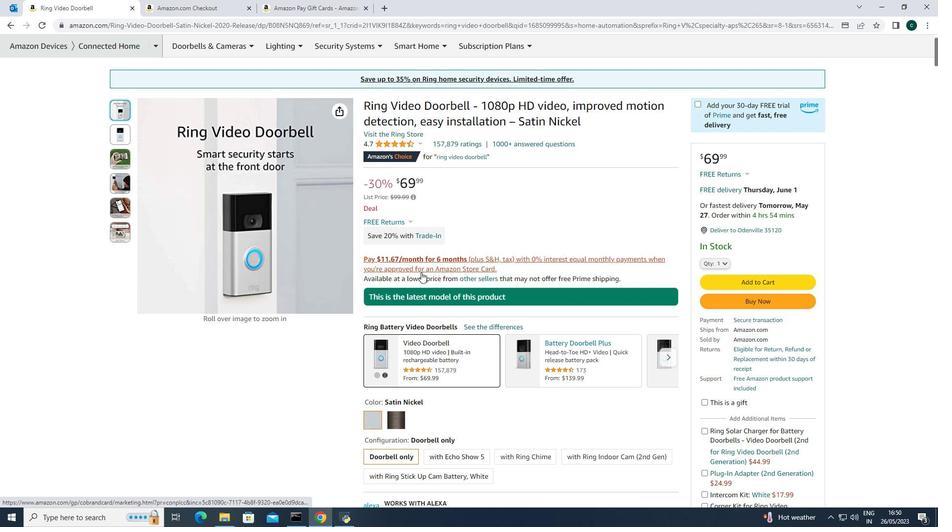 
Action: Mouse scrolled (421, 272) with delta (0, 0)
Screenshot: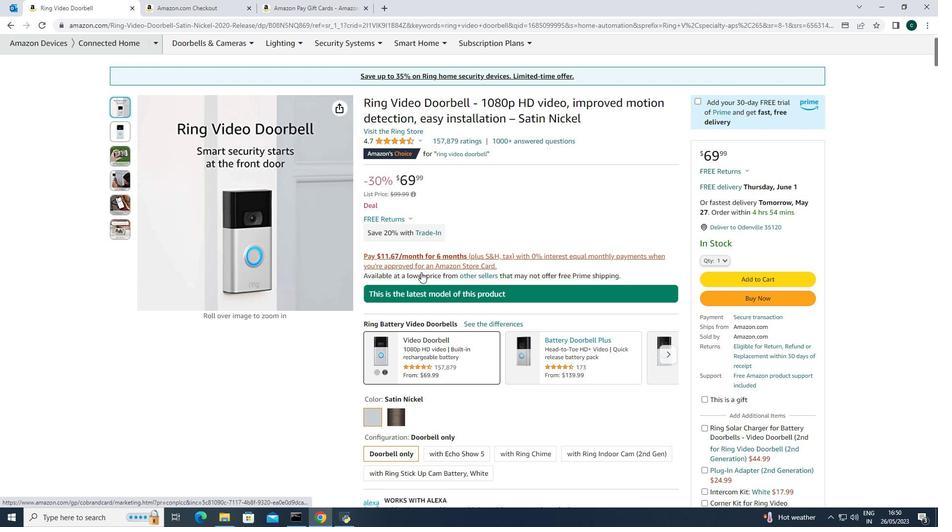 
Action: Mouse scrolled (421, 272) with delta (0, 0)
Screenshot: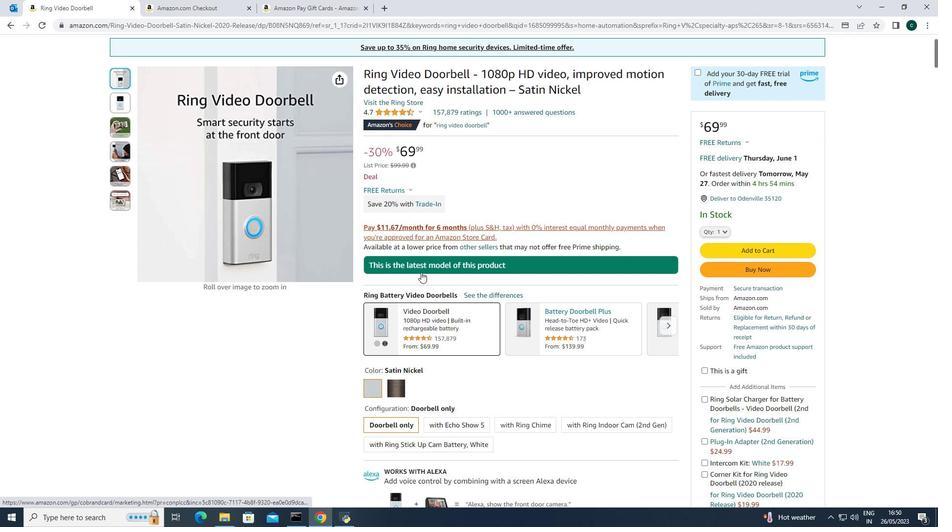 
Action: Mouse moved to (421, 272)
Screenshot: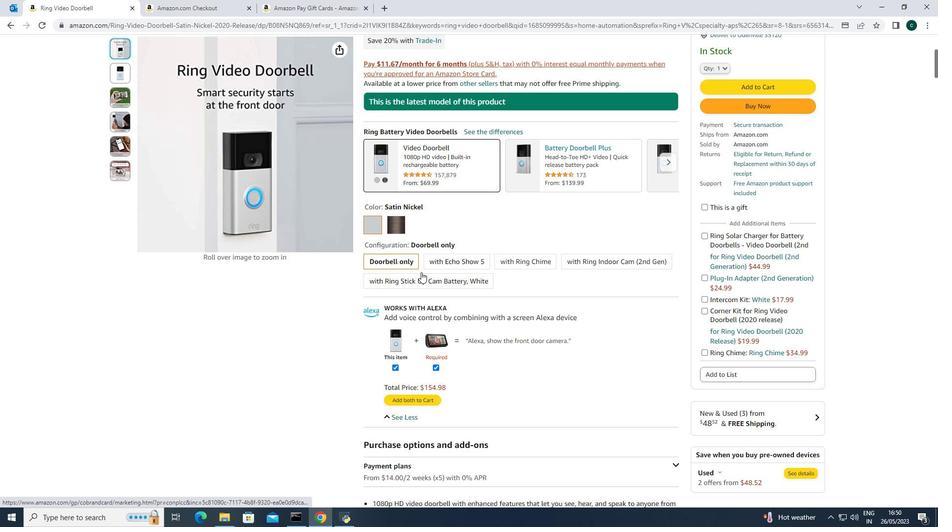 
Action: Mouse scrolled (421, 271) with delta (0, 0)
Screenshot: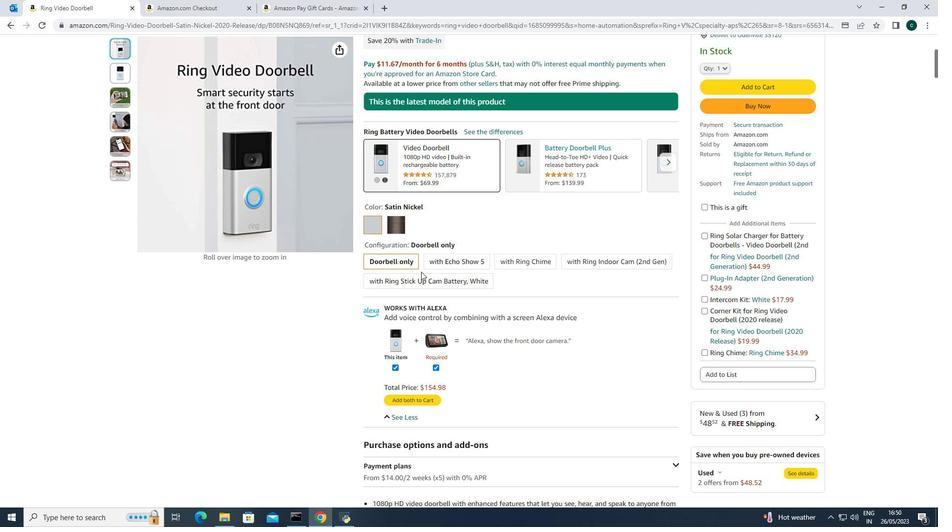 
Action: Mouse moved to (429, 285)
Screenshot: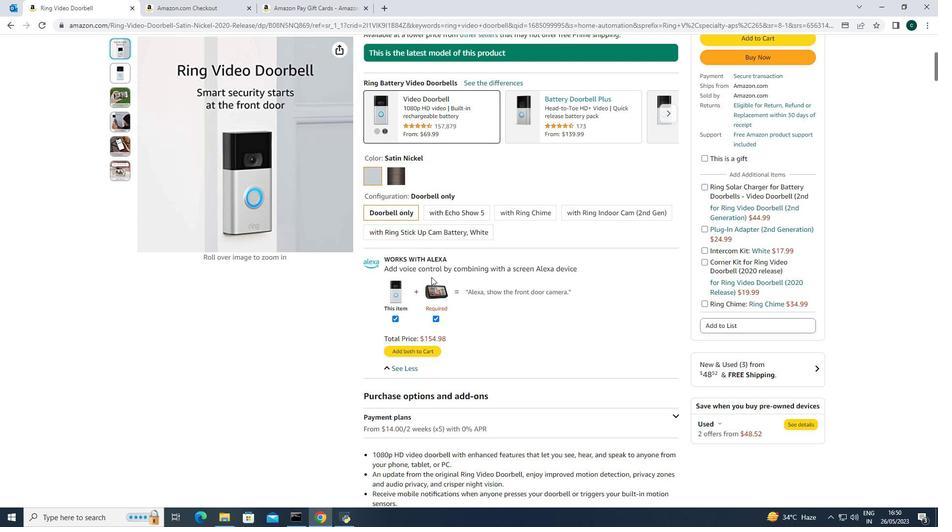 
Action: Mouse scrolled (429, 285) with delta (0, 0)
Screenshot: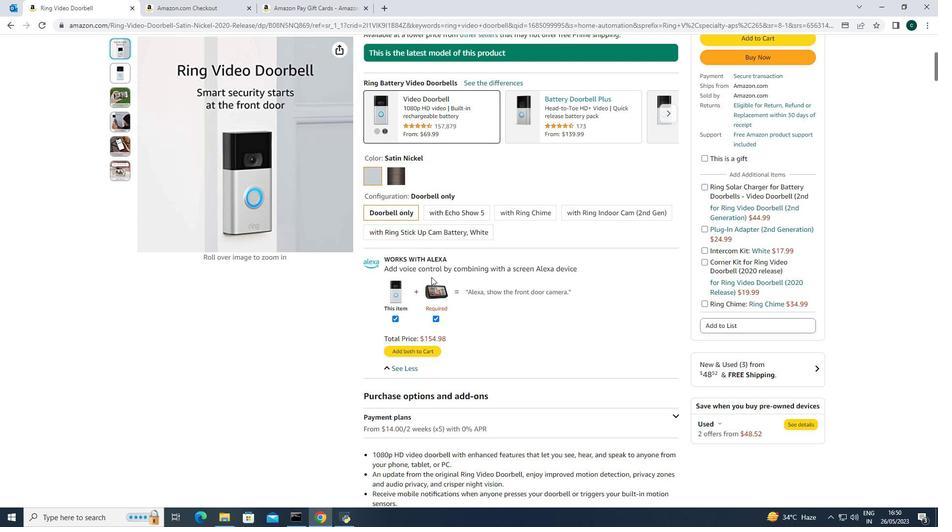 
Action: Mouse moved to (427, 292)
Screenshot: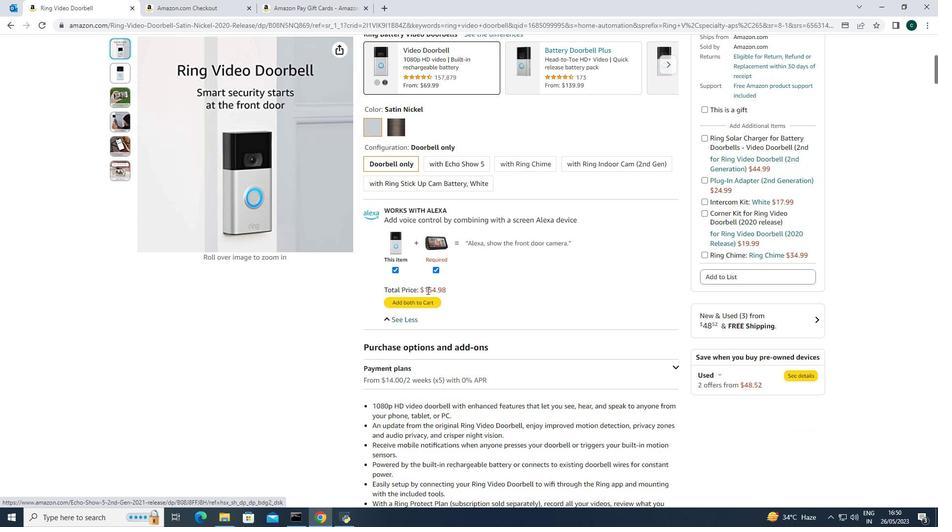 
Action: Mouse scrolled (427, 292) with delta (0, 0)
Screenshot: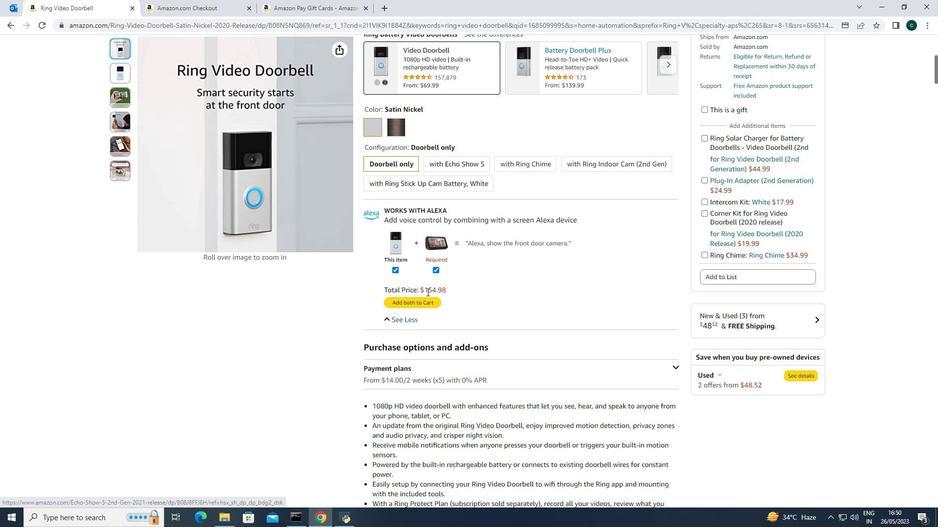 
Action: Mouse moved to (425, 294)
Screenshot: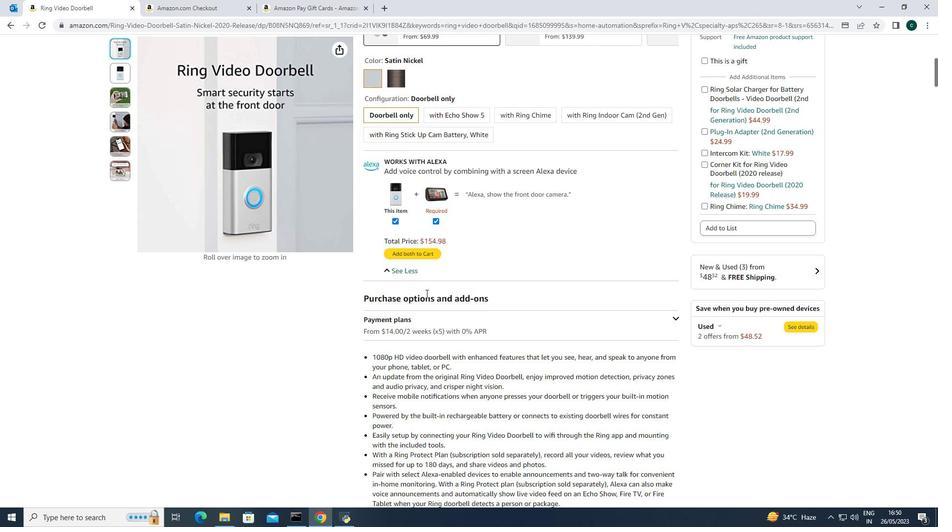 
Action: Mouse scrolled (425, 293) with delta (0, 0)
Screenshot: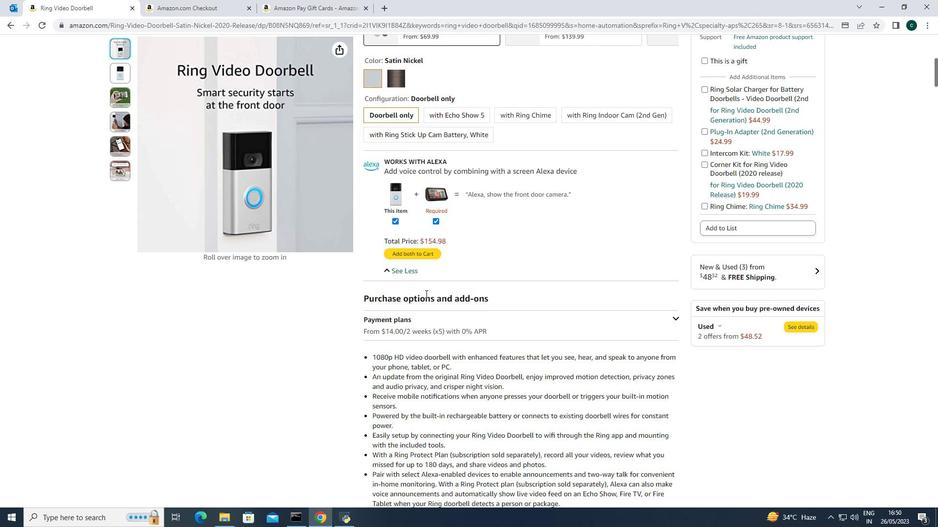 
Action: Mouse scrolled (425, 293) with delta (0, 0)
Screenshot: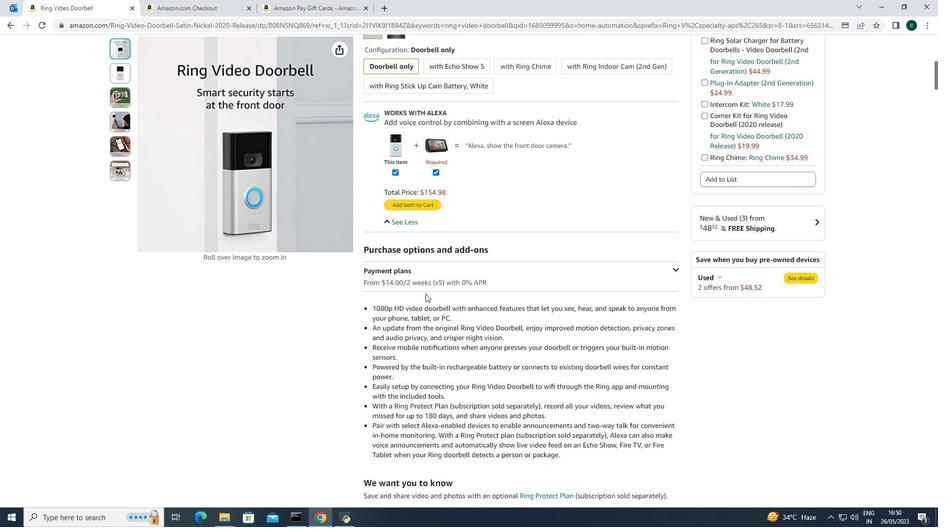 
Action: Mouse scrolled (425, 293) with delta (0, 0)
Screenshot: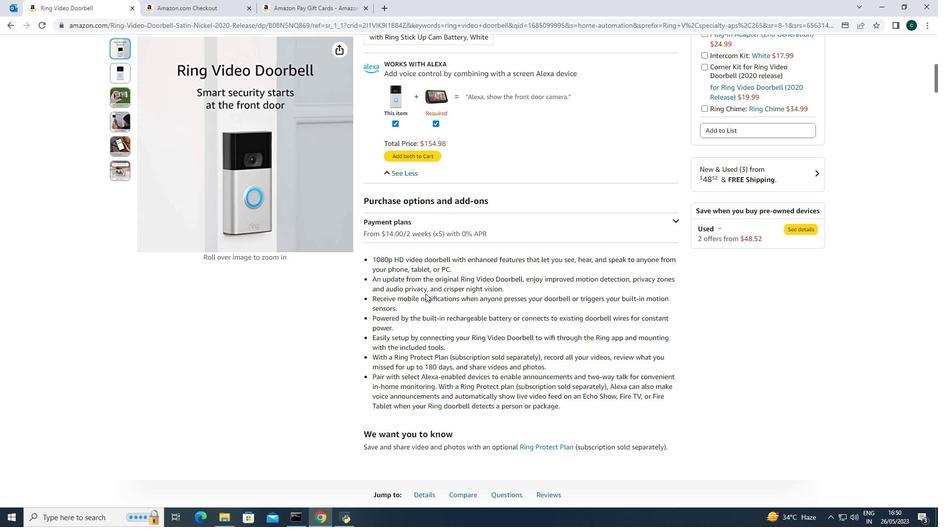 
Action: Mouse scrolled (425, 294) with delta (0, 0)
Screenshot: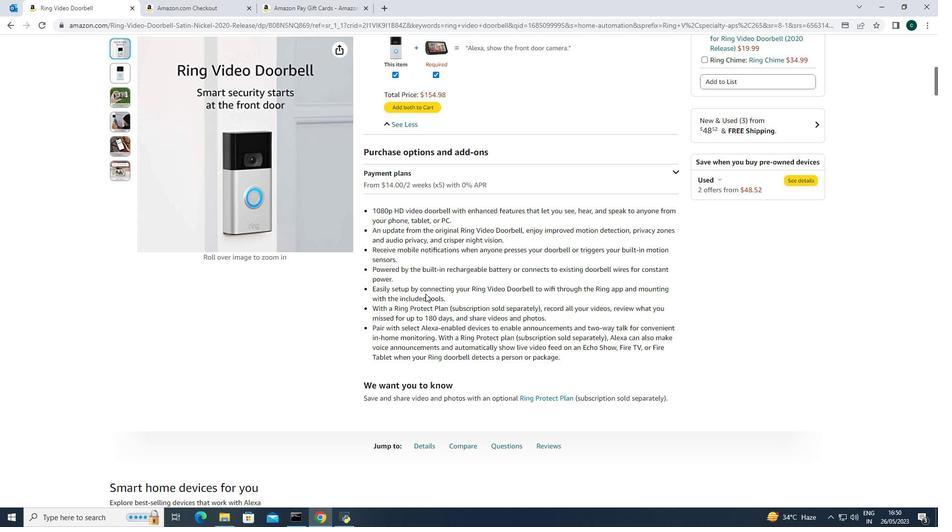 
Action: Mouse moved to (425, 294)
Screenshot: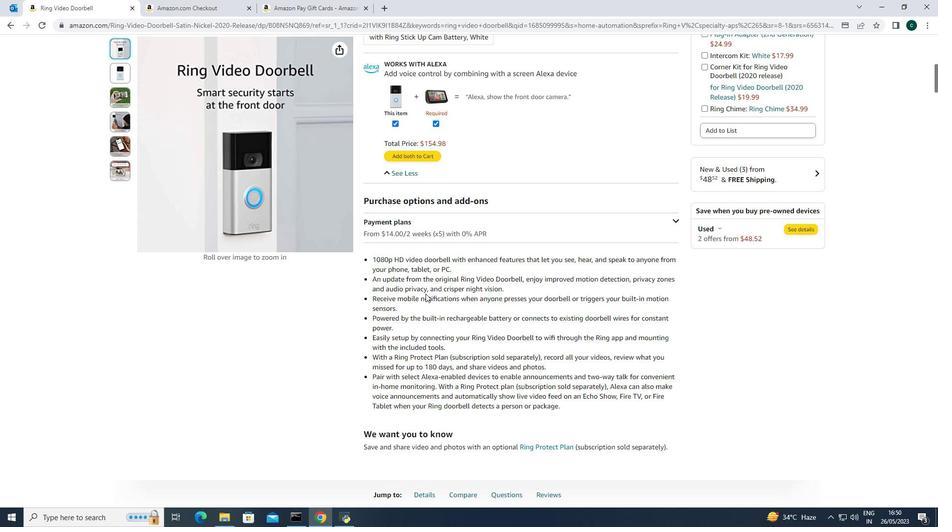 
Action: Mouse scrolled (425, 294) with delta (0, 0)
Screenshot: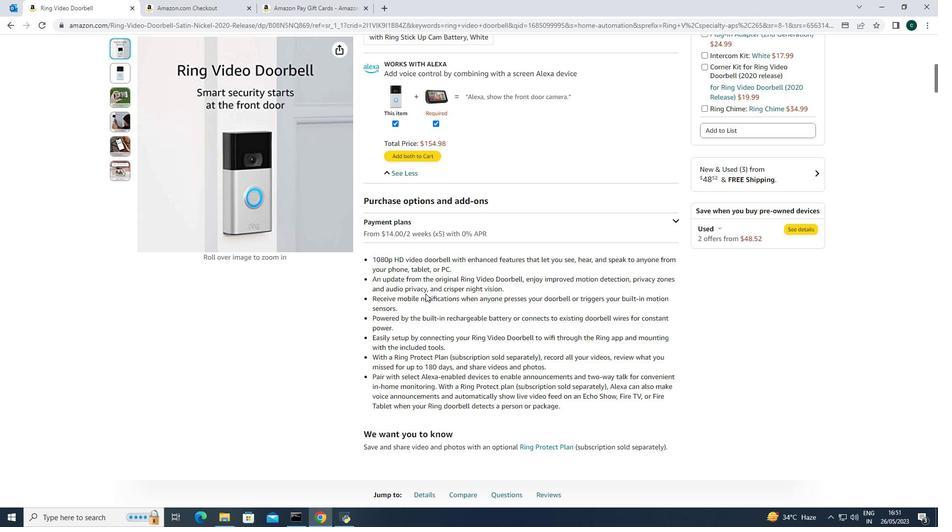 
Action: Mouse scrolled (425, 294) with delta (0, 0)
Screenshot: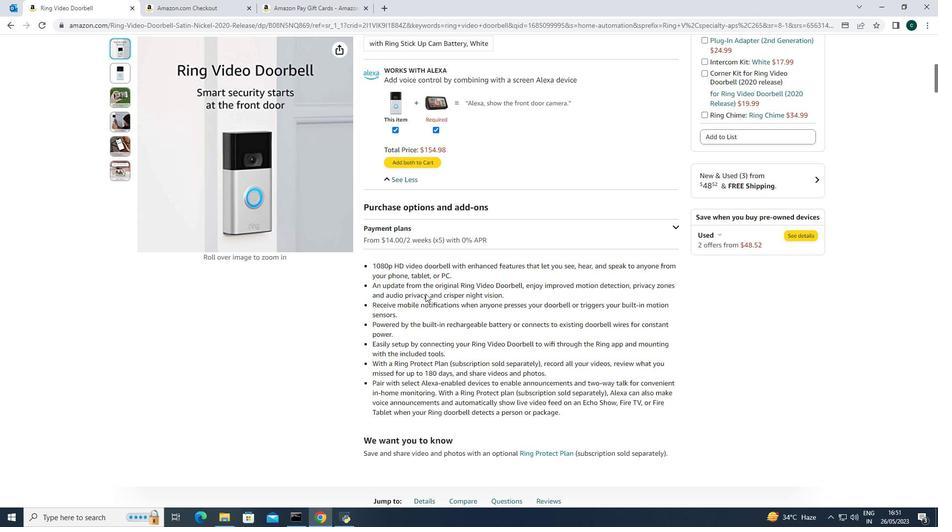 
Action: Mouse moved to (424, 294)
Screenshot: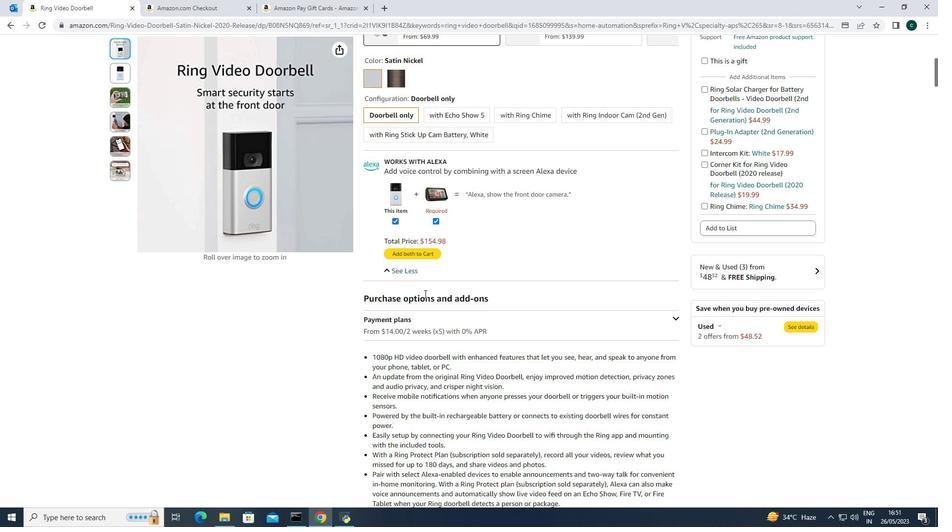 
Action: Mouse scrolled (424, 295) with delta (0, 0)
Screenshot: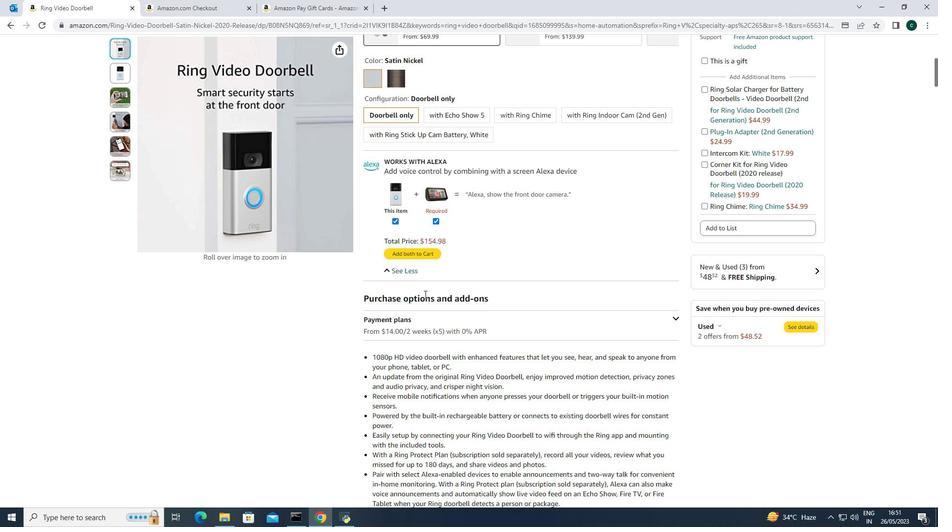 
Action: Mouse scrolled (424, 295) with delta (0, 0)
Screenshot: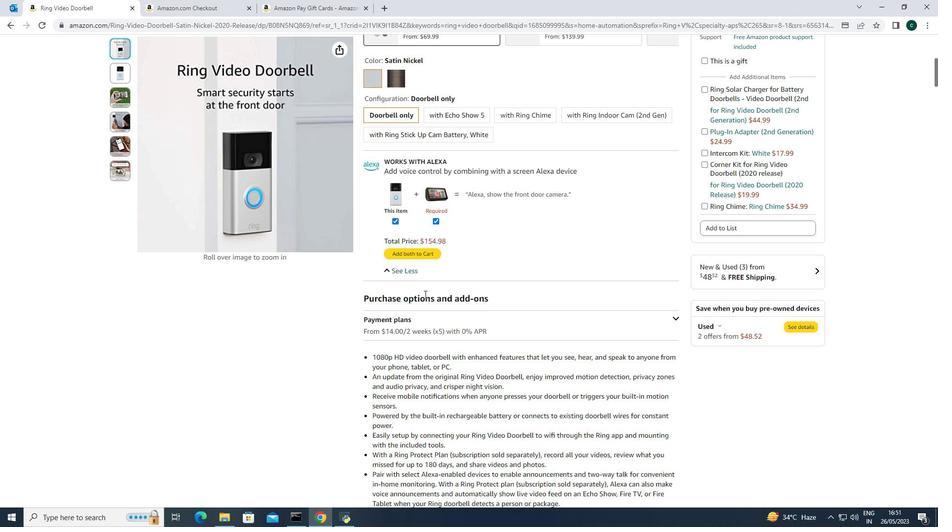 
Action: Mouse moved to (424, 294)
Screenshot: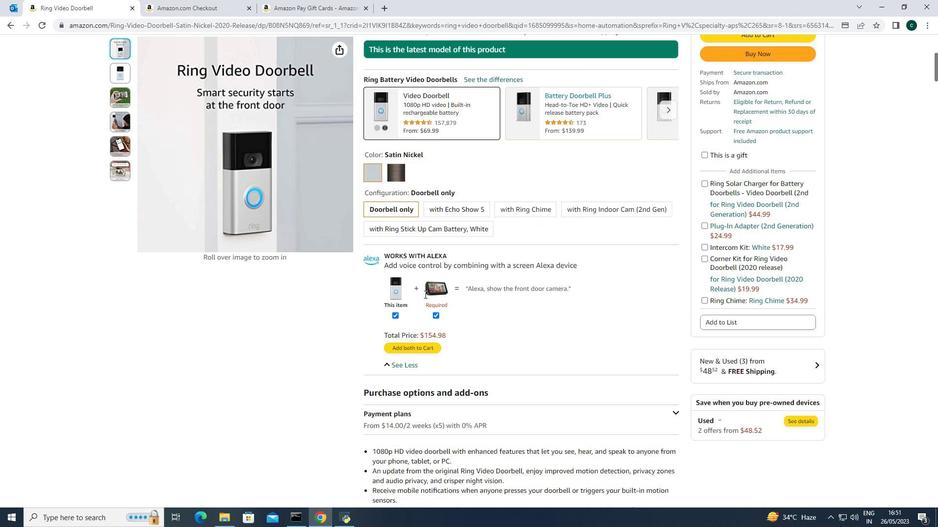 
Action: Mouse scrolled (424, 295) with delta (0, 0)
Screenshot: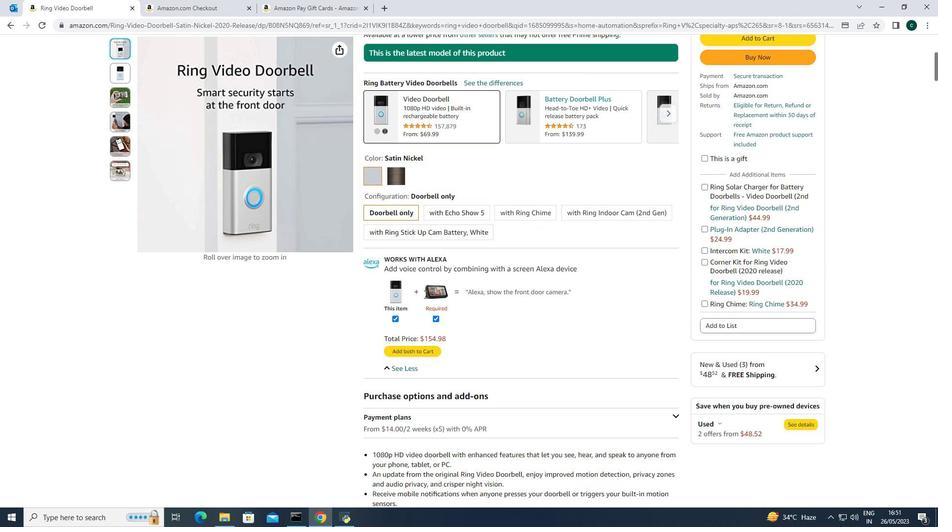 
Action: Mouse moved to (424, 295)
Screenshot: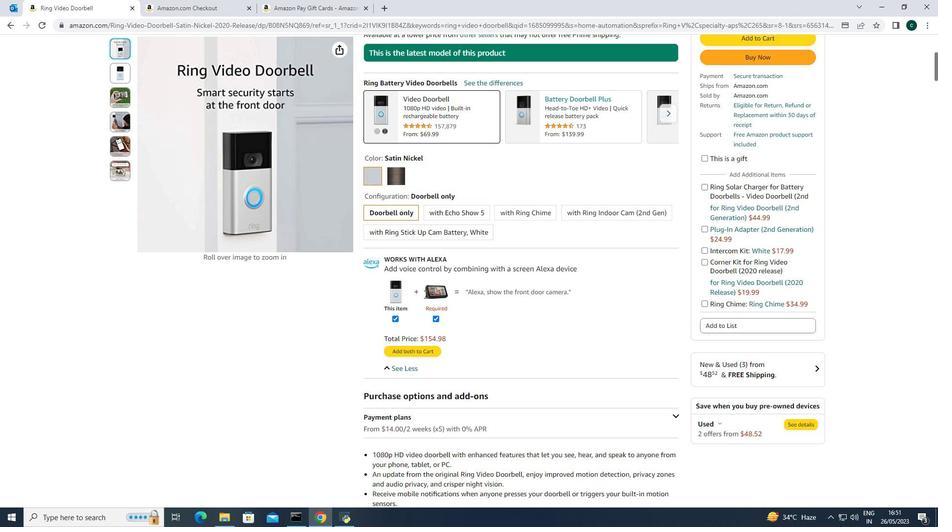 
Action: Mouse scrolled (424, 295) with delta (0, 0)
Screenshot: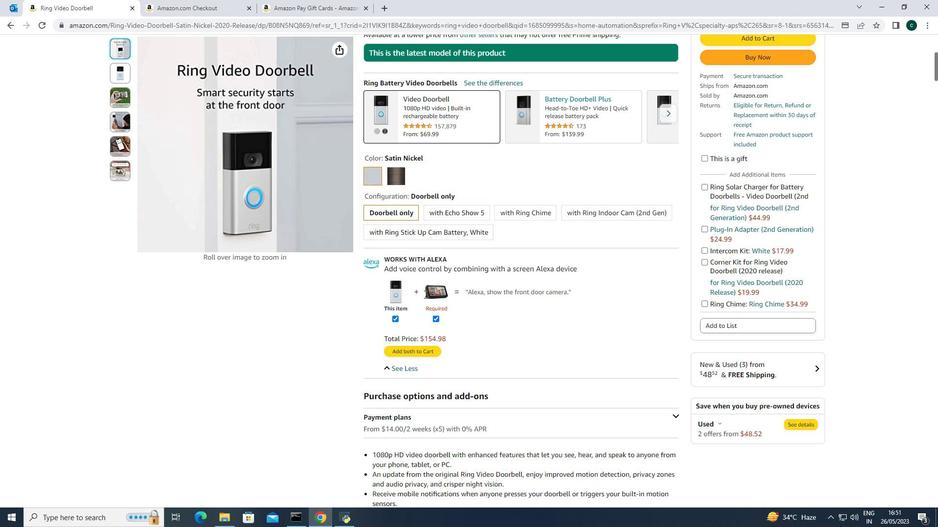 
Action: Mouse scrolled (424, 295) with delta (0, 0)
Screenshot: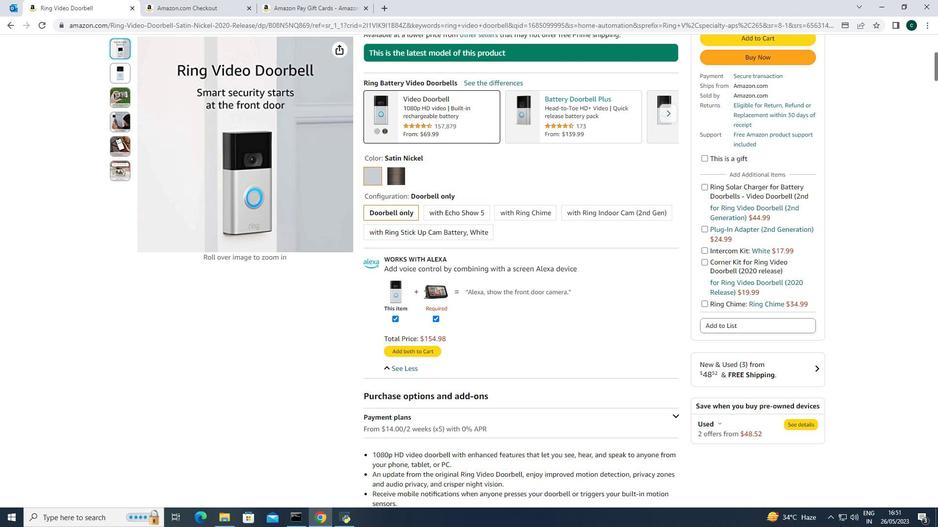 
Action: Mouse scrolled (424, 295) with delta (0, 0)
Screenshot: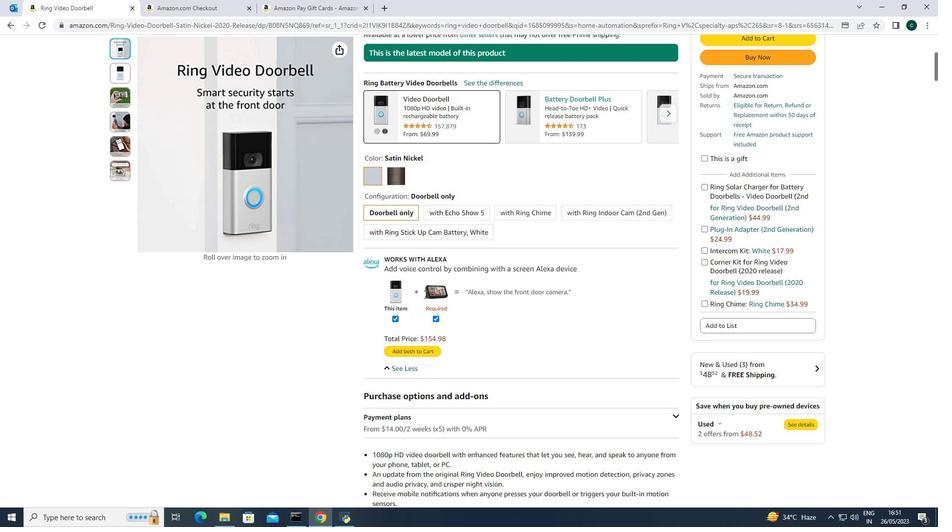 
Action: Mouse scrolled (424, 295) with delta (0, 0)
Screenshot: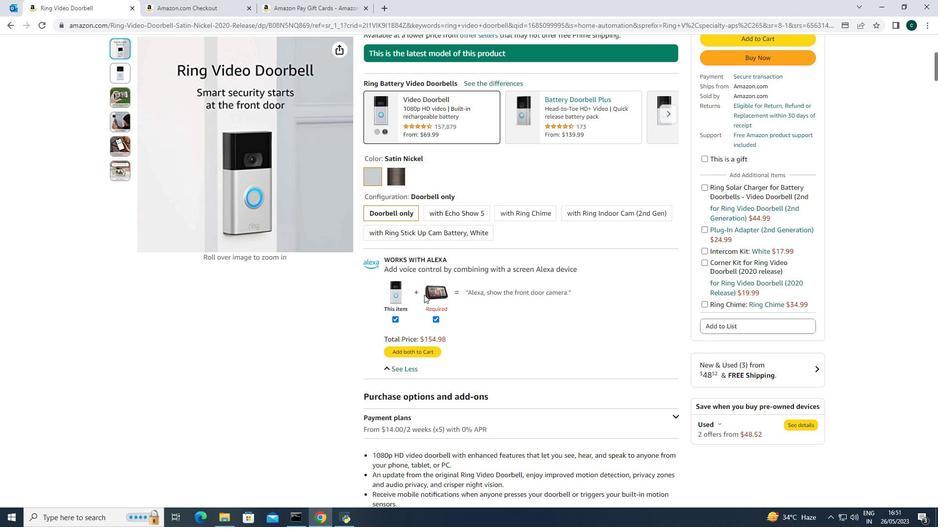 
Action: Mouse moved to (424, 295)
Screenshot: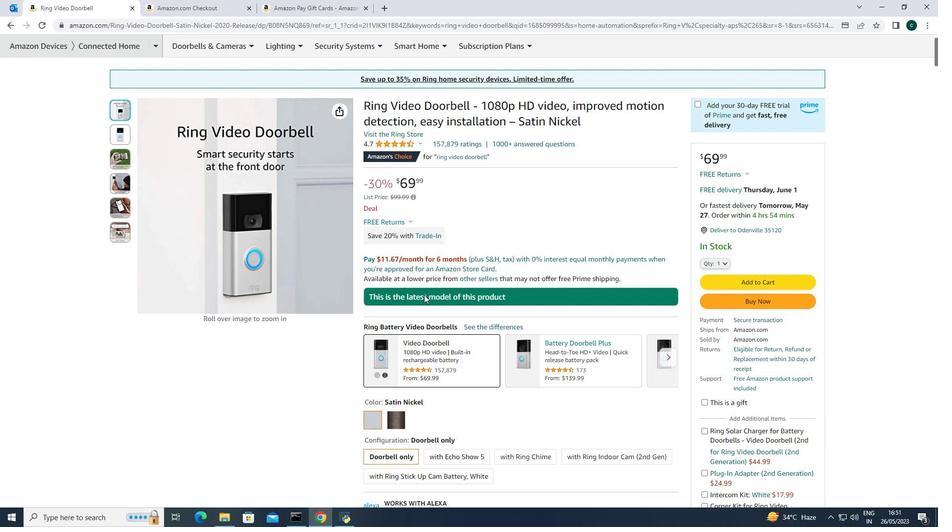 
Action: Mouse scrolled (424, 295) with delta (0, 0)
Screenshot: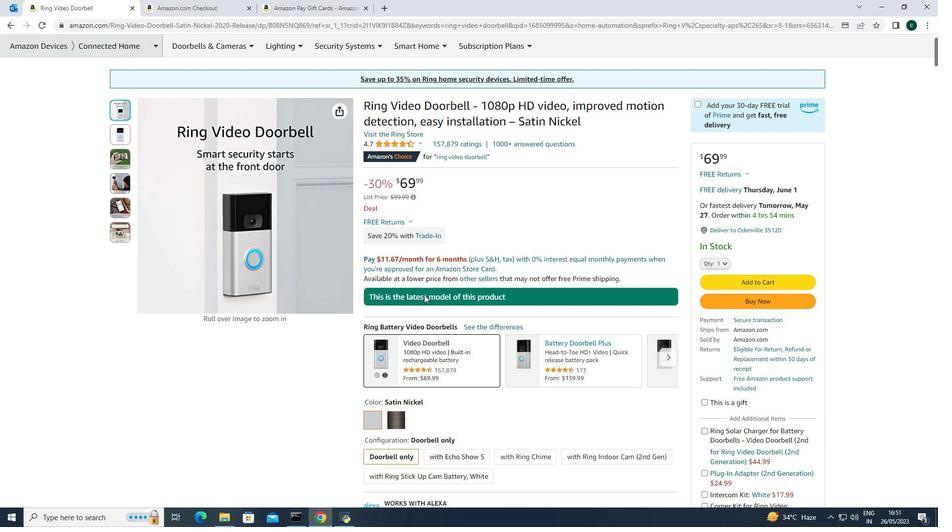 
Action: Mouse scrolled (424, 295) with delta (0, 0)
Screenshot: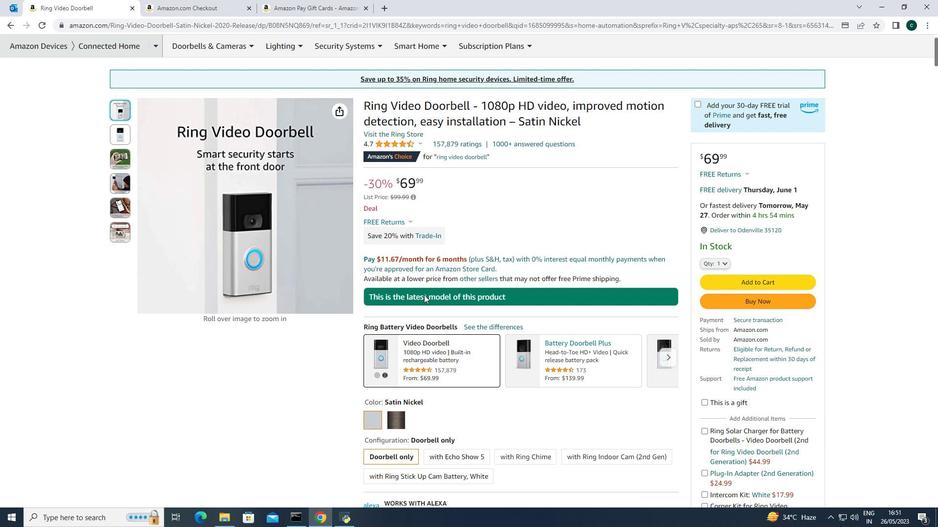 
Action: Mouse scrolled (424, 295) with delta (0, 0)
Screenshot: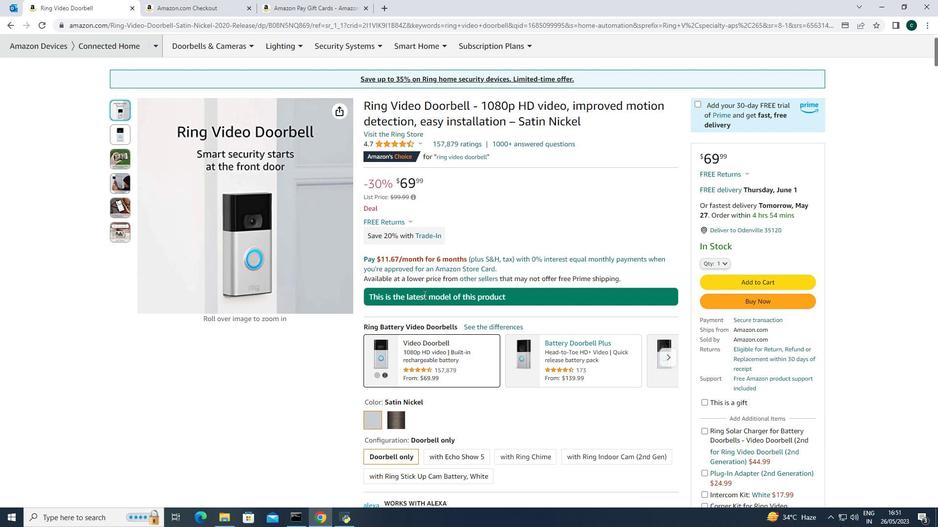 
Action: Mouse scrolled (424, 295) with delta (0, 0)
Screenshot: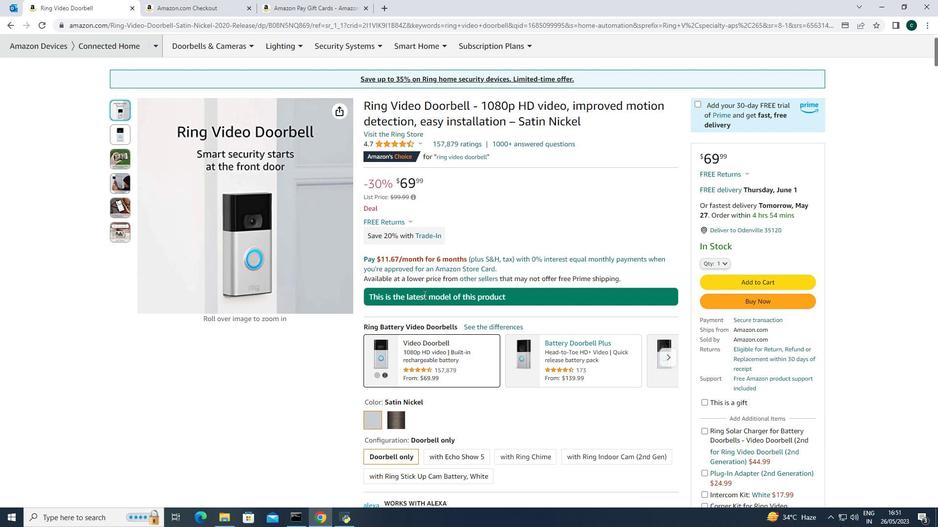 
Action: Mouse moved to (14, 22)
Screenshot: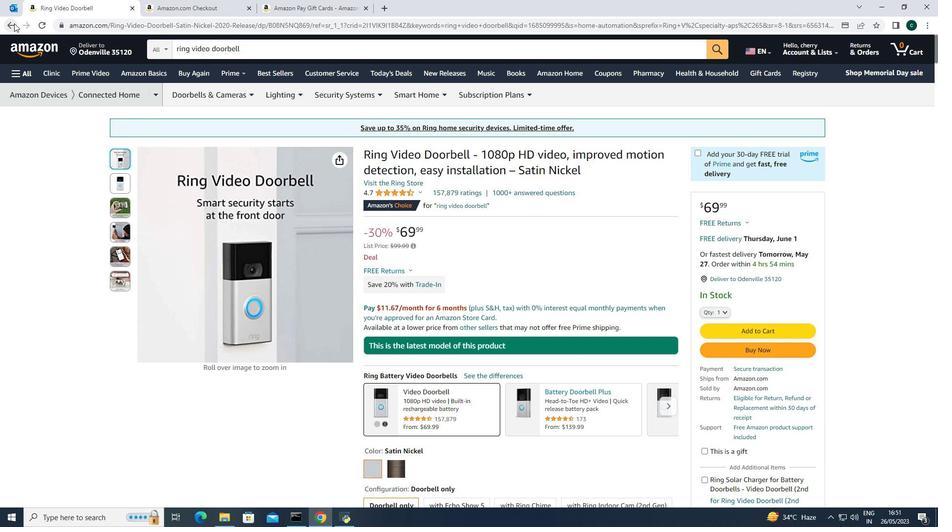 
Action: Mouse pressed left at (14, 22)
Screenshot: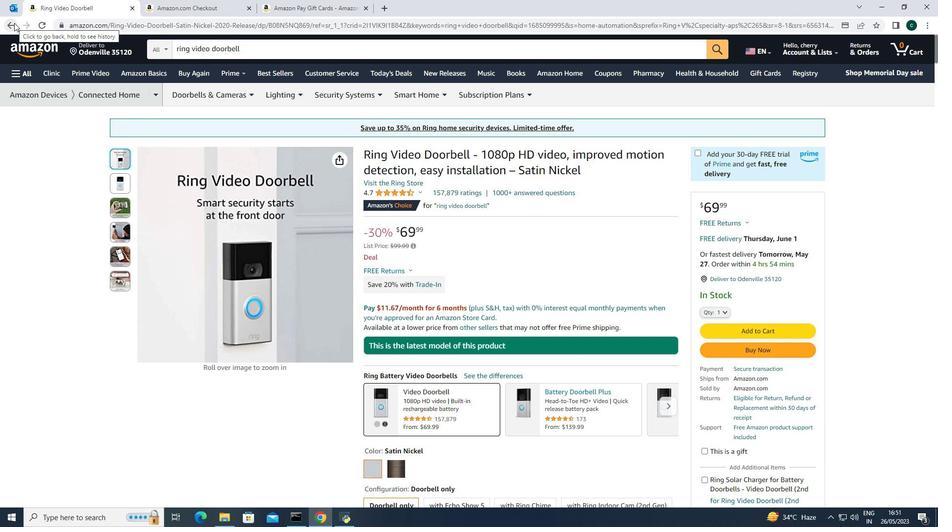 
Action: Mouse moved to (324, 209)
Screenshot: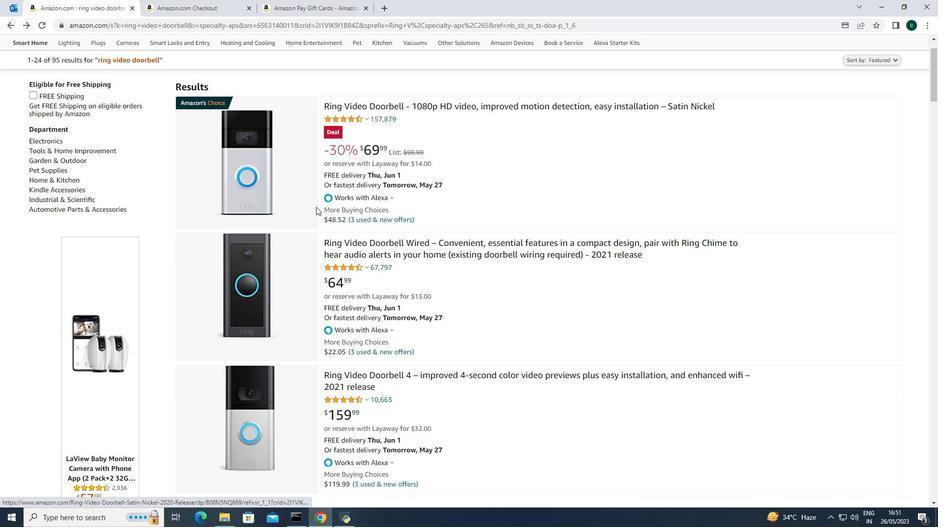 
Action: Mouse scrolled (324, 208) with delta (0, 0)
Screenshot: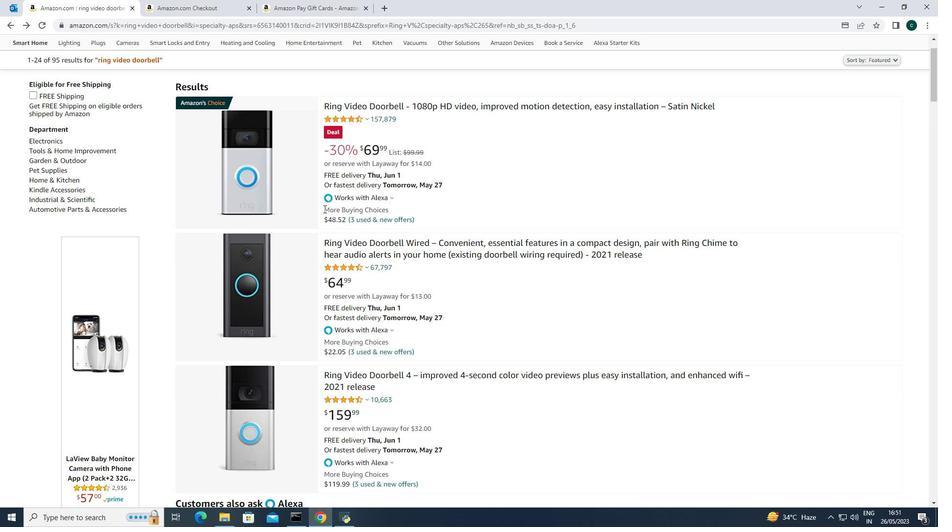 
Action: Mouse moved to (293, 211)
Screenshot: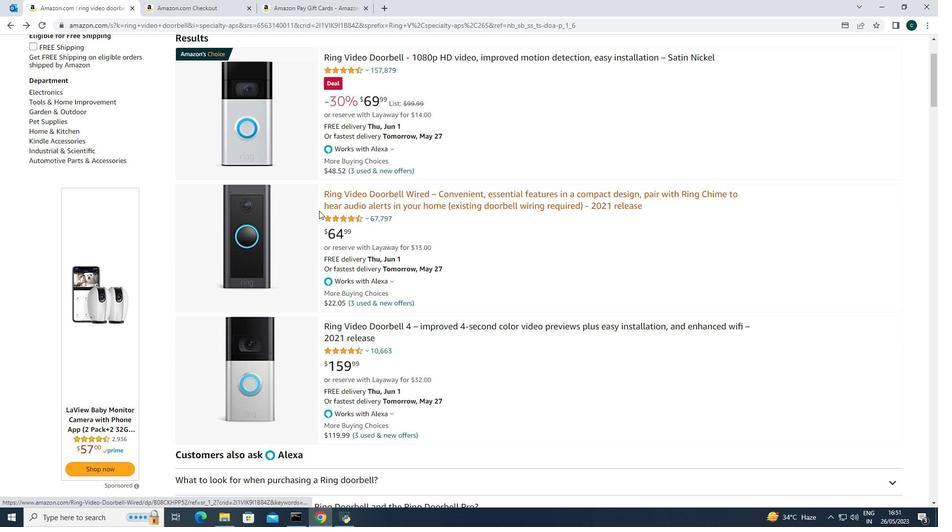 
Action: Mouse pressed left at (293, 211)
Screenshot: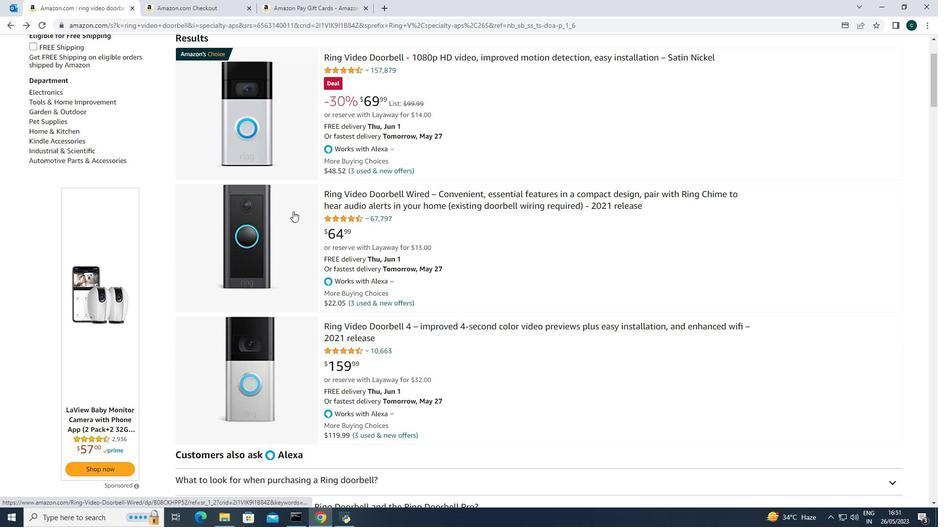 
Action: Mouse pressed left at (293, 211)
Screenshot: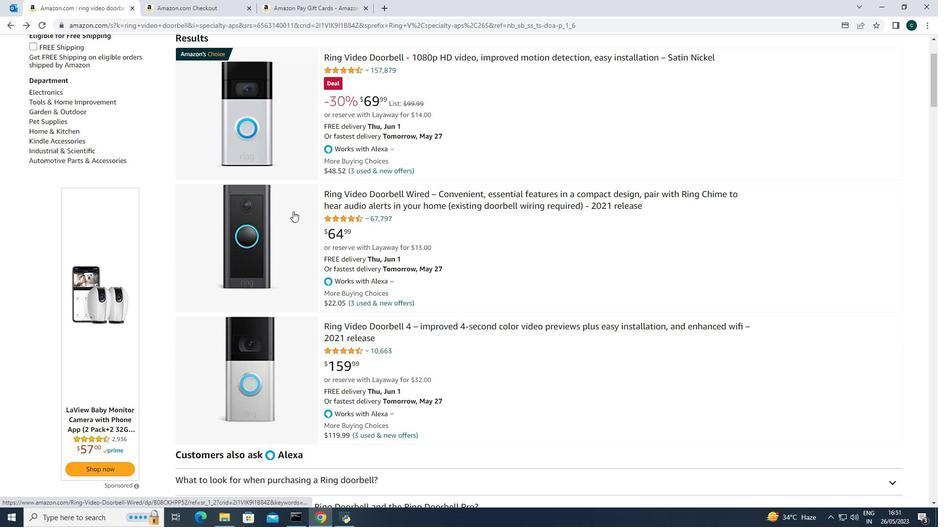 
Action: Mouse moved to (350, 231)
Screenshot: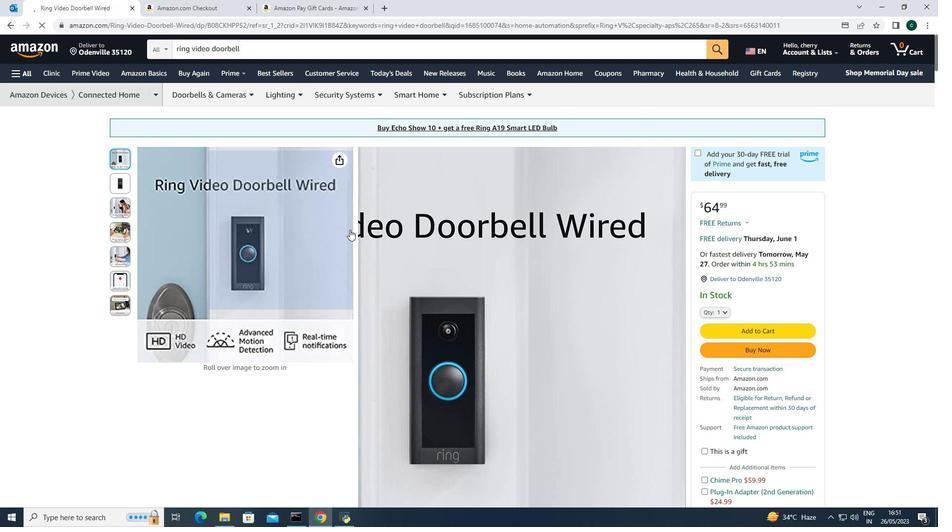 
Action: Mouse scrolled (350, 231) with delta (0, 0)
Screenshot: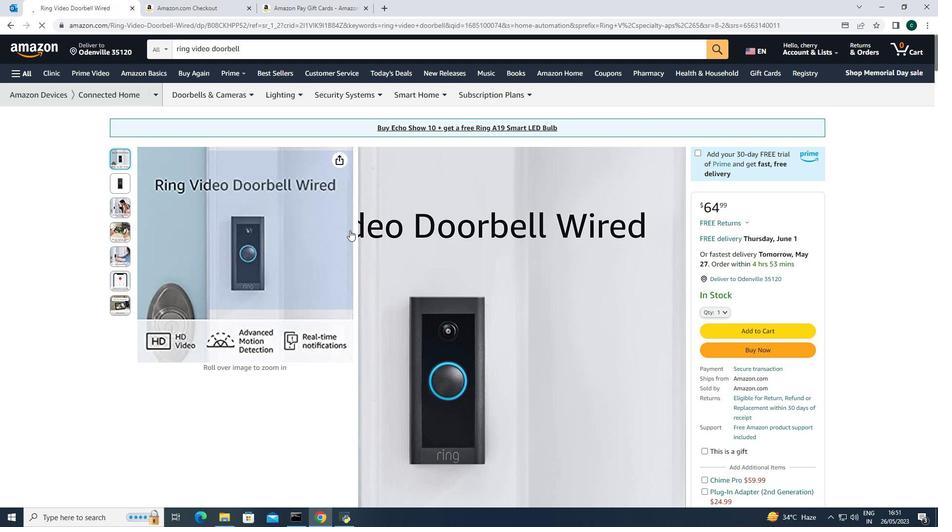 
Action: Mouse moved to (349, 232)
Screenshot: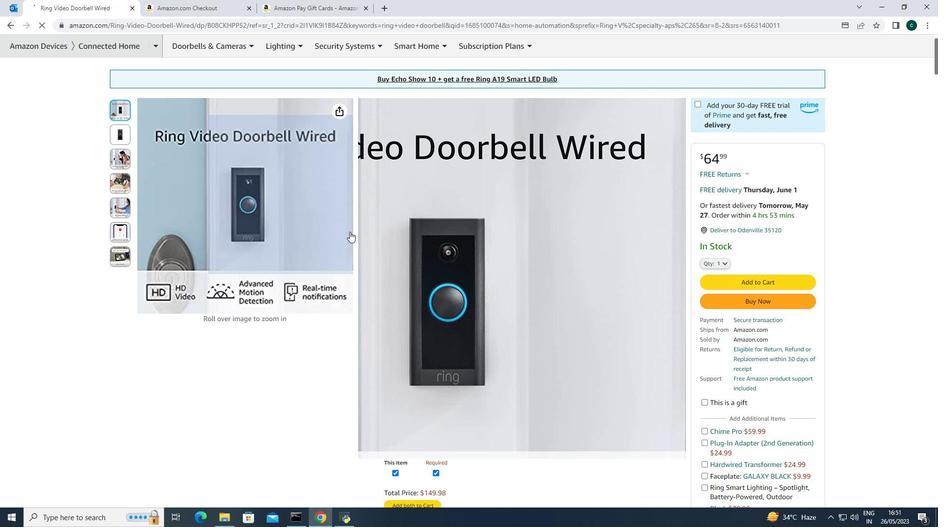 
Action: Mouse scrolled (349, 232) with delta (0, 0)
Screenshot: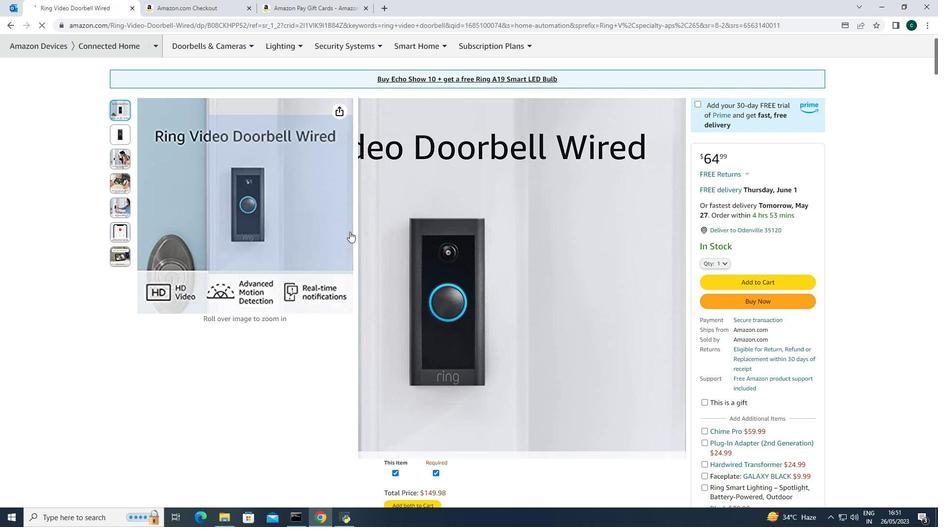 
Action: Mouse scrolled (349, 232) with delta (0, 0)
Screenshot: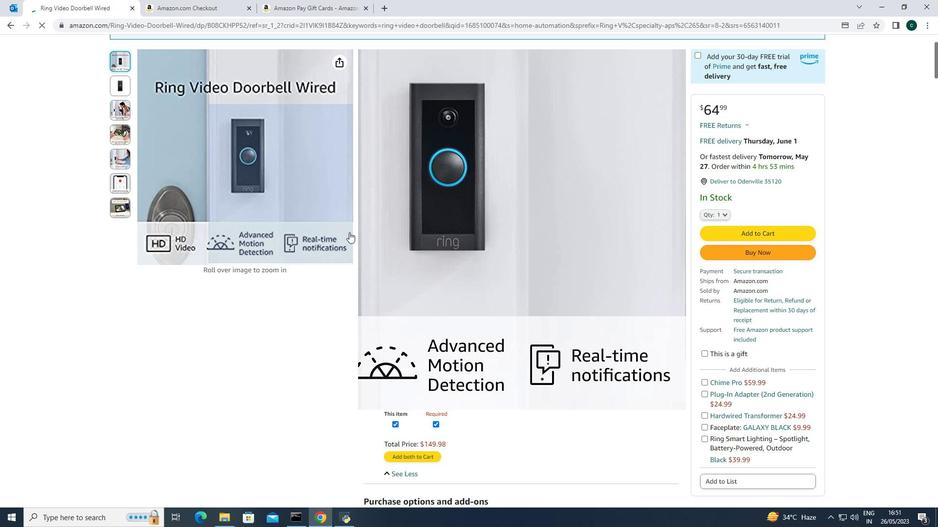 
Action: Mouse moved to (348, 233)
Screenshot: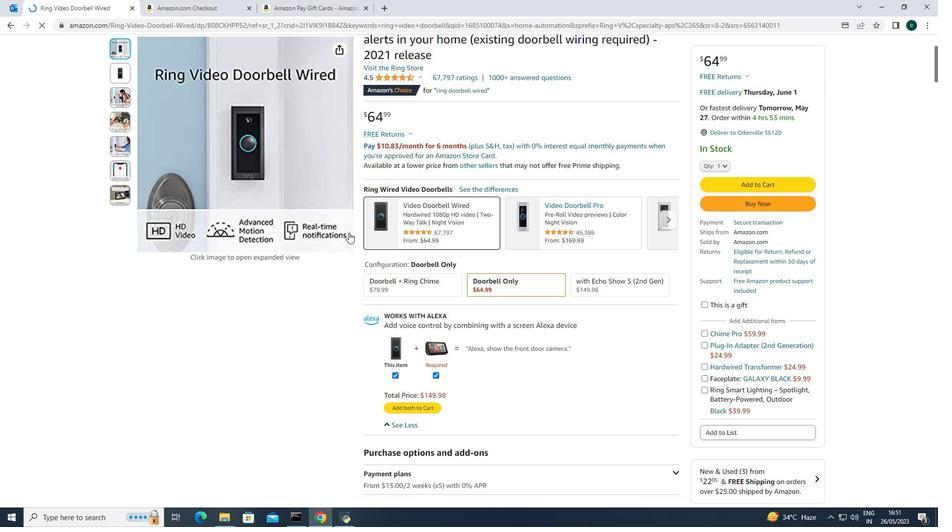 
Action: Mouse scrolled (348, 233) with delta (0, 0)
Screenshot: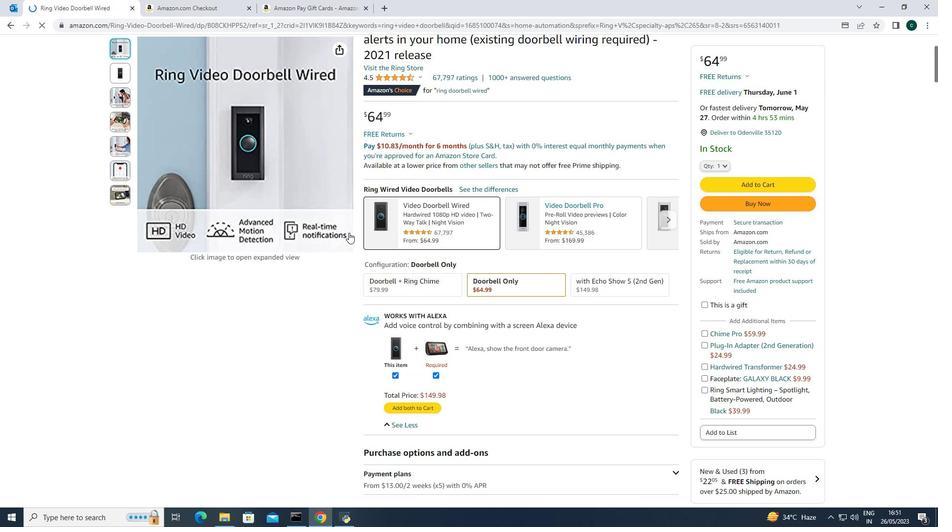 
Action: Mouse moved to (348, 233)
Screenshot: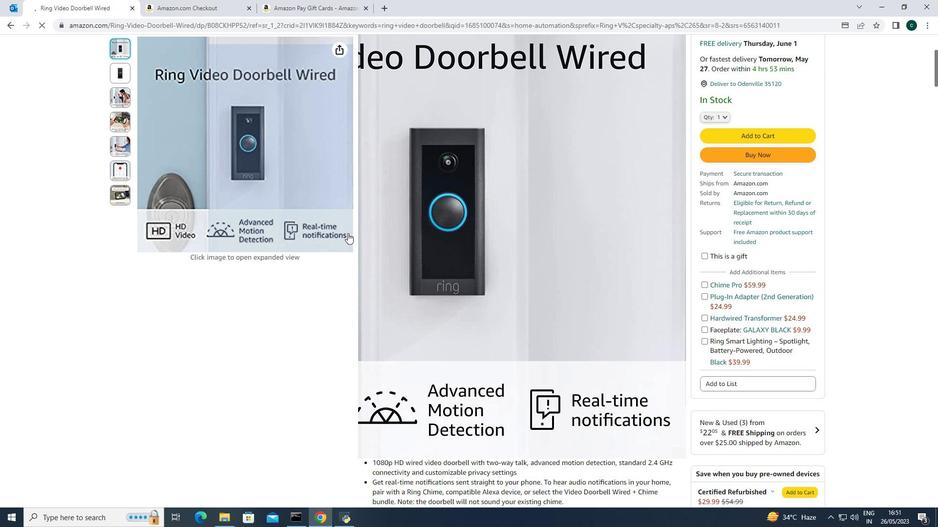 
Action: Mouse scrolled (348, 233) with delta (0, 0)
Screenshot: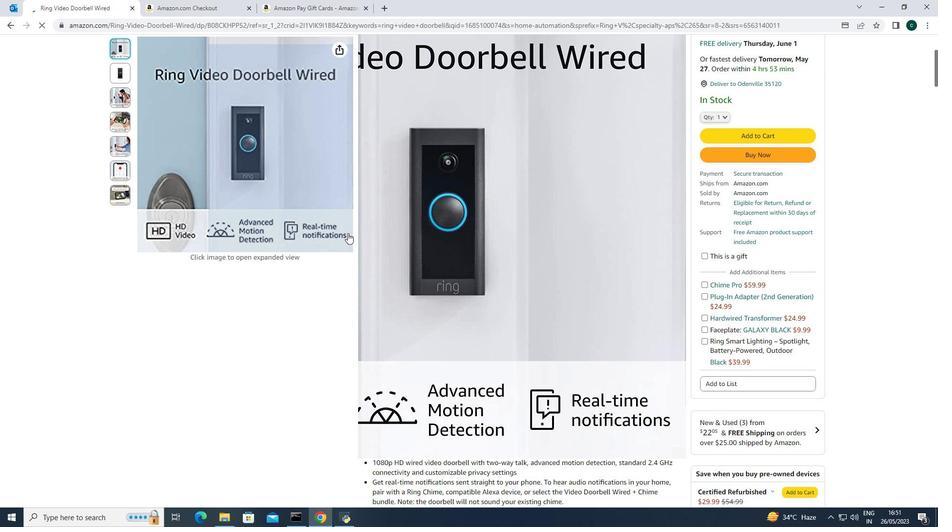 
Action: Mouse scrolled (348, 233) with delta (0, 0)
Screenshot: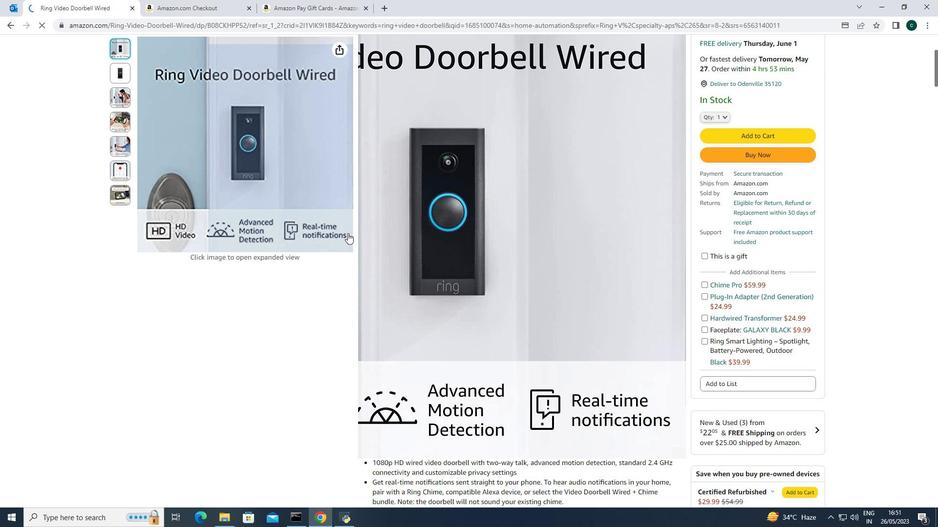 
Action: Mouse scrolled (348, 233) with delta (0, 0)
Screenshot: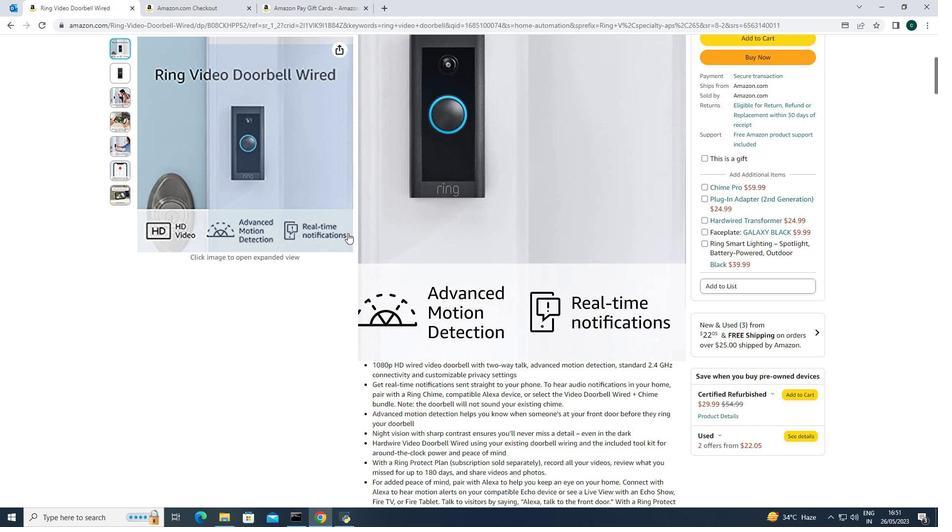 
Action: Mouse scrolled (348, 233) with delta (0, 0)
Screenshot: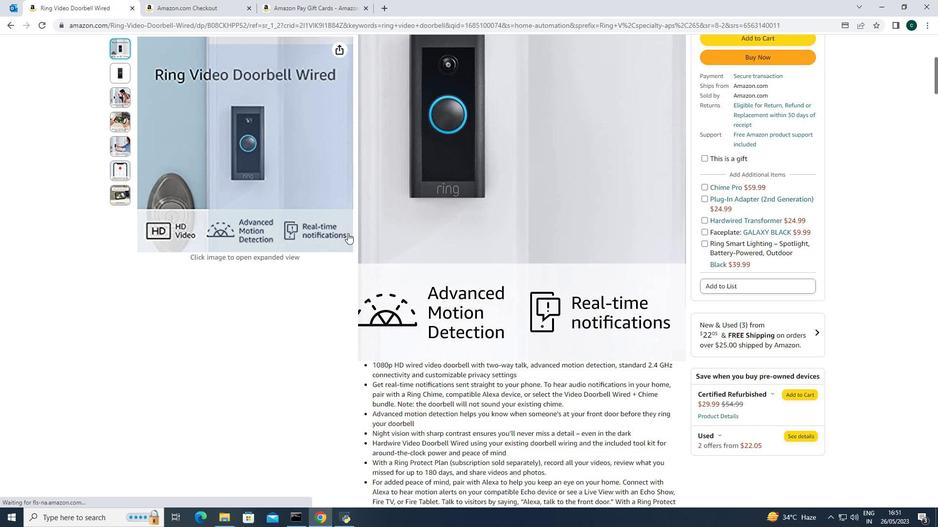 
Action: Mouse moved to (352, 246)
Screenshot: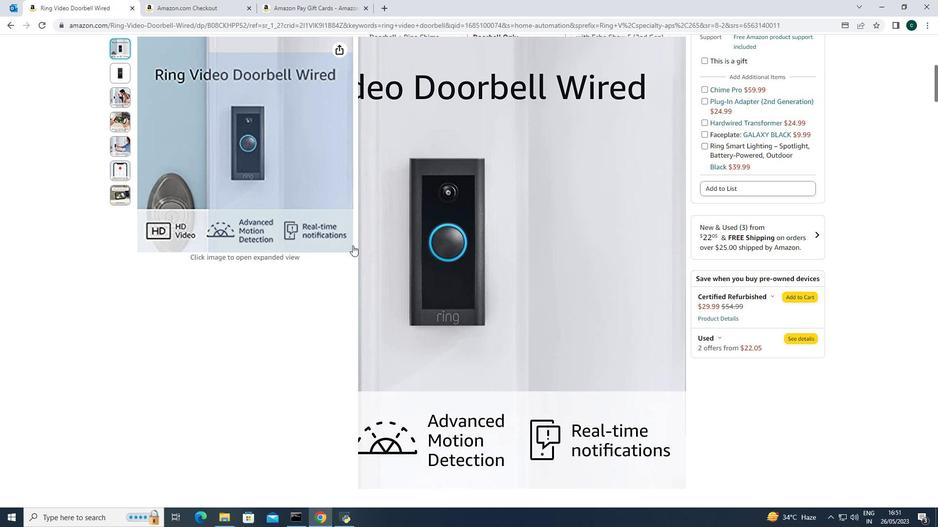 
Action: Mouse scrolled (352, 246) with delta (0, 0)
Screenshot: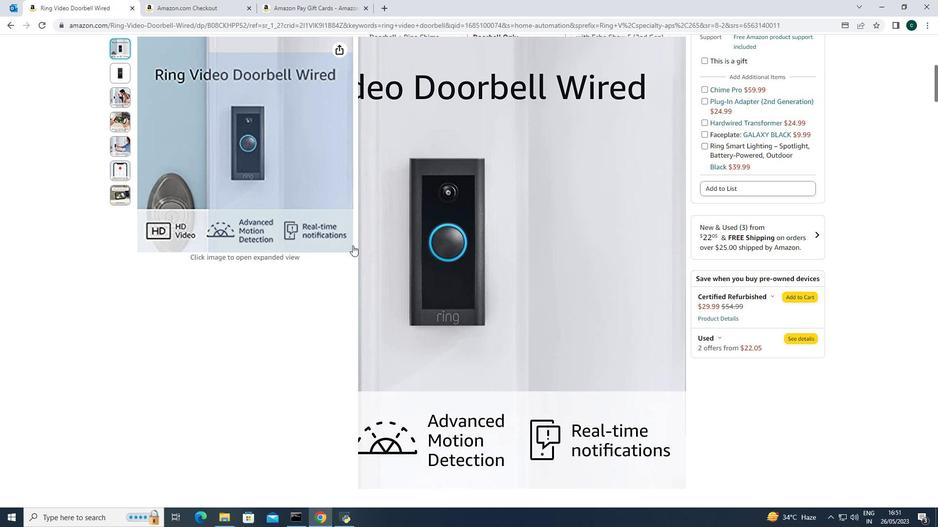 
Action: Mouse scrolled (352, 246) with delta (0, 0)
Screenshot: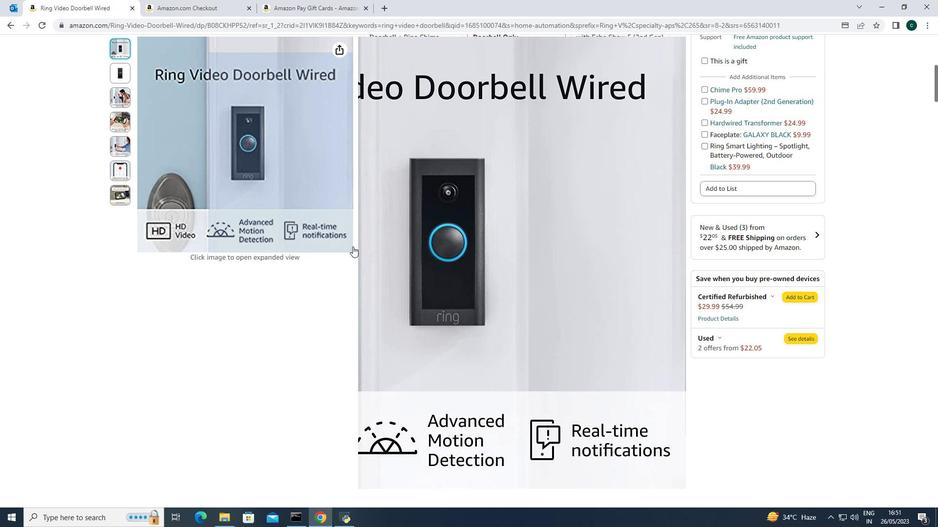 
Action: Mouse scrolled (352, 246) with delta (0, 0)
Screenshot: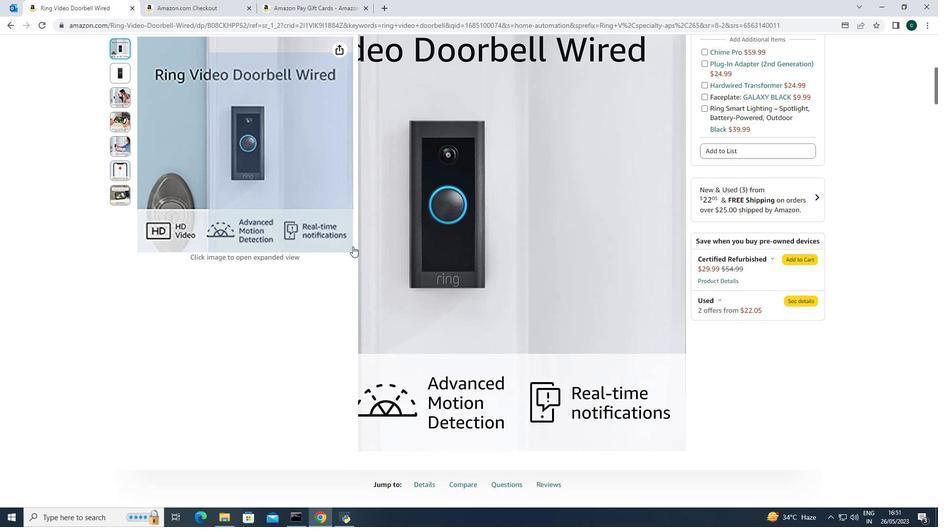 
Action: Mouse scrolled (352, 246) with delta (0, 0)
Screenshot: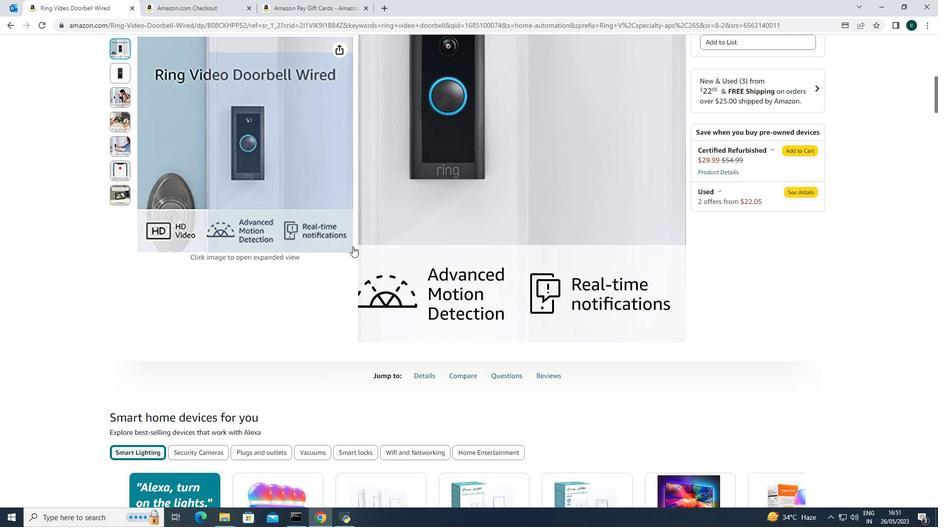 
Action: Mouse scrolled (352, 246) with delta (0, 0)
Screenshot: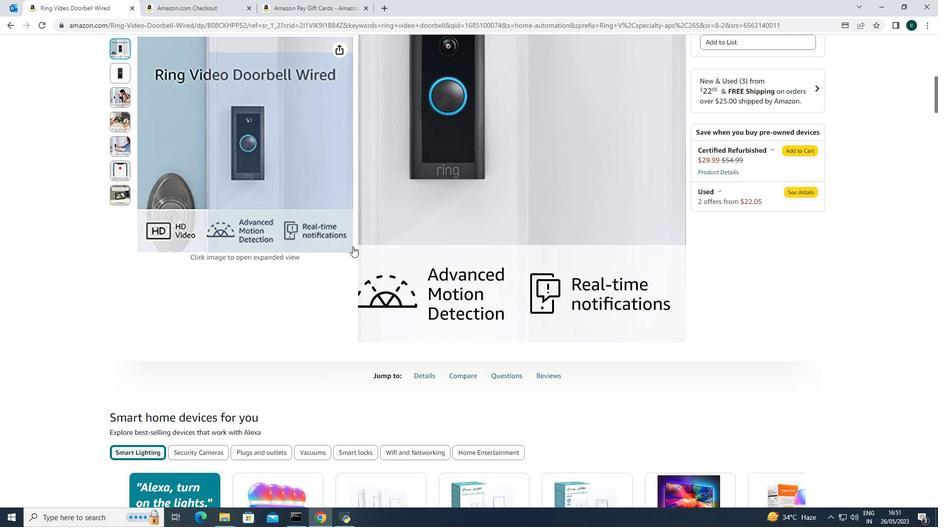 
Action: Mouse scrolled (352, 246) with delta (0, 0)
Screenshot: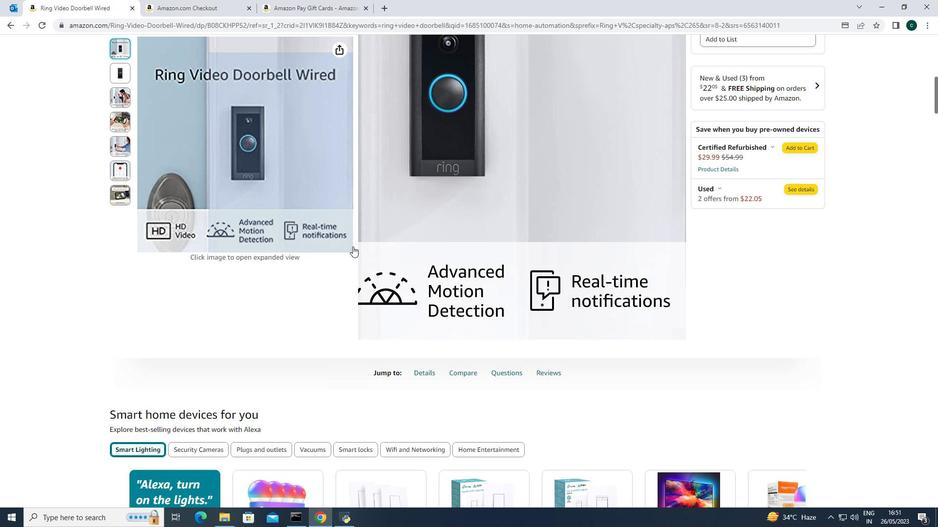 
Action: Mouse scrolled (352, 246) with delta (0, 0)
Screenshot: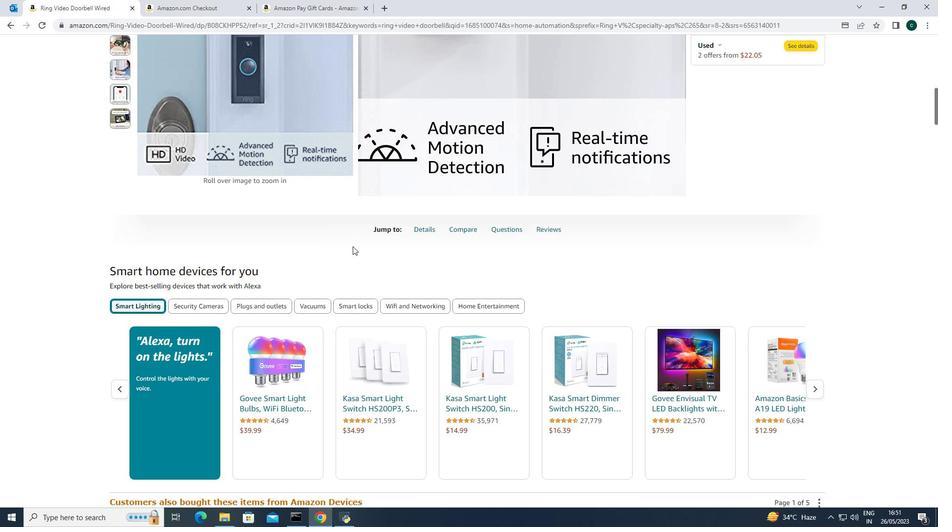 
Action: Mouse scrolled (352, 246) with delta (0, 0)
Screenshot: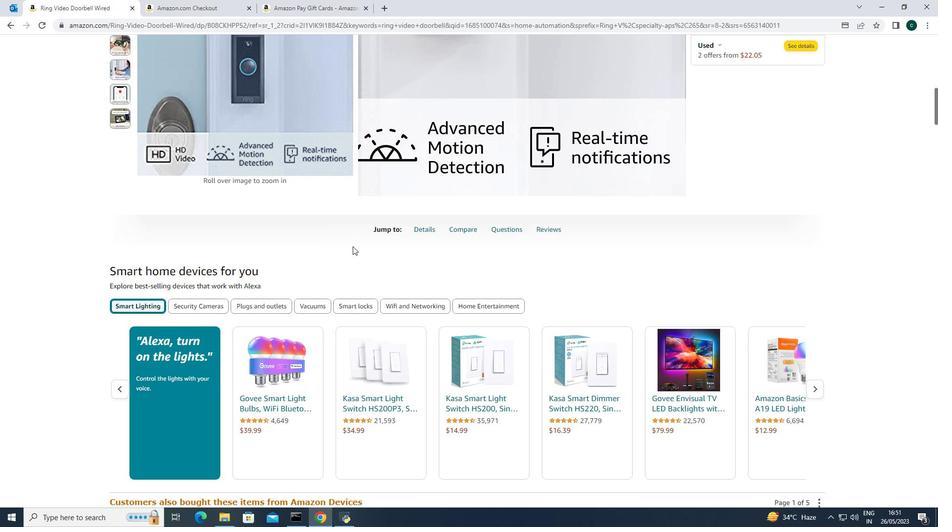 
Action: Mouse scrolled (352, 246) with delta (0, 0)
Screenshot: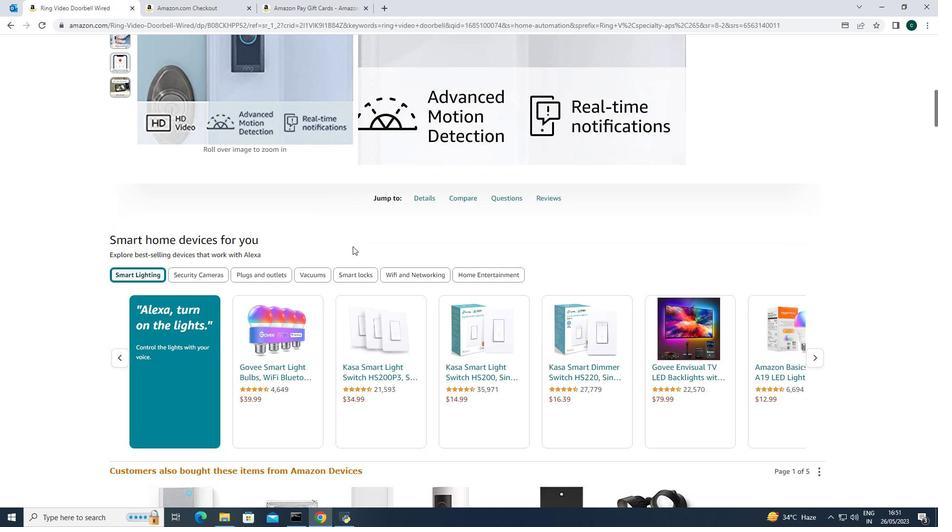 
Action: Mouse scrolled (352, 246) with delta (0, 0)
Screenshot: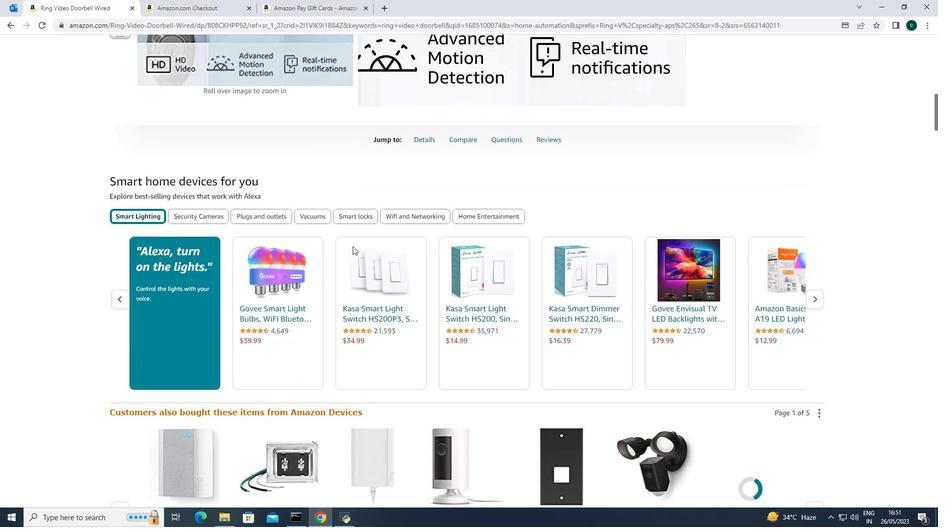 
Action: Mouse scrolled (352, 246) with delta (0, 0)
Screenshot: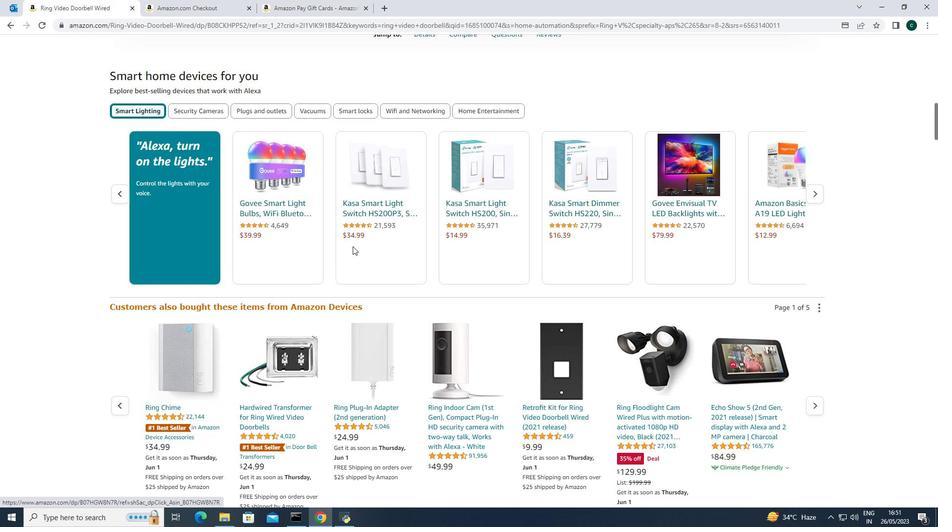 
Action: Mouse scrolled (352, 246) with delta (0, 0)
Screenshot: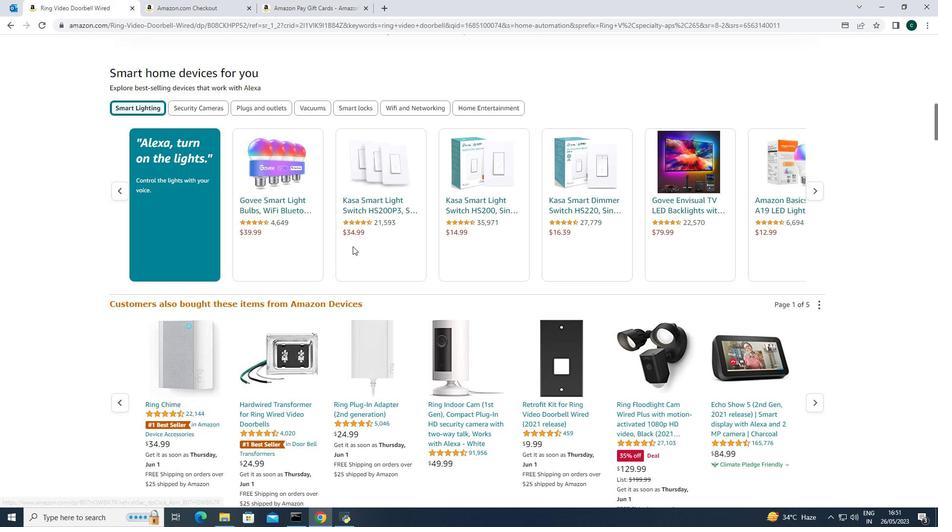 
Action: Mouse scrolled (352, 246) with delta (0, 0)
Screenshot: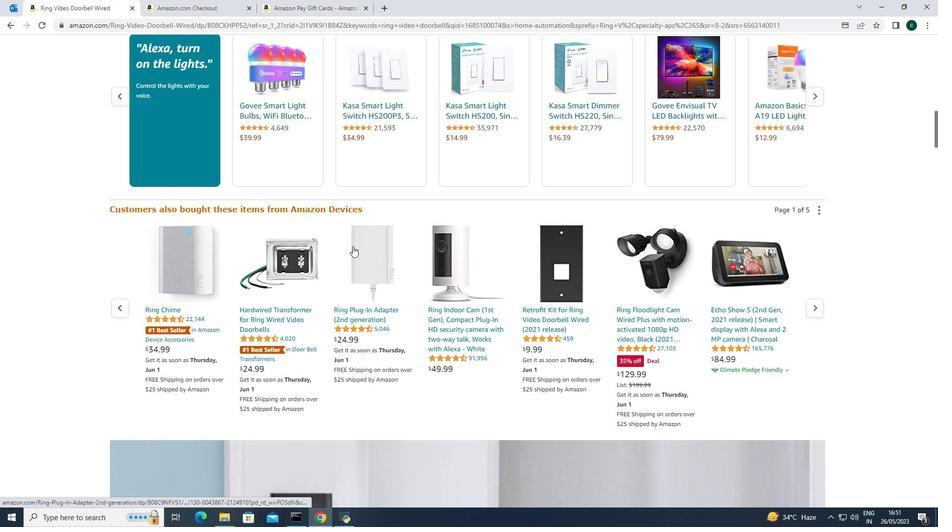 
Action: Mouse scrolled (352, 246) with delta (0, 0)
Screenshot: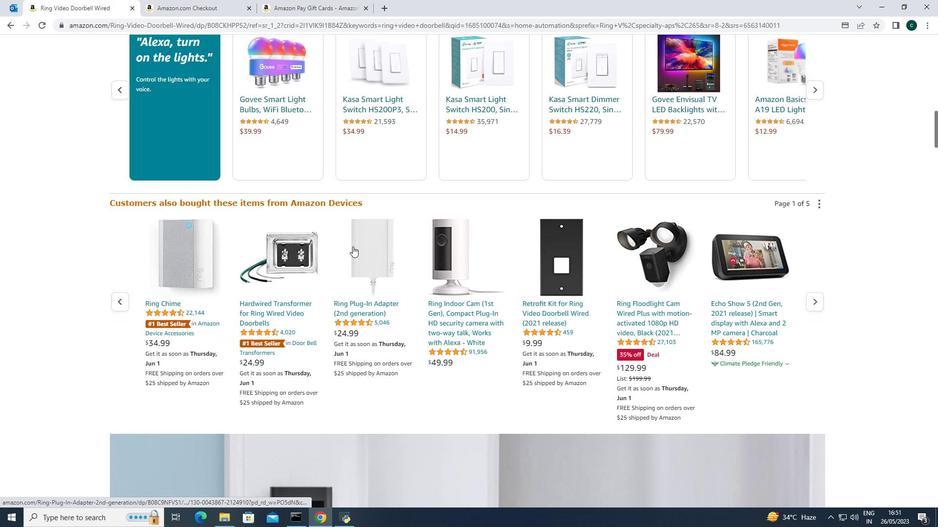 
Action: Mouse moved to (352, 246)
Screenshot: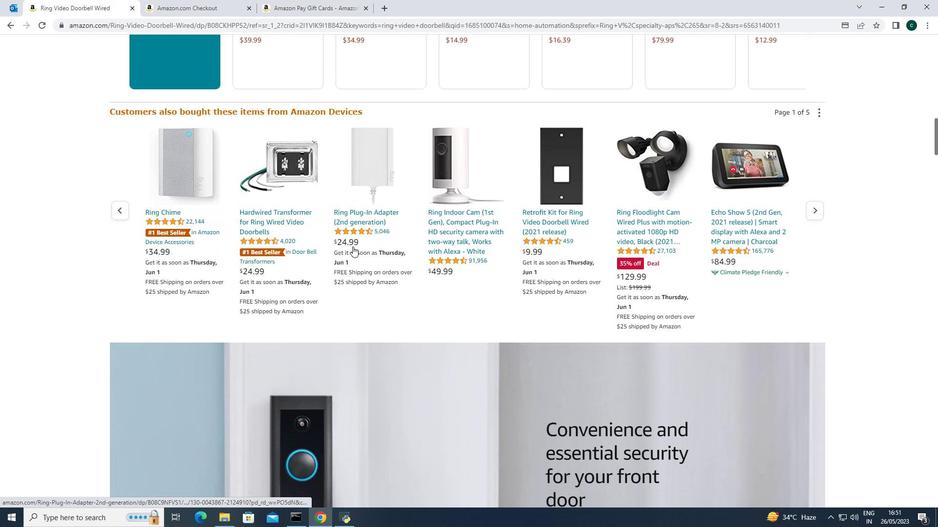 
Action: Mouse scrolled (352, 246) with delta (0, 0)
Screenshot: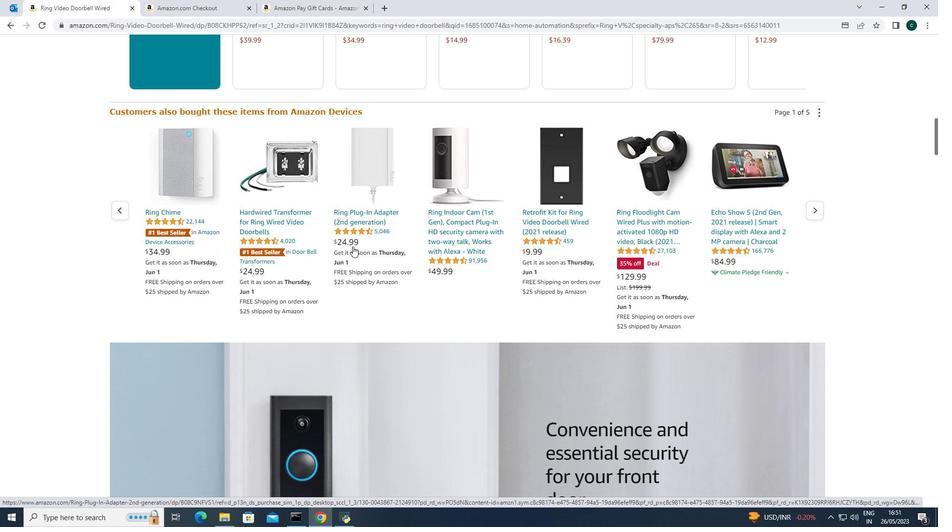 
Action: Mouse scrolled (352, 246) with delta (0, 0)
Screenshot: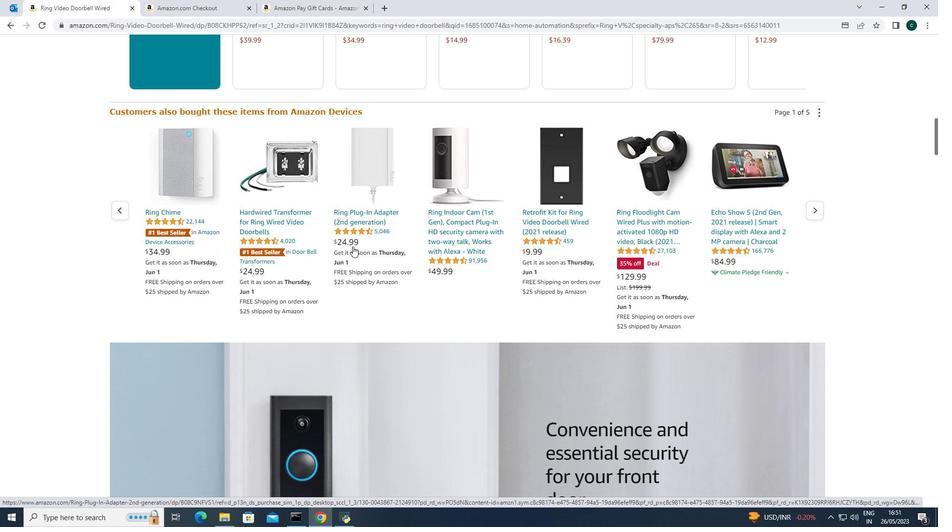 
Action: Mouse scrolled (352, 246) with delta (0, 0)
Screenshot: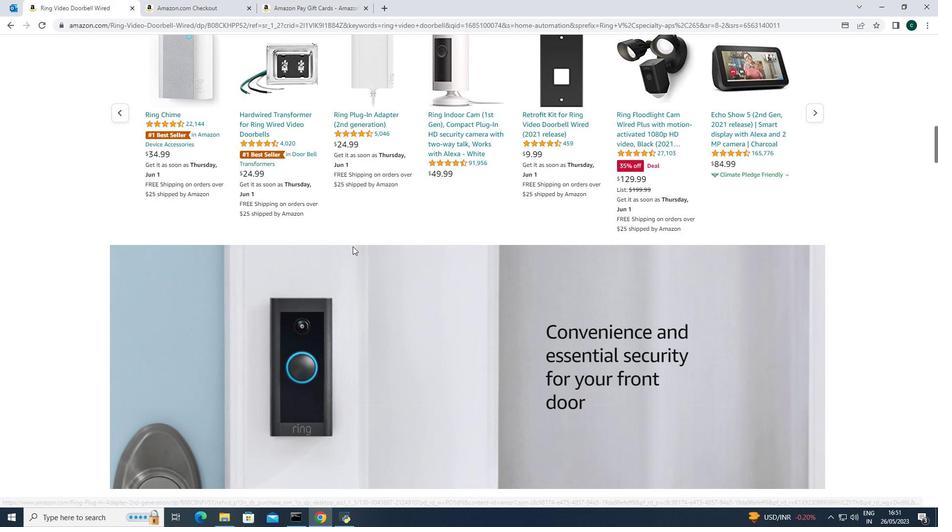 
Action: Mouse scrolled (352, 246) with delta (0, 0)
Screenshot: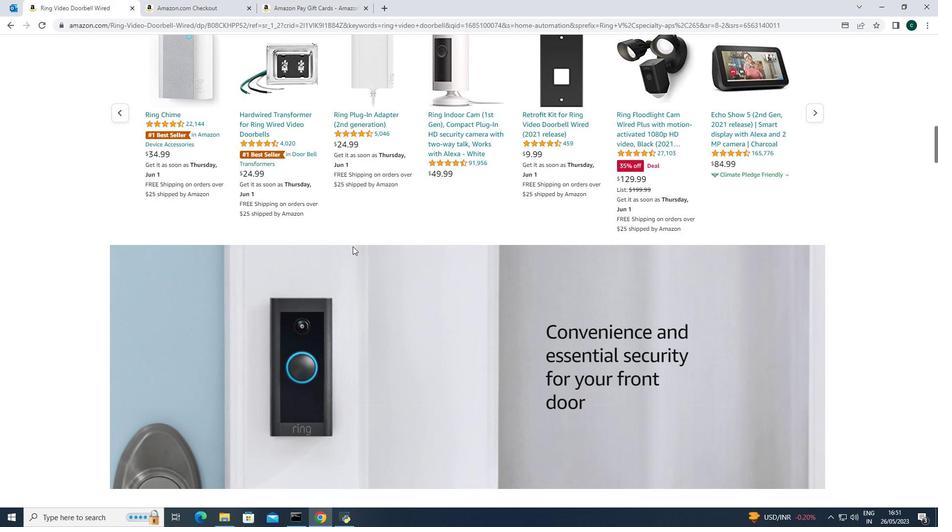 
Action: Mouse scrolled (352, 246) with delta (0, 0)
Screenshot: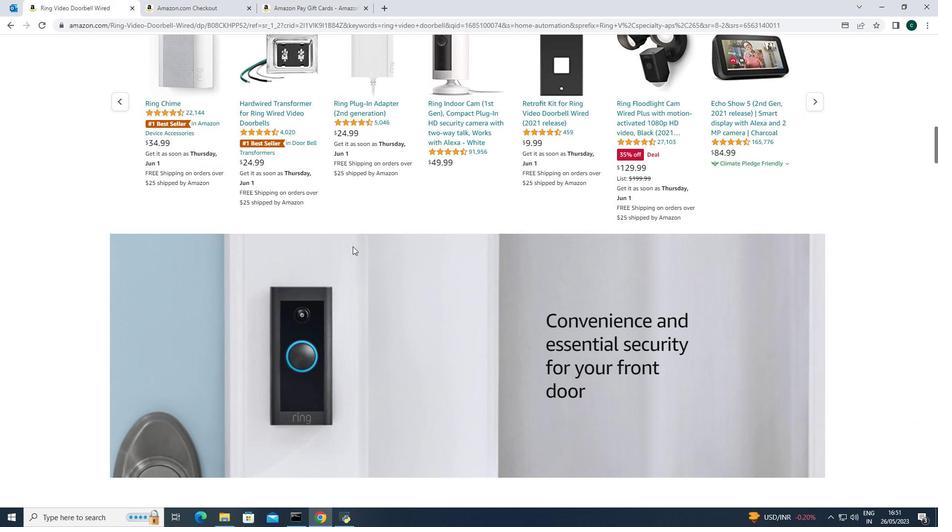 
Action: Mouse scrolled (352, 246) with delta (0, 0)
Screenshot: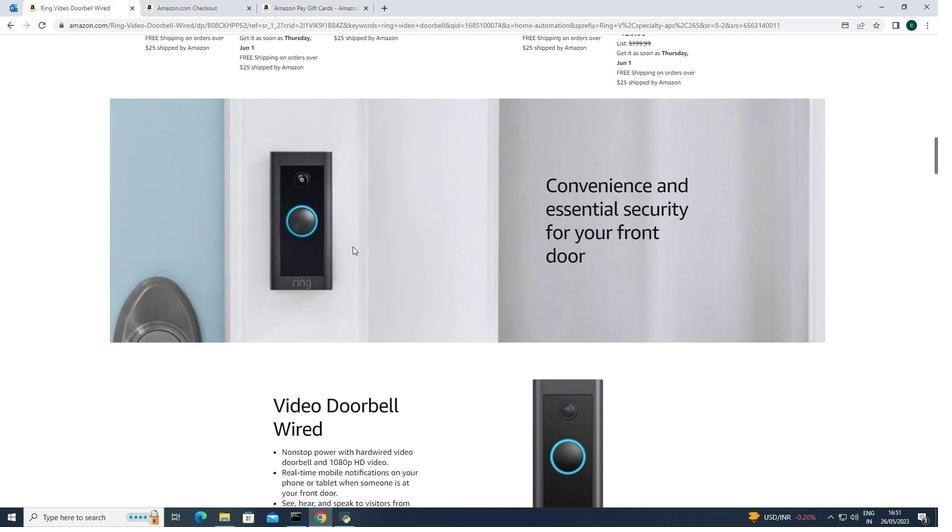 
Action: Mouse scrolled (352, 246) with delta (0, 0)
Screenshot: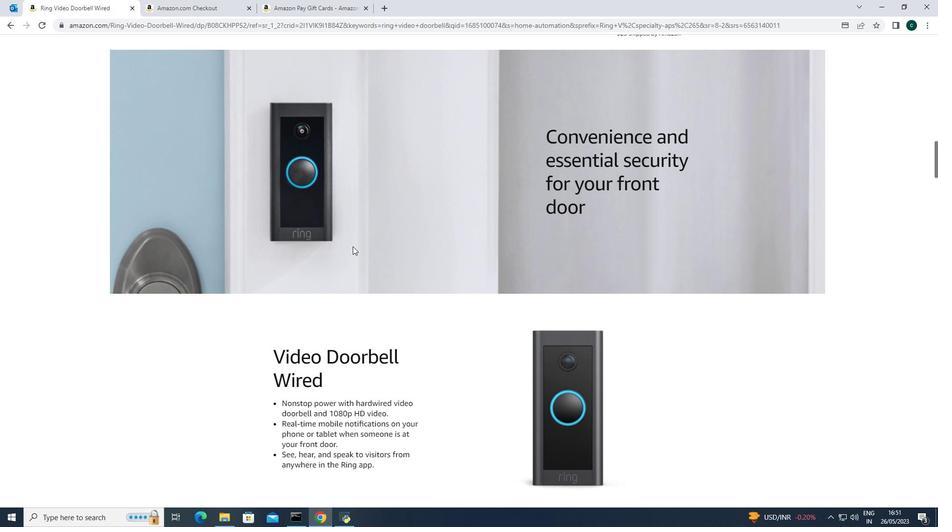 
Action: Mouse scrolled (352, 246) with delta (0, 0)
Screenshot: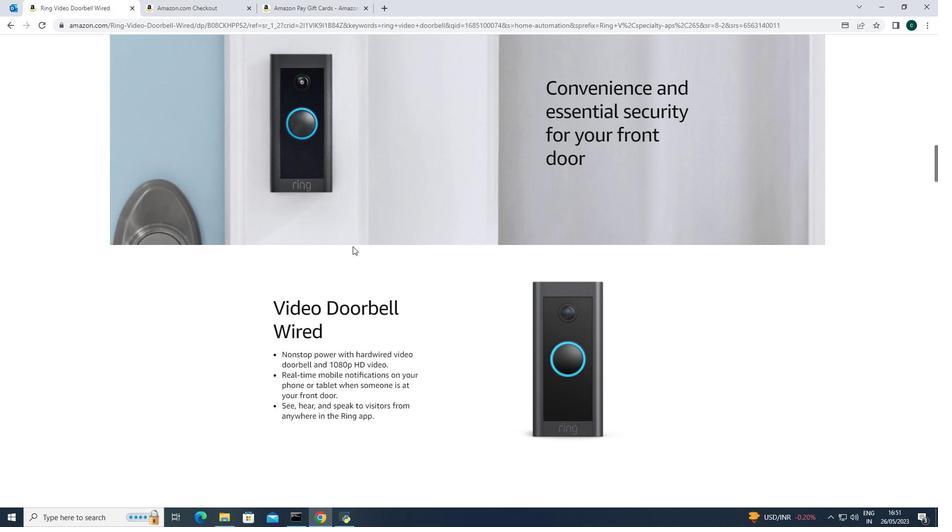 
Action: Mouse scrolled (352, 246) with delta (0, 0)
Screenshot: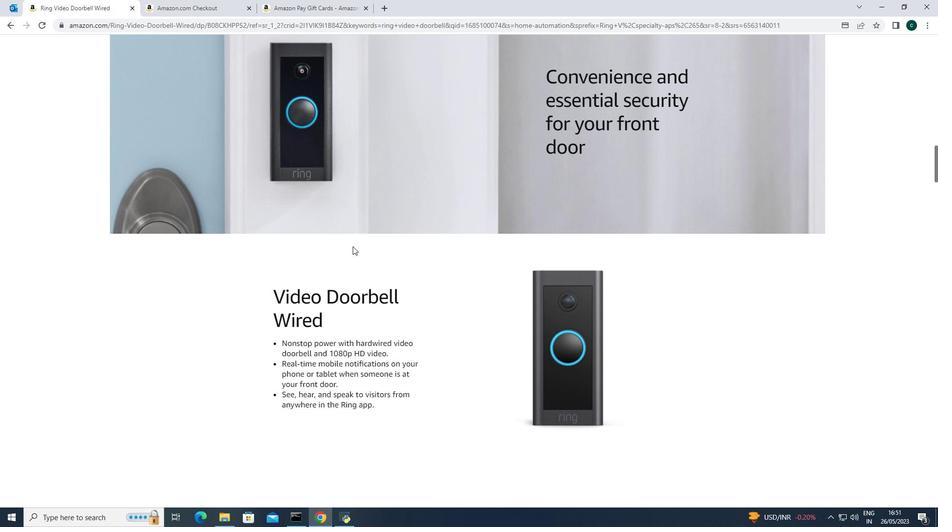 
Action: Mouse scrolled (352, 246) with delta (0, 0)
Screenshot: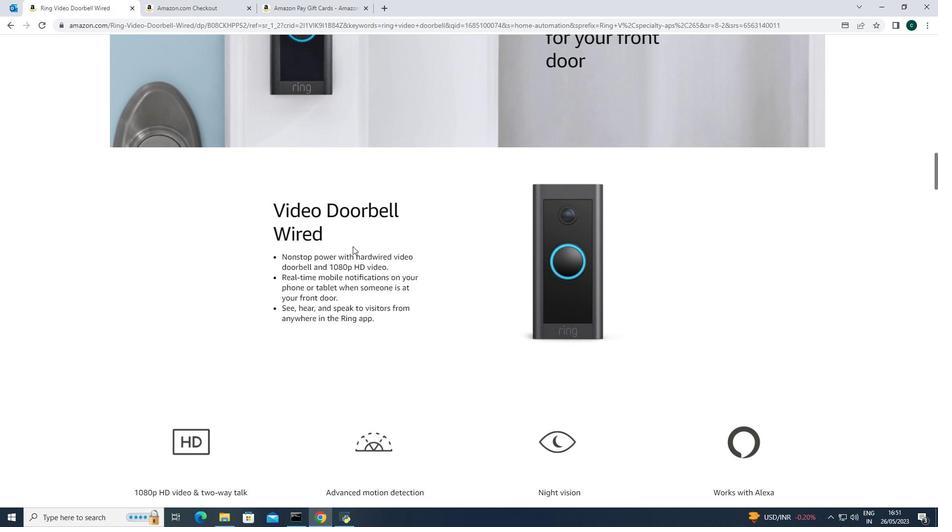 
Action: Mouse scrolled (352, 246) with delta (0, 0)
Screenshot: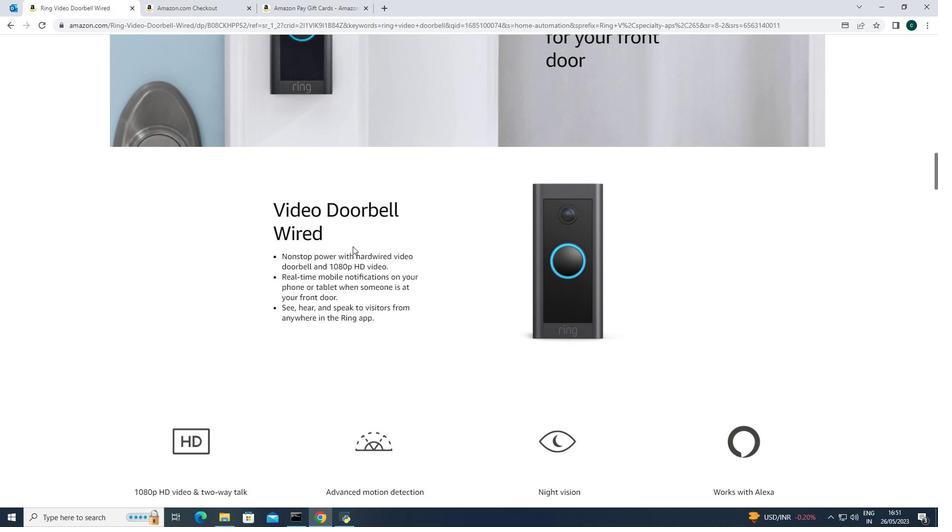 
Action: Mouse scrolled (352, 246) with delta (0, 0)
Screenshot: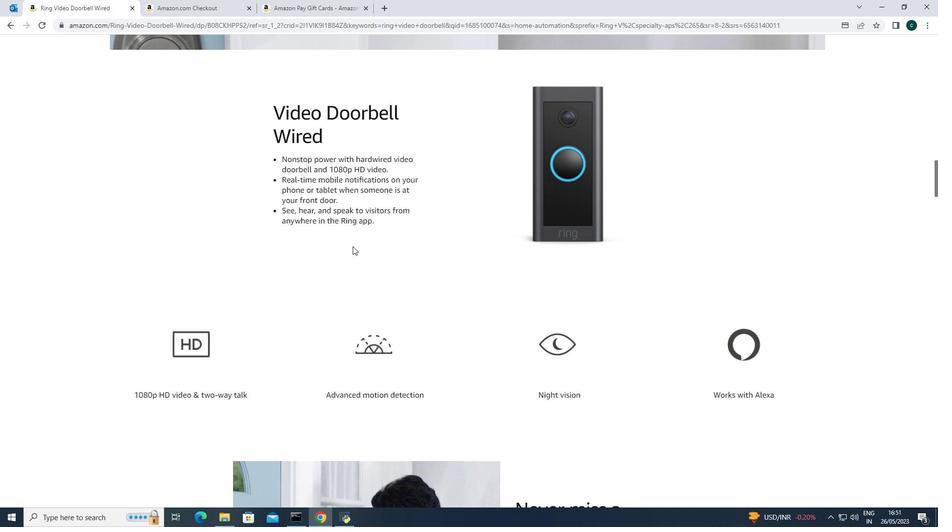 
Action: Mouse scrolled (352, 246) with delta (0, 0)
Screenshot: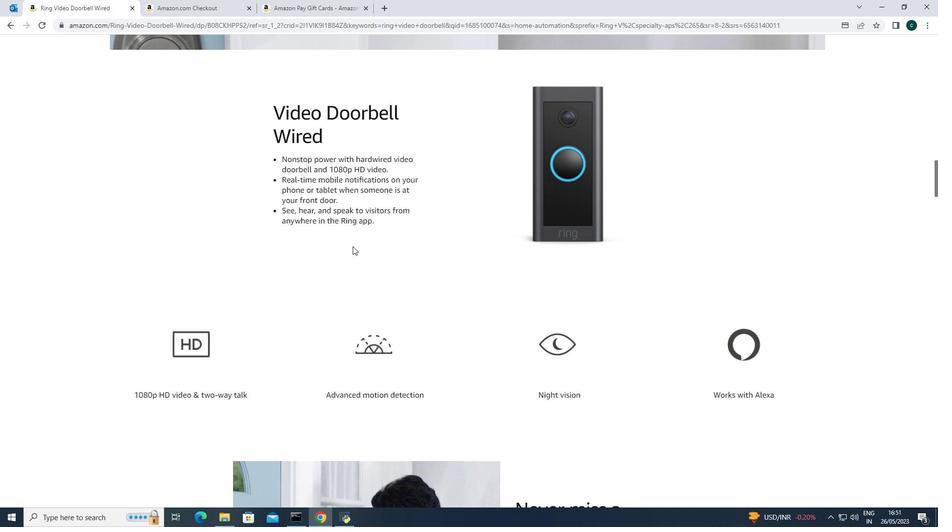 
Action: Mouse scrolled (352, 246) with delta (0, 0)
Screenshot: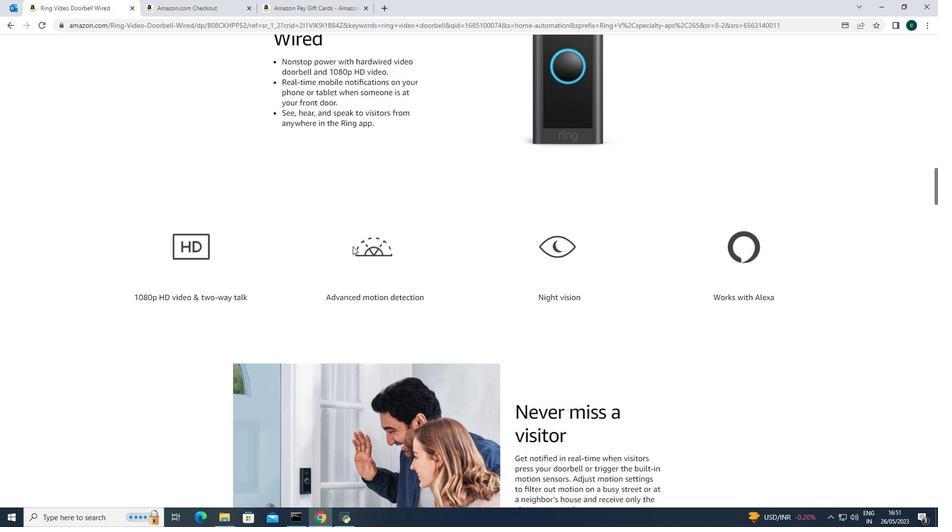 
Action: Mouse scrolled (352, 246) with delta (0, 0)
Screenshot: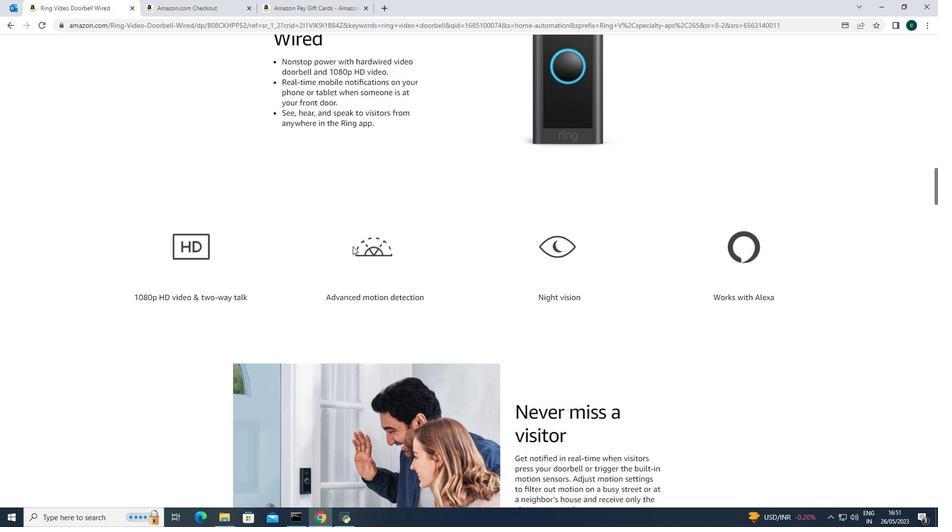 
Action: Mouse moved to (352, 246)
Screenshot: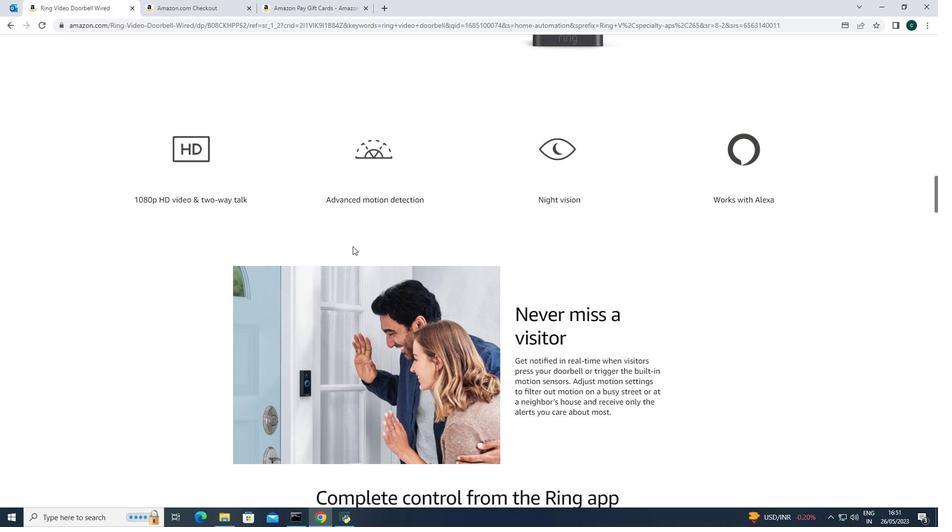 
Action: Mouse scrolled (352, 246) with delta (0, 0)
Screenshot: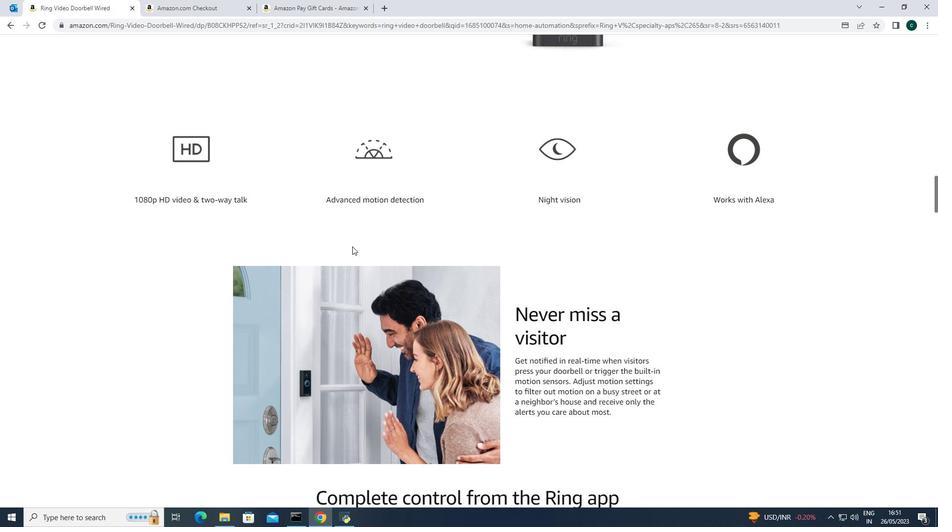 
Action: Mouse moved to (351, 246)
Screenshot: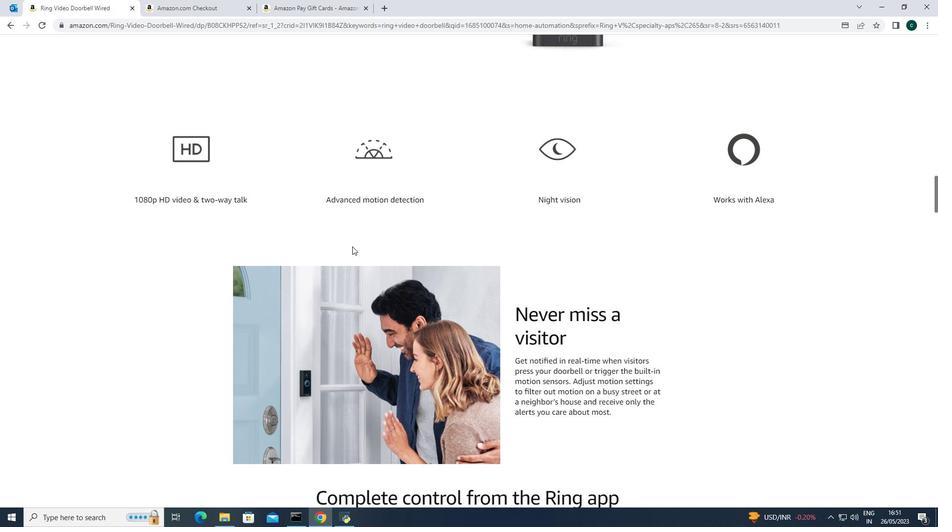 
Action: Mouse scrolled (351, 246) with delta (0, 0)
Screenshot: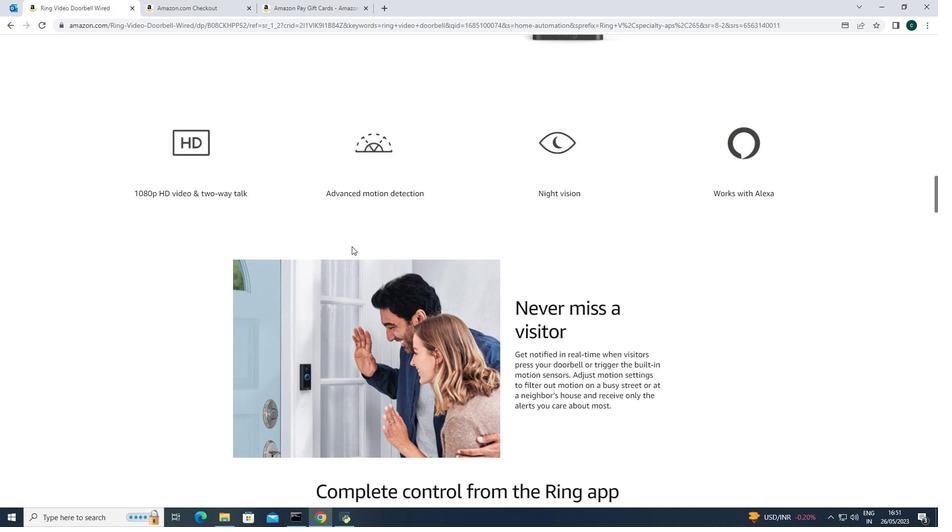 
Action: Mouse moved to (351, 247)
Screenshot: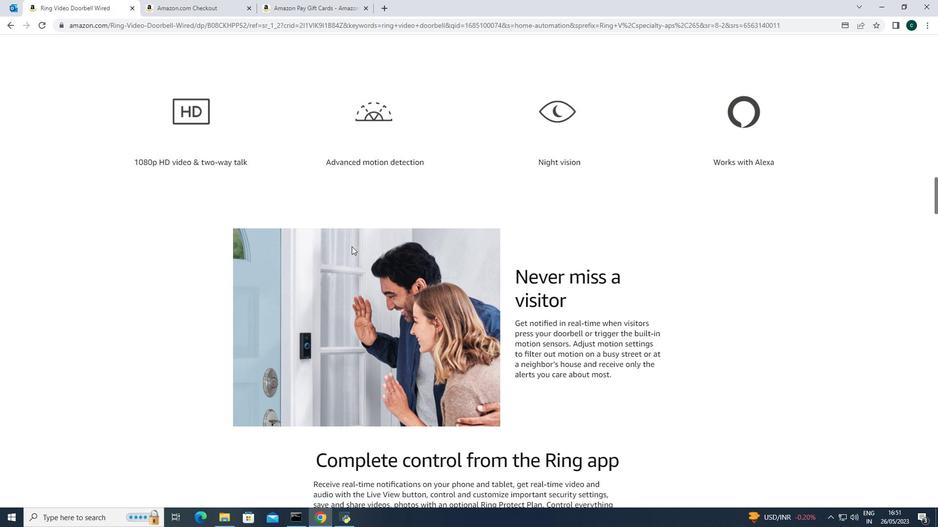 
Action: Mouse scrolled (351, 246) with delta (0, 0)
Screenshot: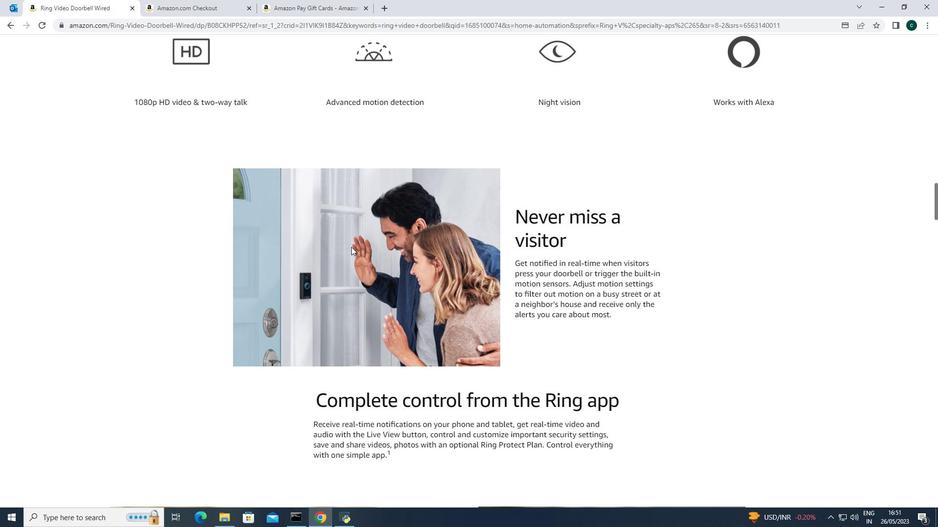 
Action: Mouse scrolled (351, 246) with delta (0, 0)
Screenshot: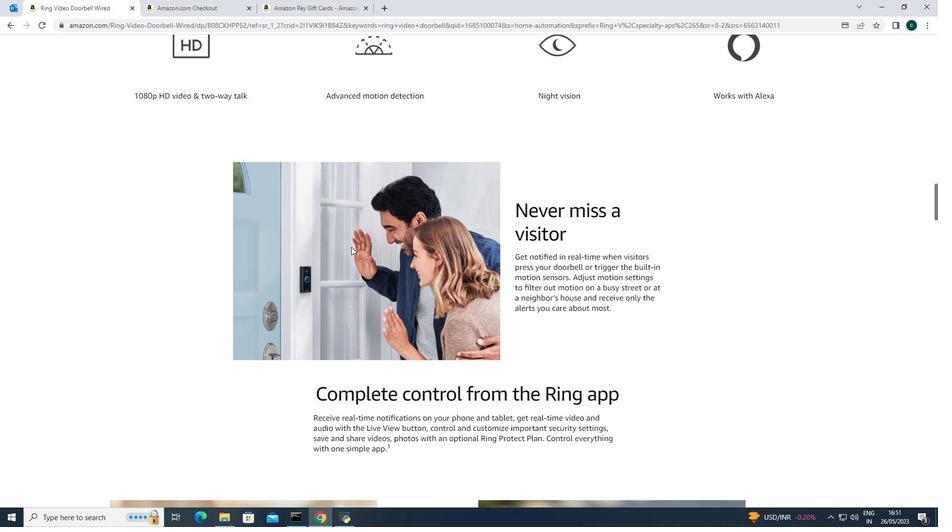 
Action: Mouse scrolled (351, 246) with delta (0, 0)
Screenshot: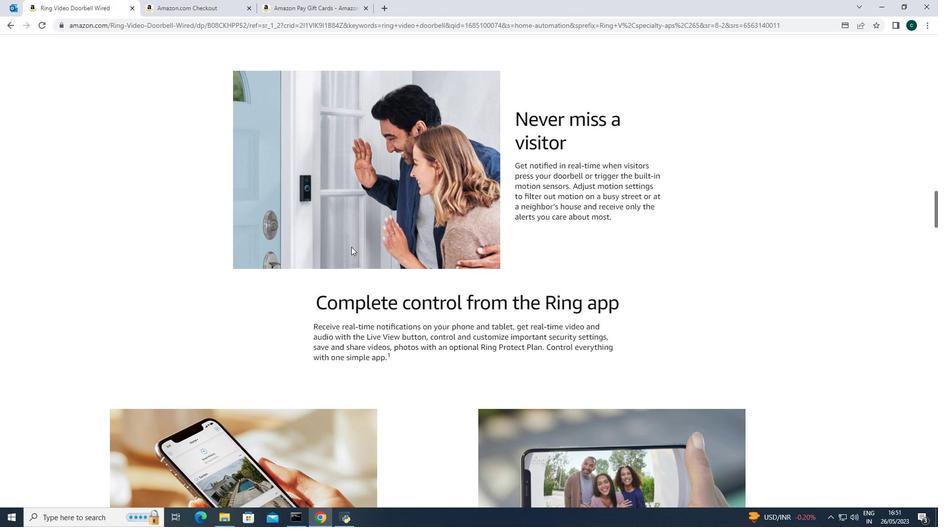
Action: Mouse scrolled (351, 246) with delta (0, 0)
Screenshot: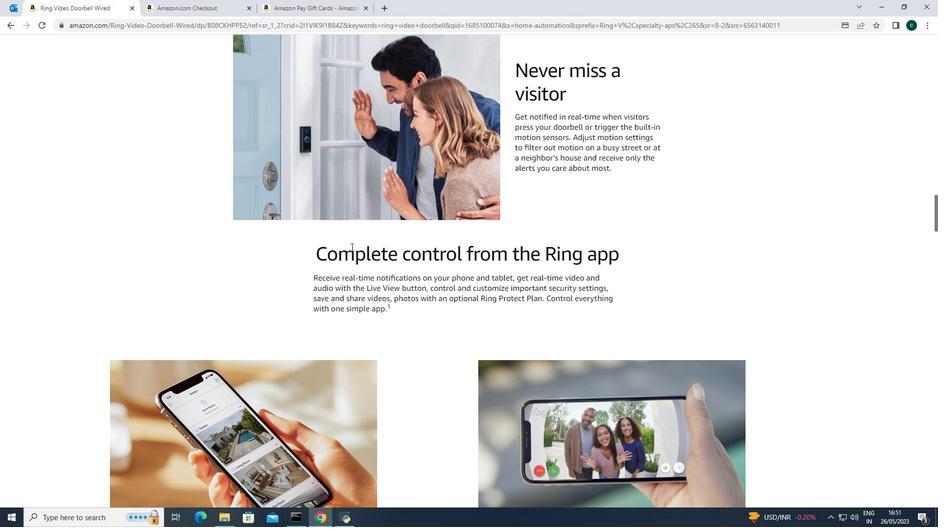 
Action: Mouse scrolled (351, 246) with delta (0, 0)
Screenshot: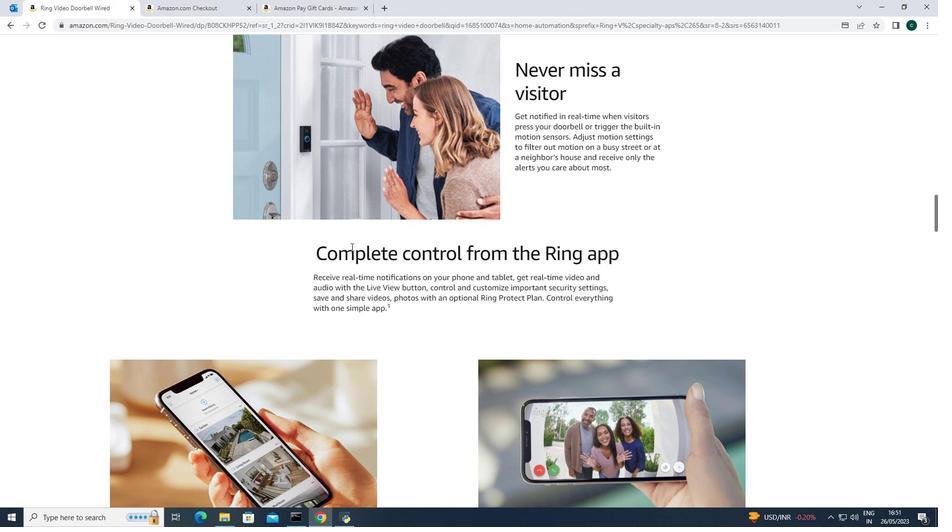 
Action: Mouse scrolled (351, 246) with delta (0, 0)
Screenshot: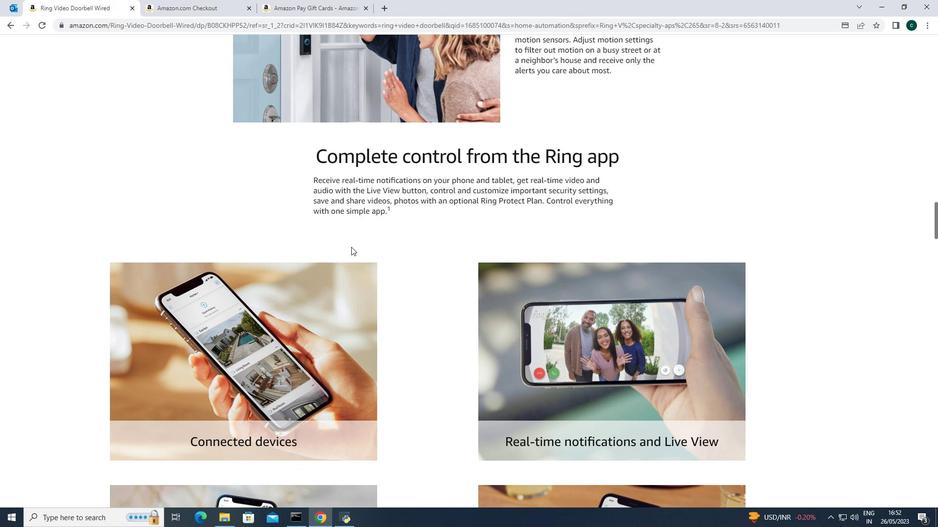 
Action: Mouse scrolled (351, 246) with delta (0, 0)
Screenshot: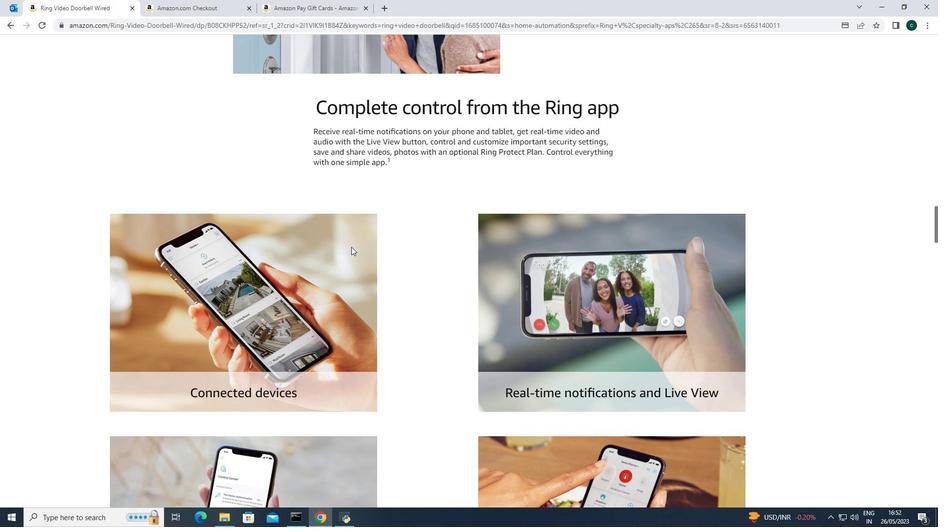 
Action: Mouse scrolled (351, 246) with delta (0, 0)
Screenshot: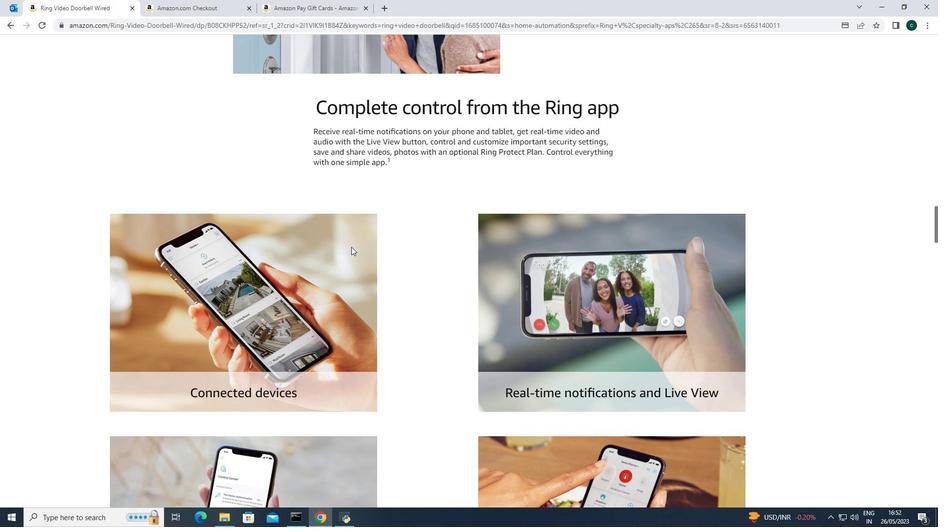 
Action: Mouse scrolled (351, 246) with delta (0, 0)
Screenshot: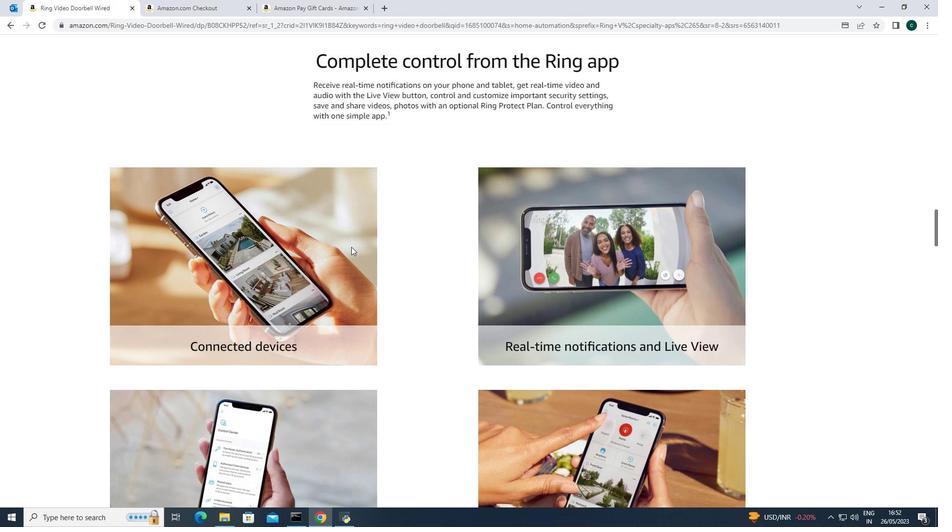 
Action: Mouse scrolled (351, 246) with delta (0, 0)
Screenshot: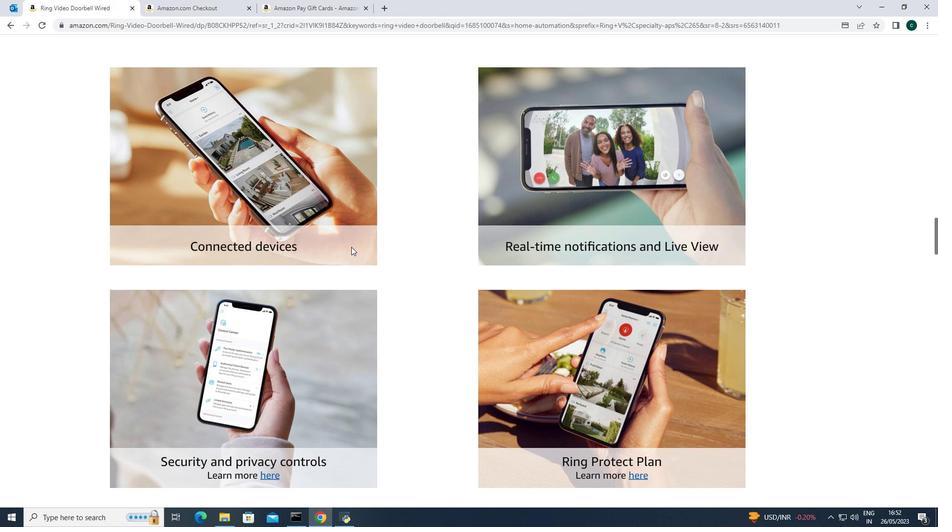 
Action: Mouse scrolled (351, 246) with delta (0, 0)
Screenshot: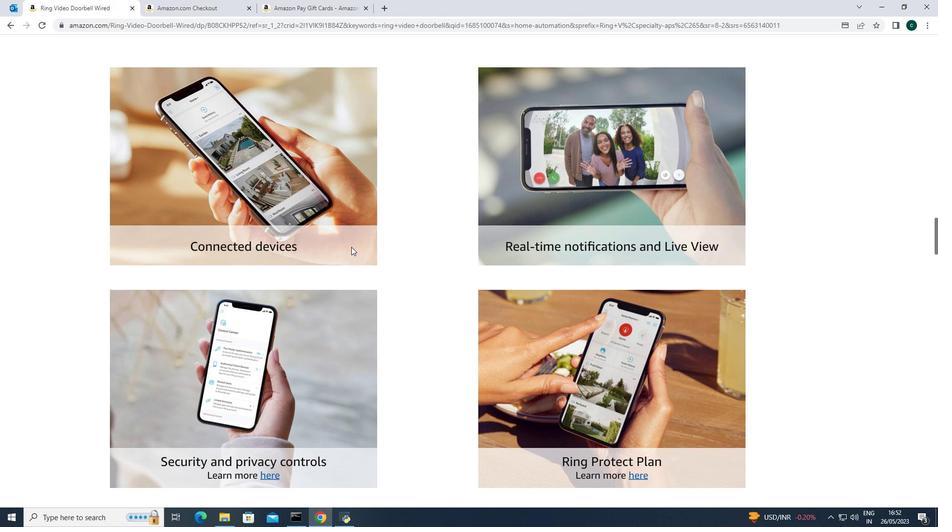 
Action: Mouse scrolled (351, 246) with delta (0, 0)
Screenshot: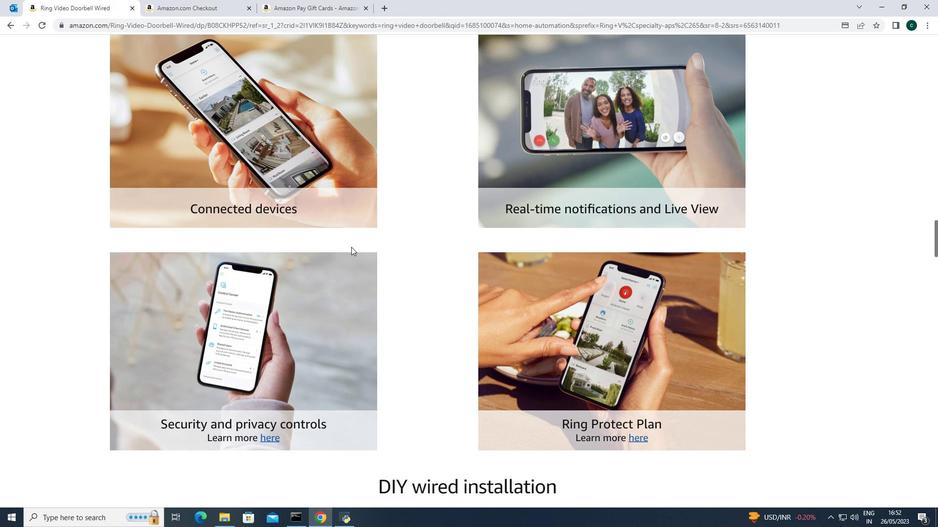 
Action: Mouse scrolled (351, 246) with delta (0, 0)
Screenshot: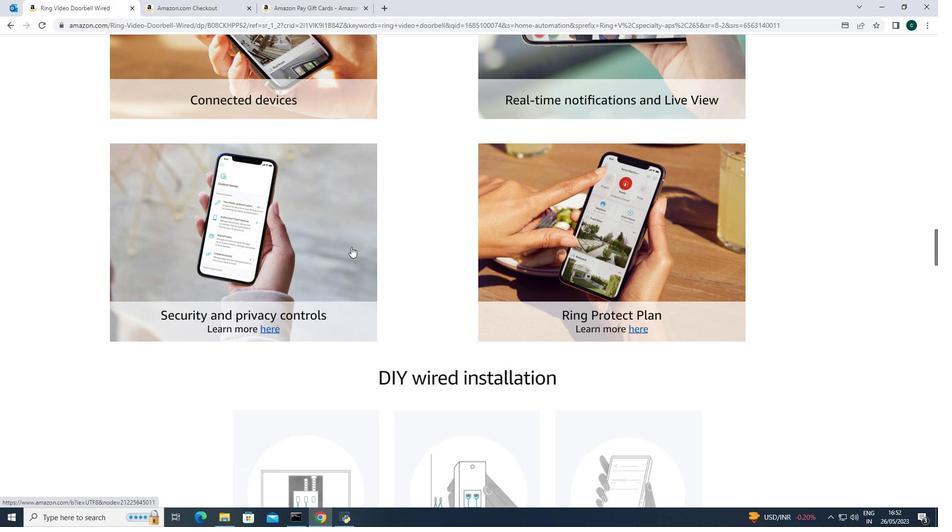
Action: Mouse moved to (352, 245)
Screenshot: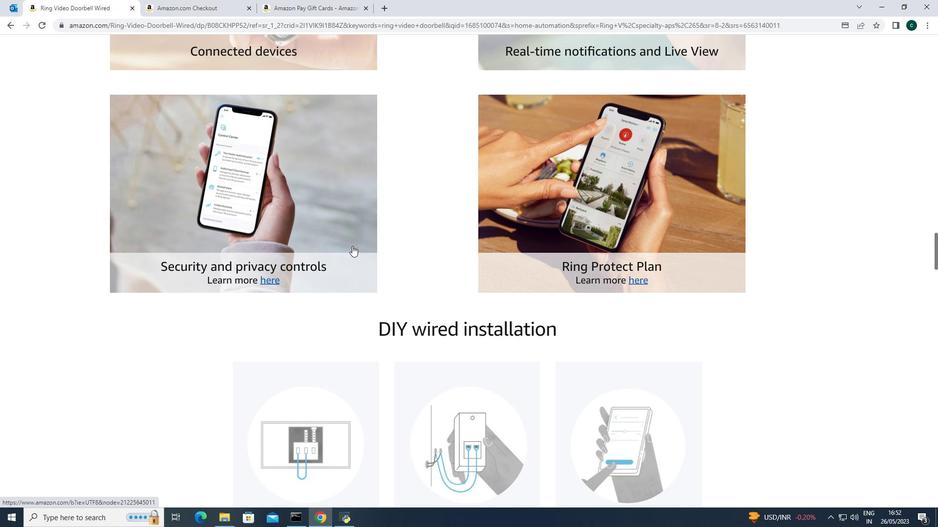 
Action: Mouse scrolled (352, 245) with delta (0, 0)
Screenshot: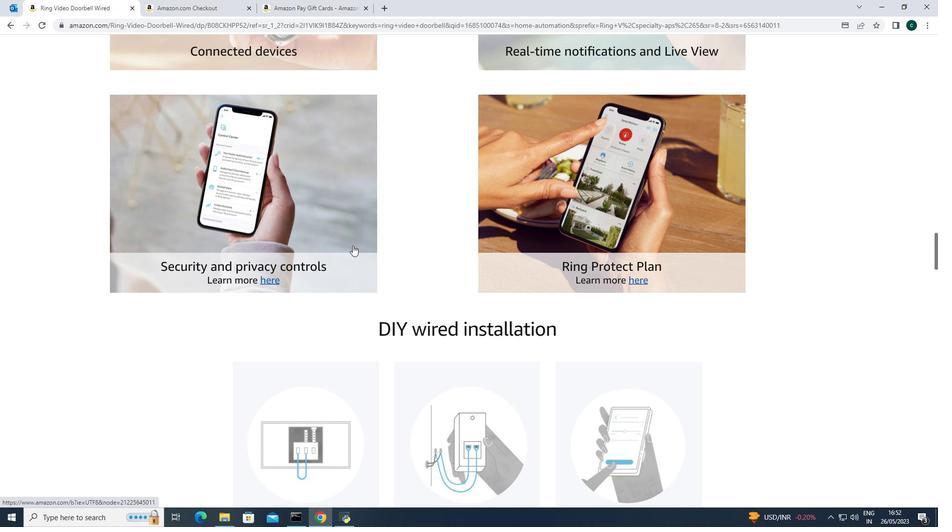 
Action: Mouse scrolled (352, 245) with delta (0, 0)
Screenshot: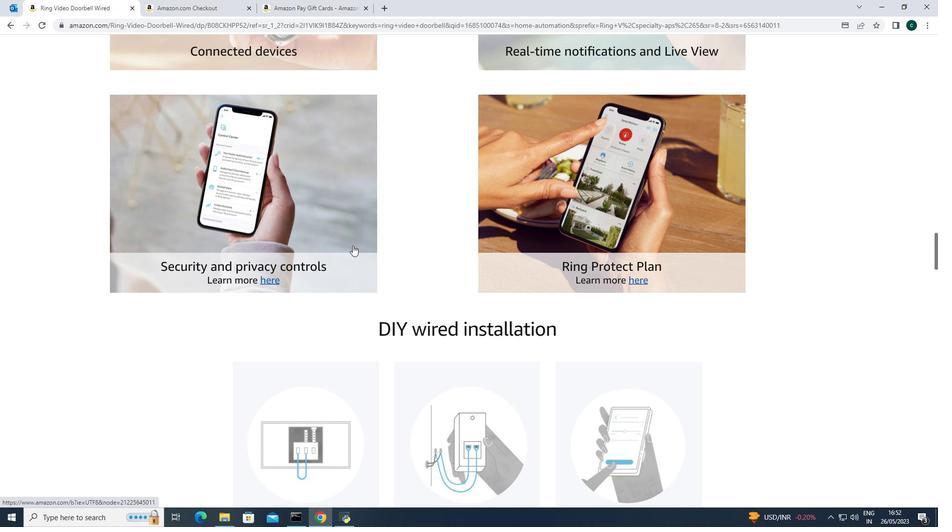 
Action: Mouse moved to (352, 245)
Screenshot: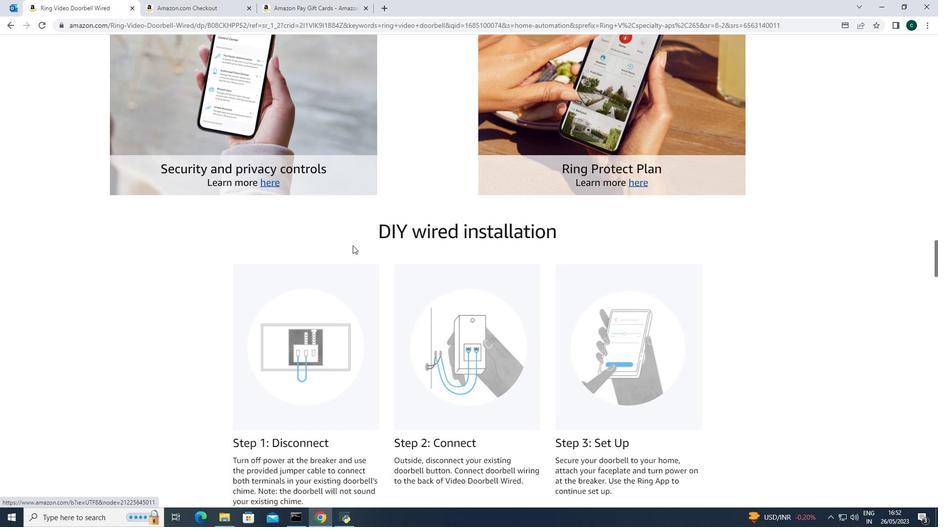 
Action: Mouse scrolled (352, 245) with delta (0, 0)
Screenshot: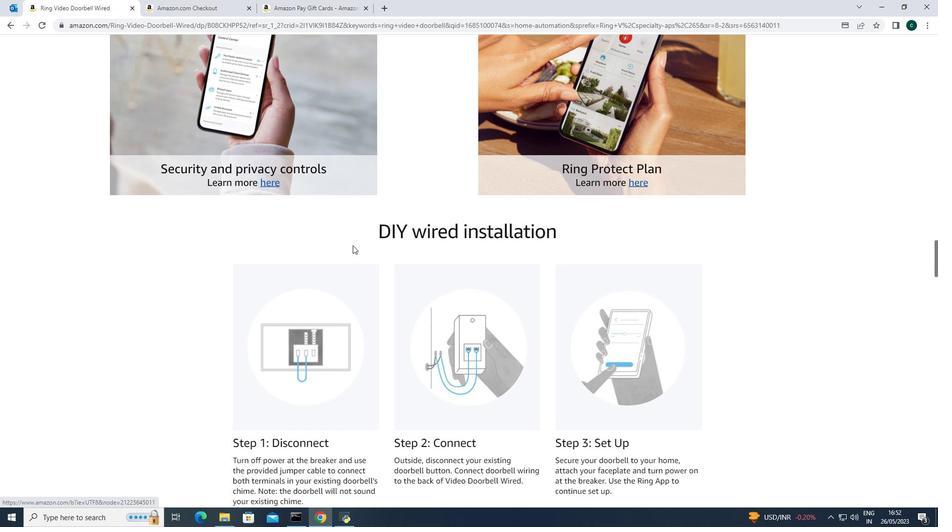 
Action: Mouse moved to (352, 245)
Screenshot: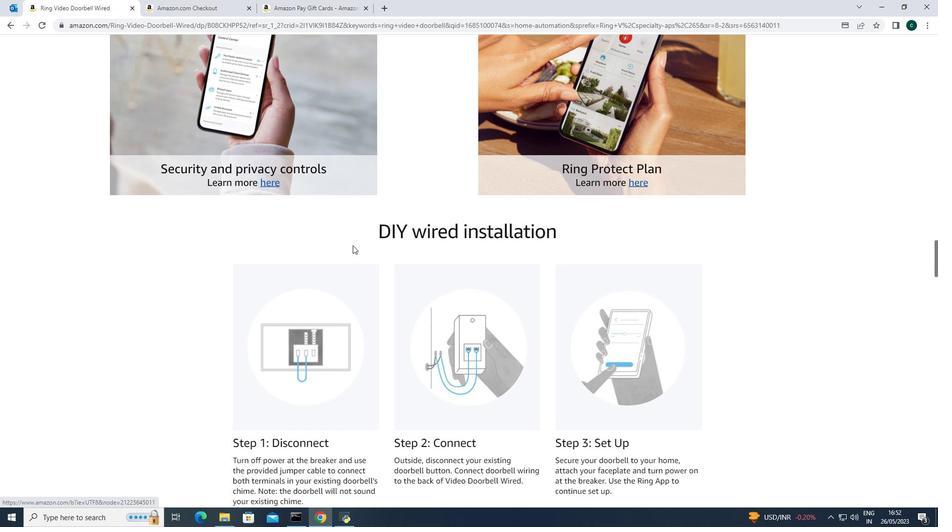 
Action: Mouse scrolled (352, 245) with delta (0, 0)
Screenshot: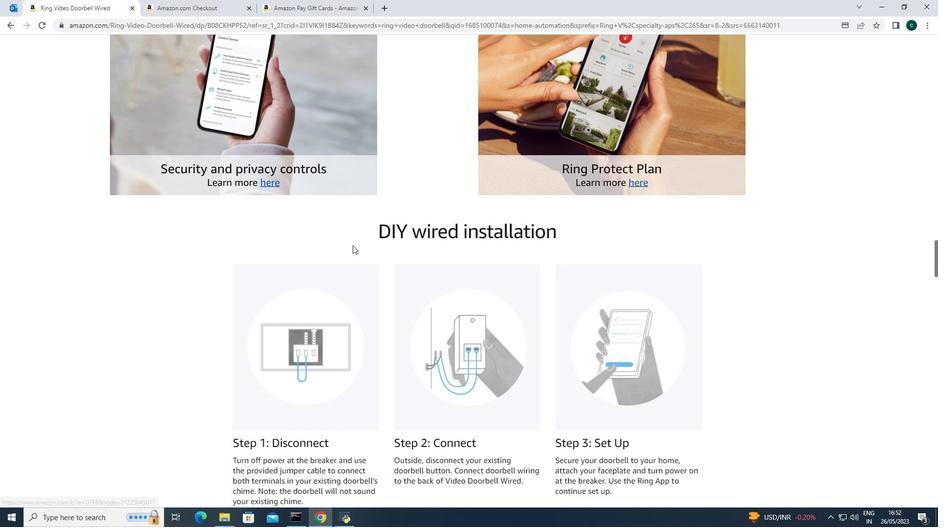 
Action: Mouse scrolled (352, 245) with delta (0, 0)
Screenshot: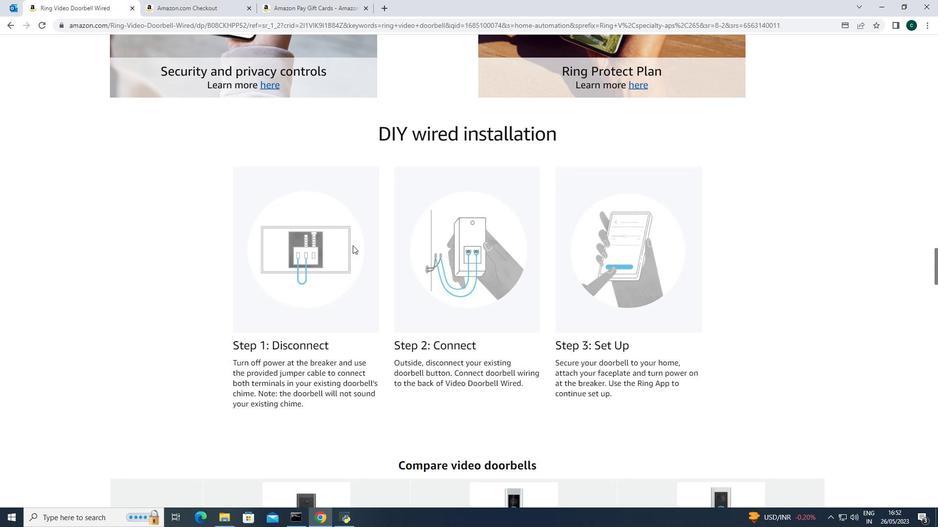 
Action: Mouse scrolled (352, 245) with delta (0, 0)
Screenshot: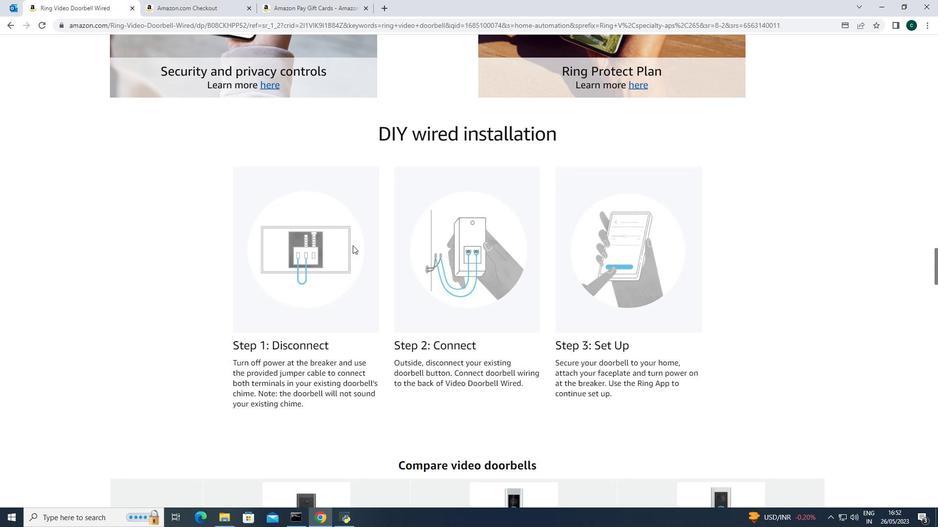 
Action: Mouse scrolled (352, 245) with delta (0, 0)
Screenshot: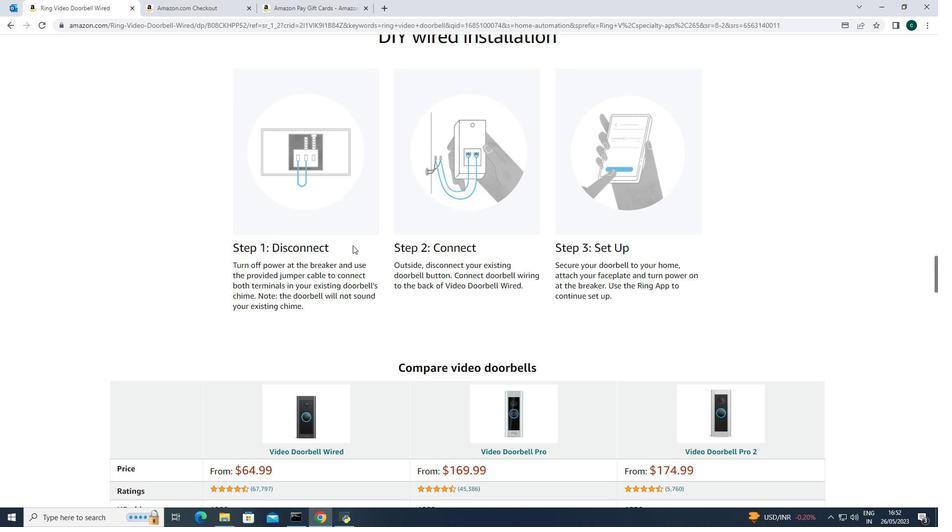 
Action: Mouse scrolled (352, 245) with delta (0, 0)
Screenshot: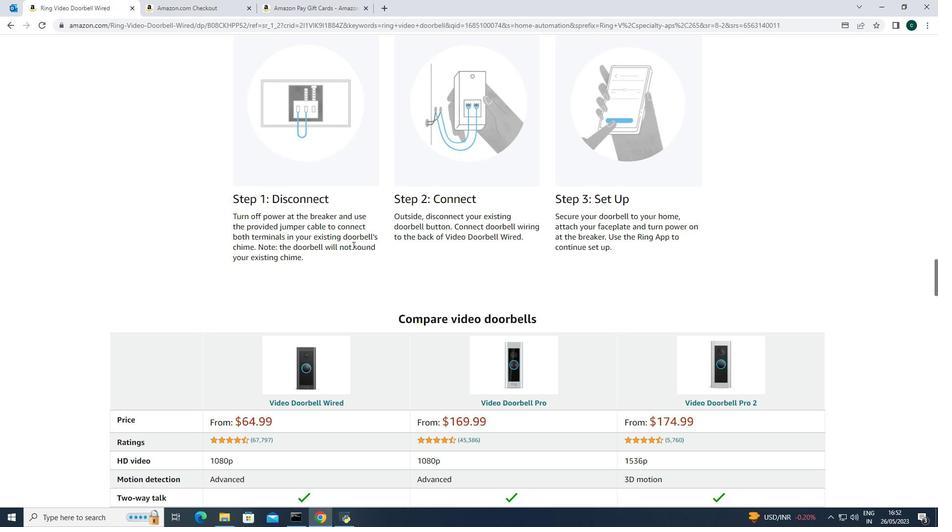 
Action: Mouse moved to (352, 245)
Screenshot: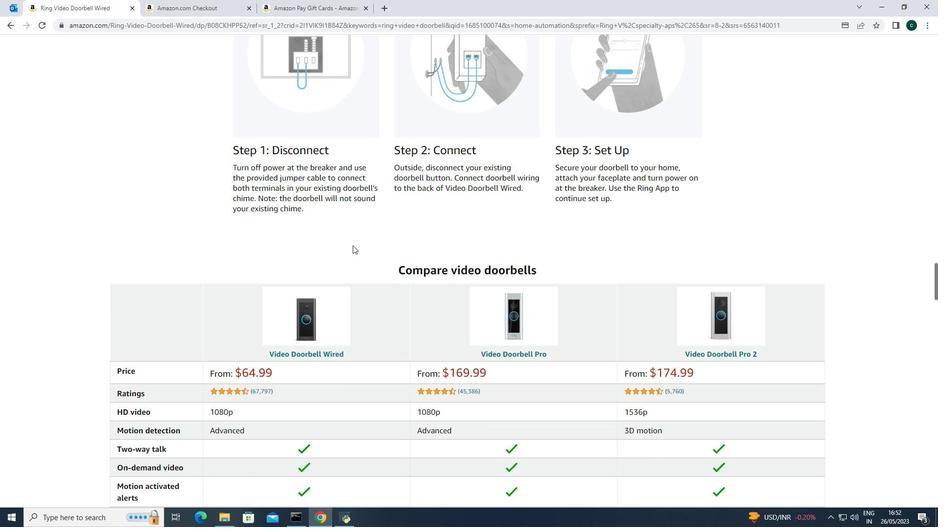 
Action: Mouse scrolled (352, 245) with delta (0, 0)
Screenshot: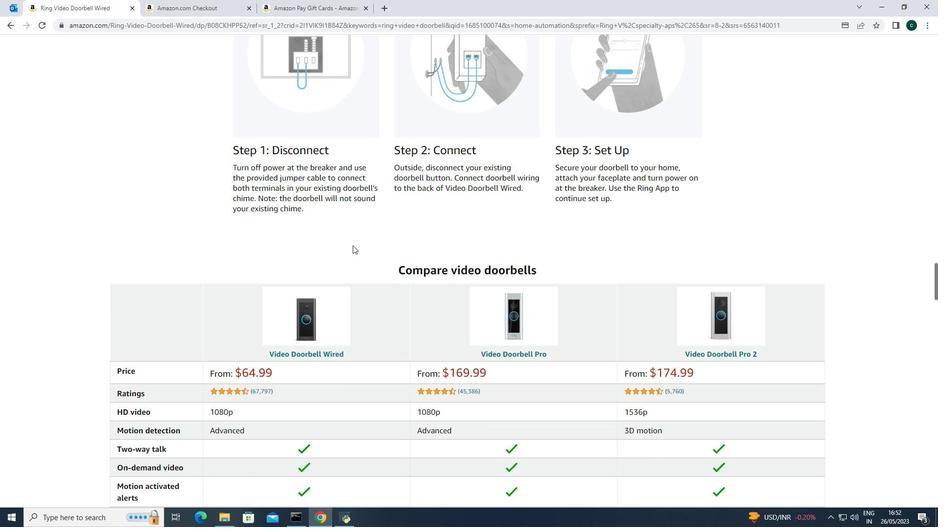 
Action: Mouse moved to (351, 245)
Screenshot: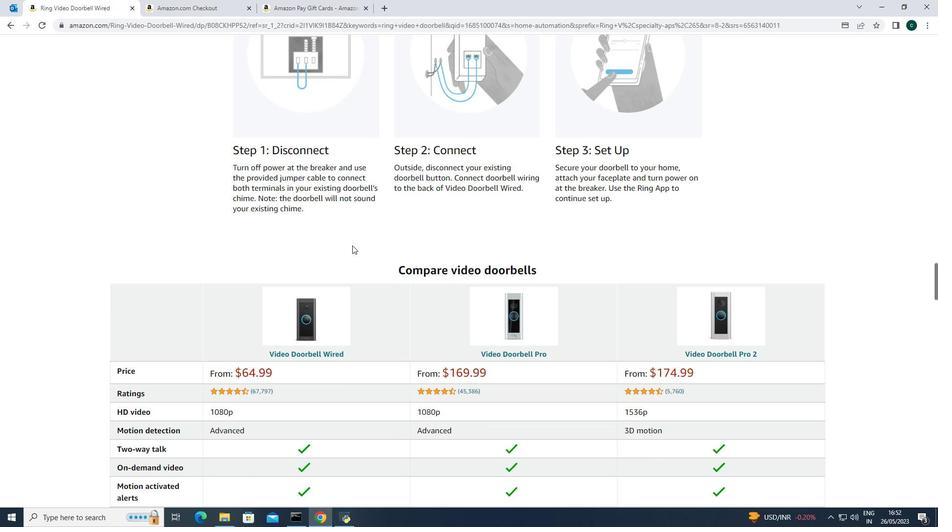 
Action: Mouse scrolled (351, 245) with delta (0, 0)
Screenshot: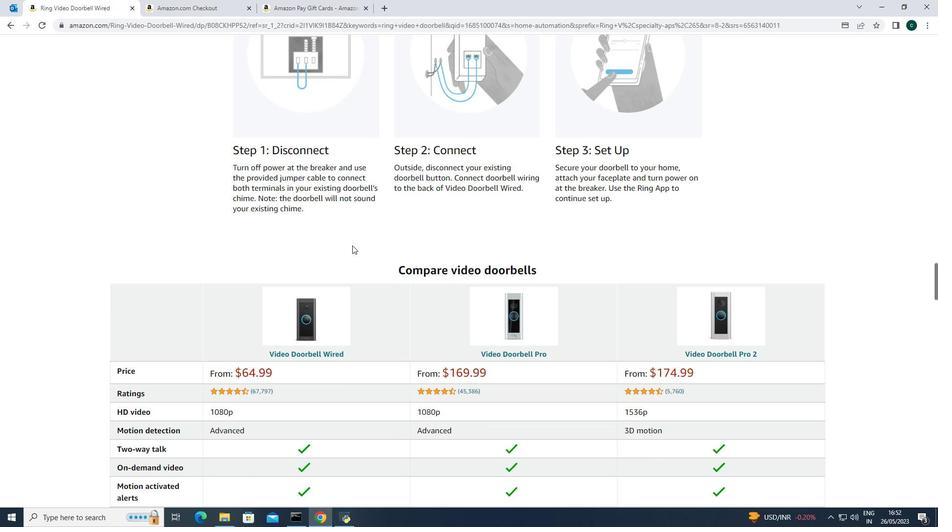 
Action: Mouse moved to (340, 282)
Screenshot: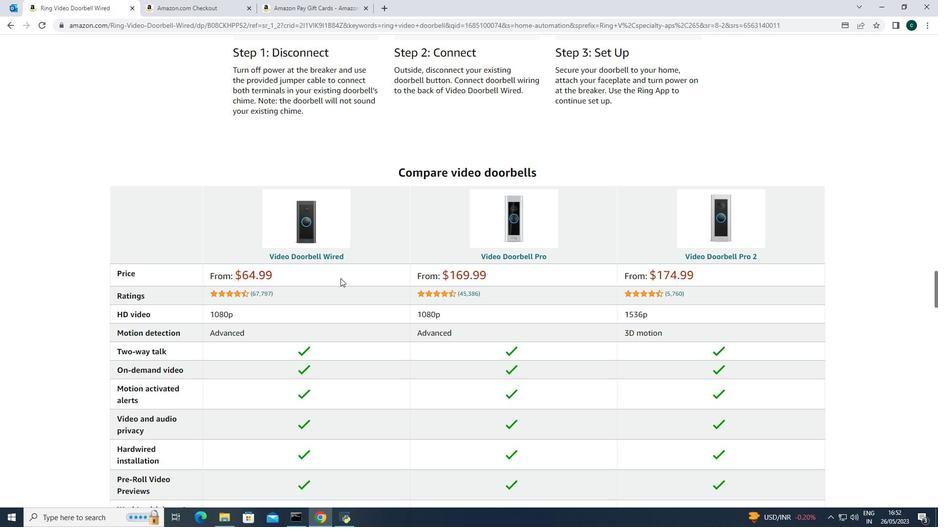 
Action: Mouse scrolled (340, 280) with delta (0, 0)
Screenshot: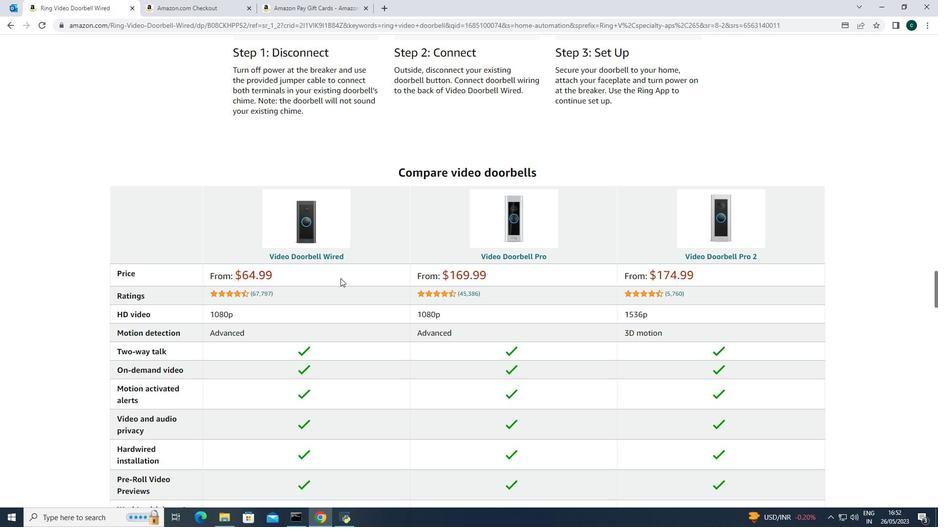 
Action: Mouse scrolled (340, 282) with delta (0, 0)
Screenshot: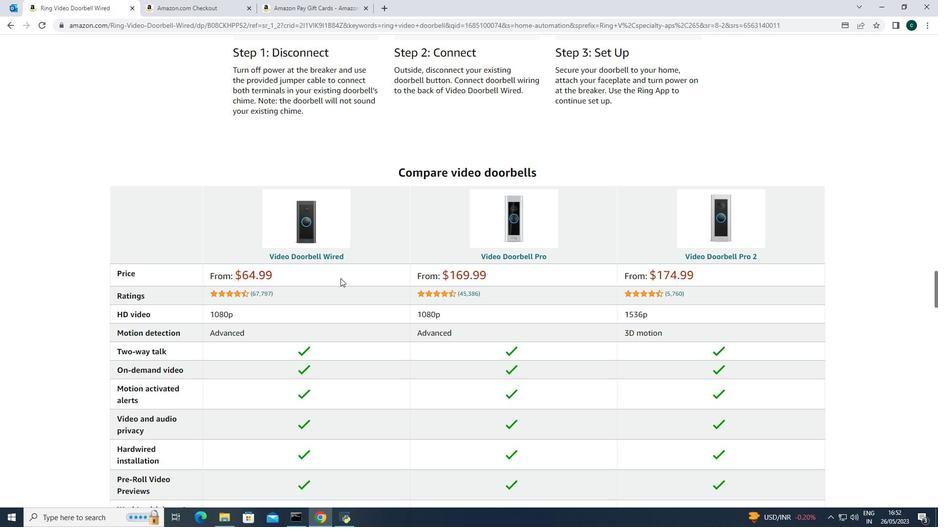 
Action: Mouse moved to (340, 284)
Screenshot: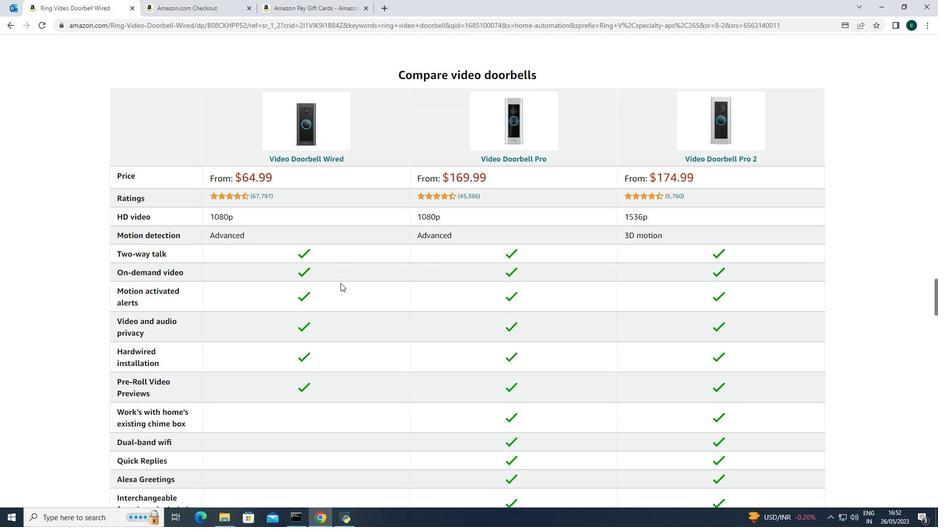 
Action: Mouse scrolled (340, 283) with delta (0, 0)
Screenshot: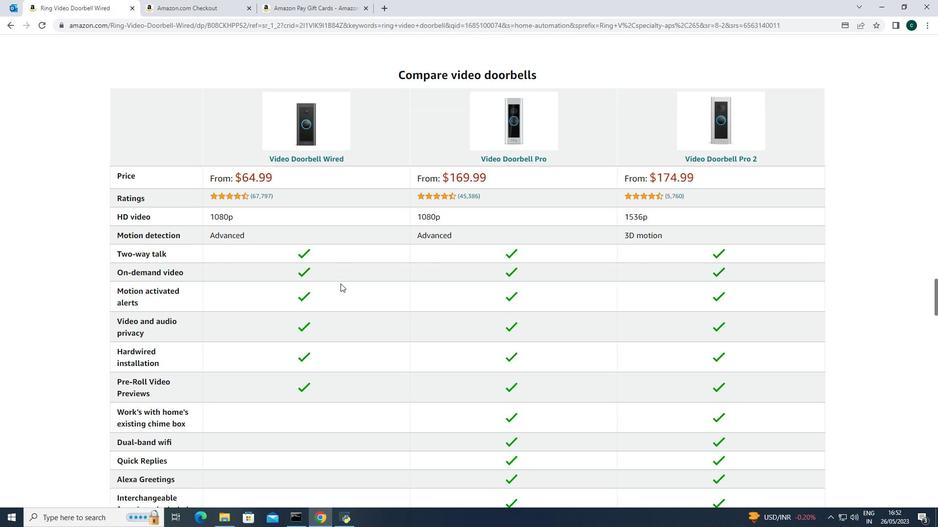 
Action: Mouse scrolled (340, 283) with delta (0, 0)
Screenshot: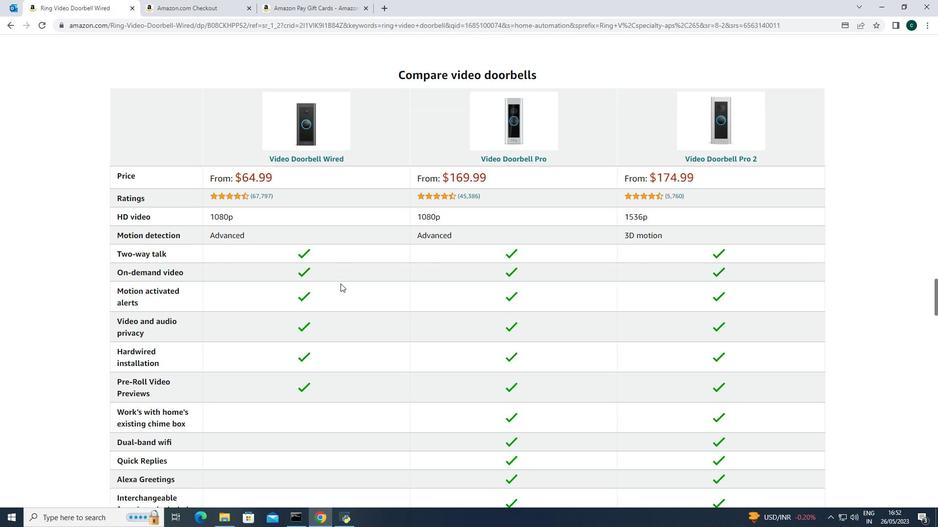 
Action: Mouse scrolled (340, 283) with delta (0, 0)
Screenshot: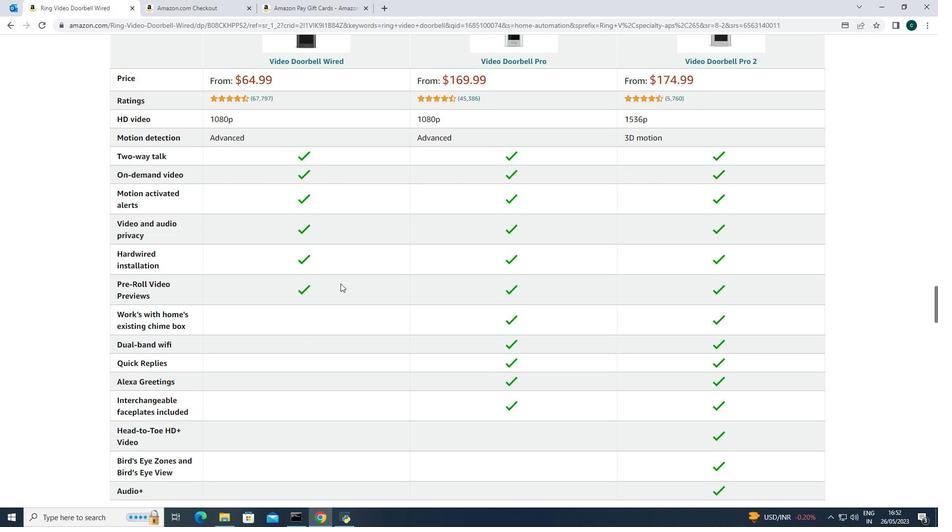 
Action: Mouse scrolled (340, 283) with delta (0, 0)
Screenshot: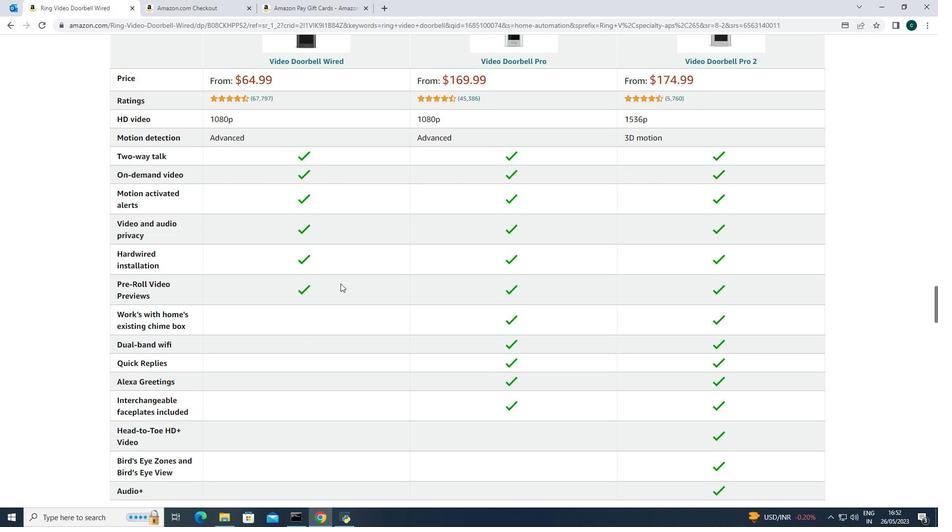 
Action: Mouse moved to (340, 284)
Screenshot: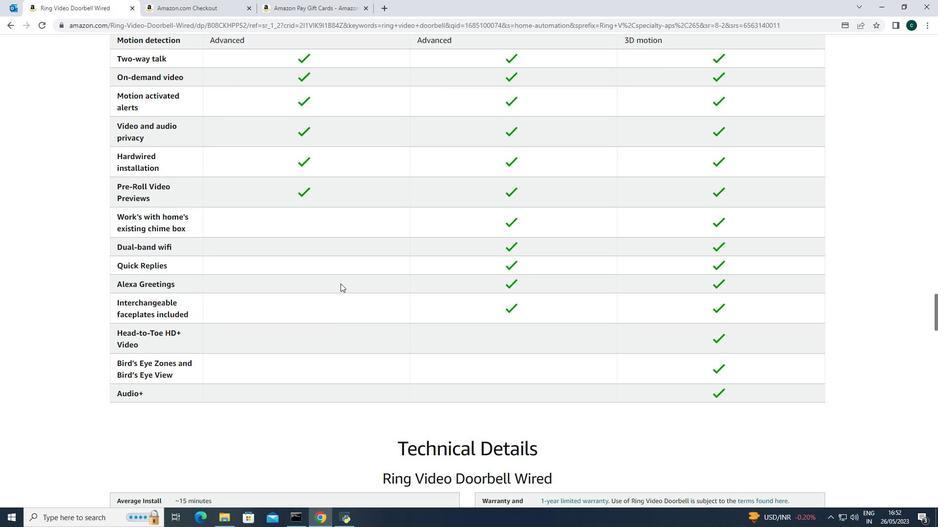 
Action: Mouse scrolled (340, 285) with delta (0, 0)
Screenshot: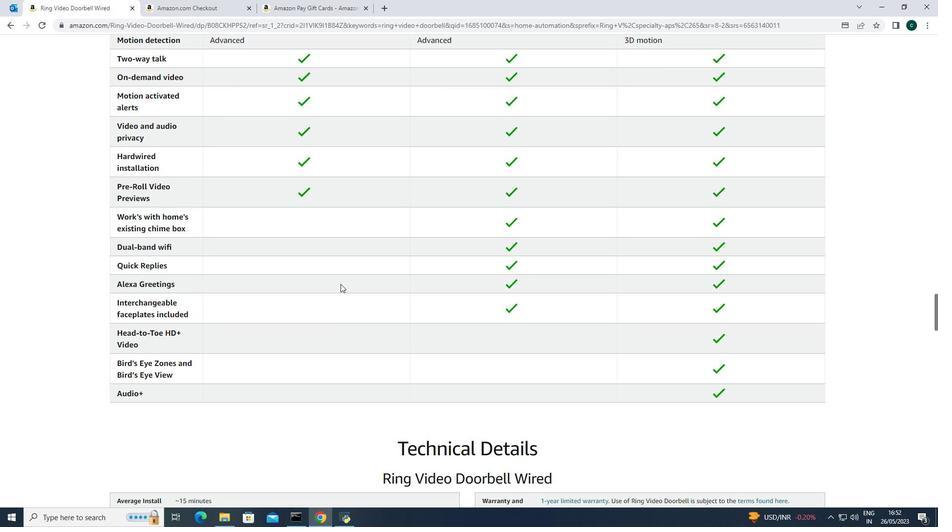 
Action: Mouse scrolled (340, 285) with delta (0, 0)
